 Task: Add a signature Edward Wright containing With heartfelt appreciation, Edward Wright to email address softage.10@softage.net and add a label Ticketing system
Action: Mouse moved to (90, 113)
Screenshot: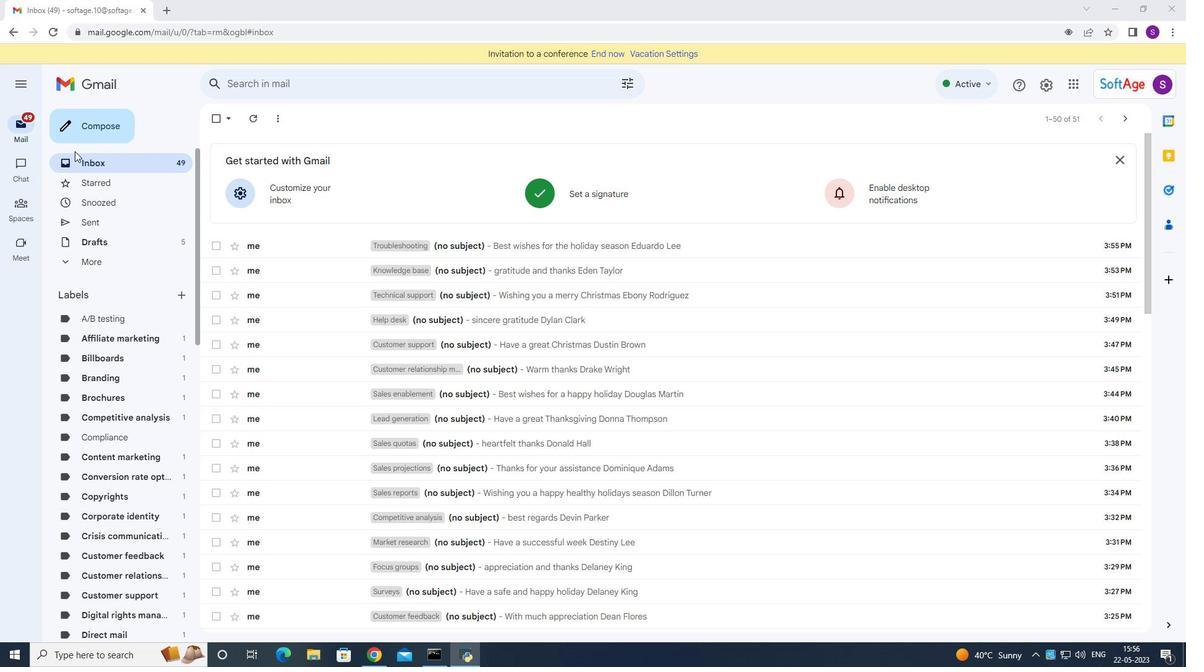 
Action: Mouse pressed left at (90, 113)
Screenshot: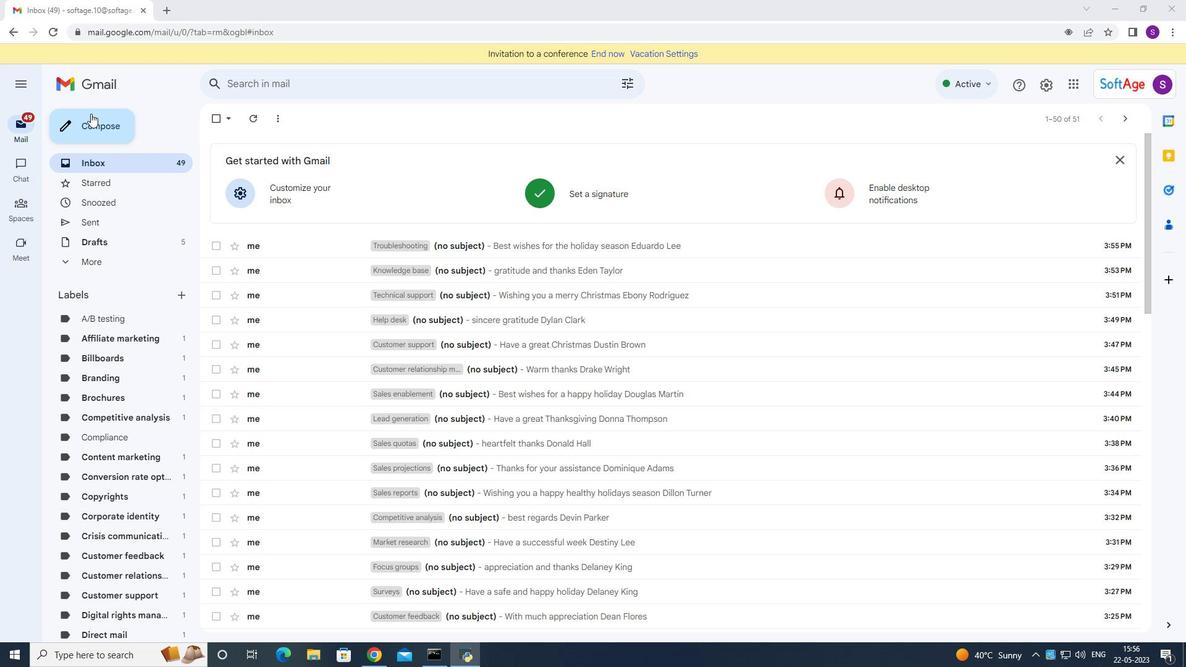 
Action: Mouse moved to (997, 624)
Screenshot: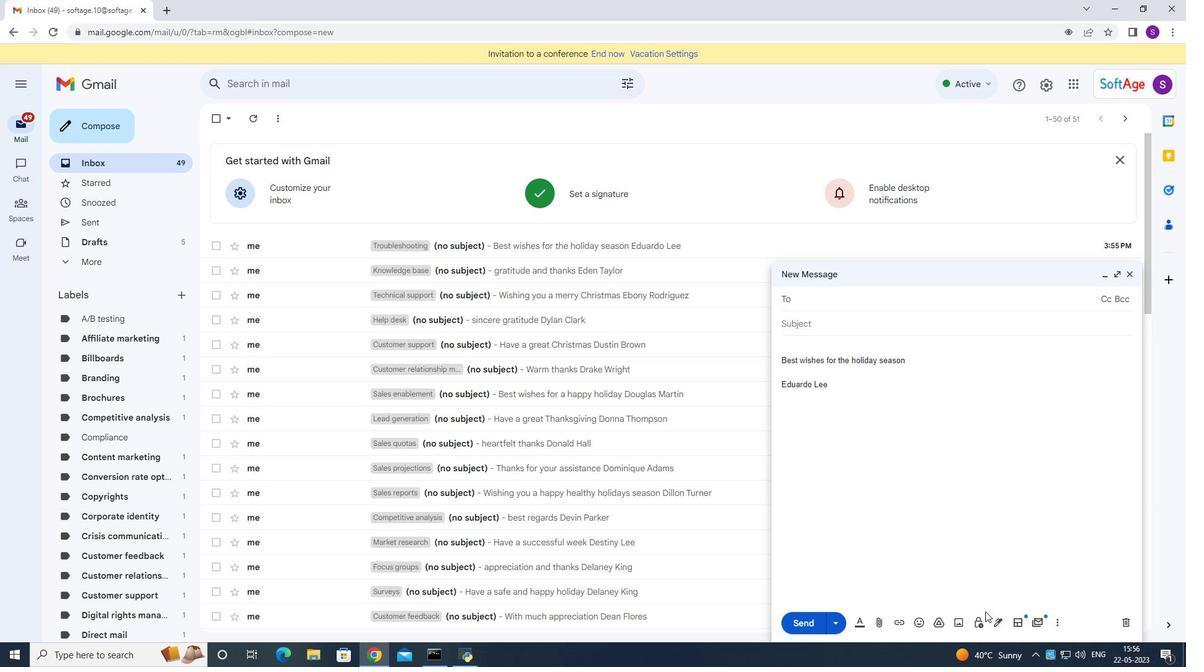 
Action: Mouse pressed left at (997, 624)
Screenshot: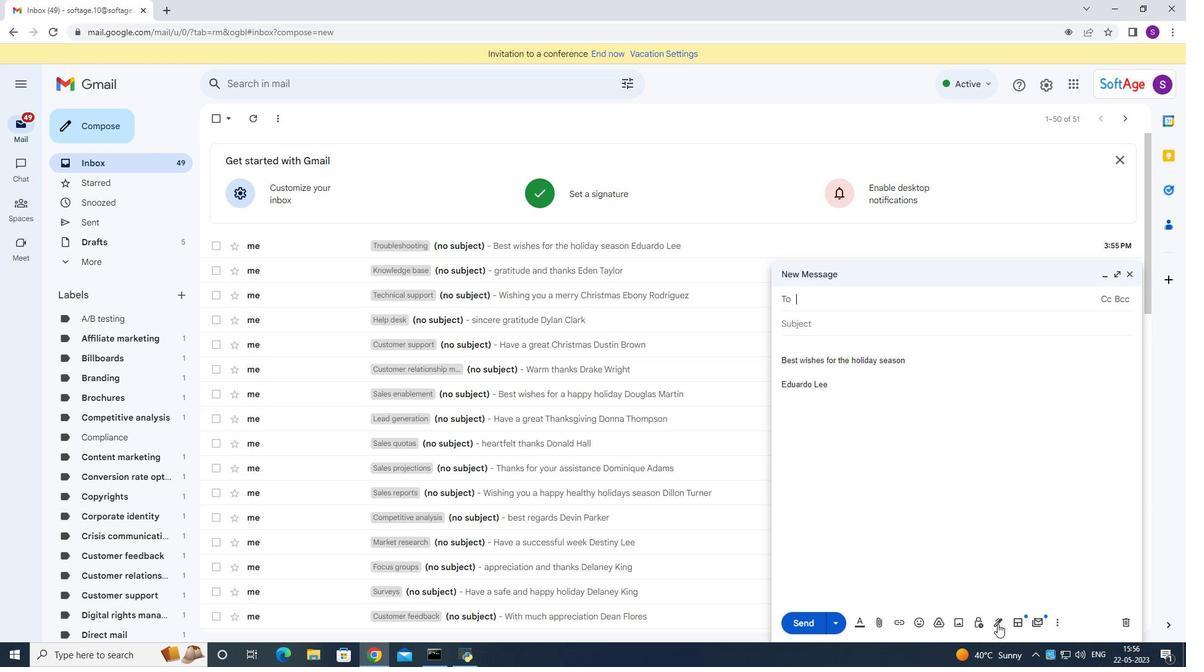 
Action: Mouse moved to (1025, 558)
Screenshot: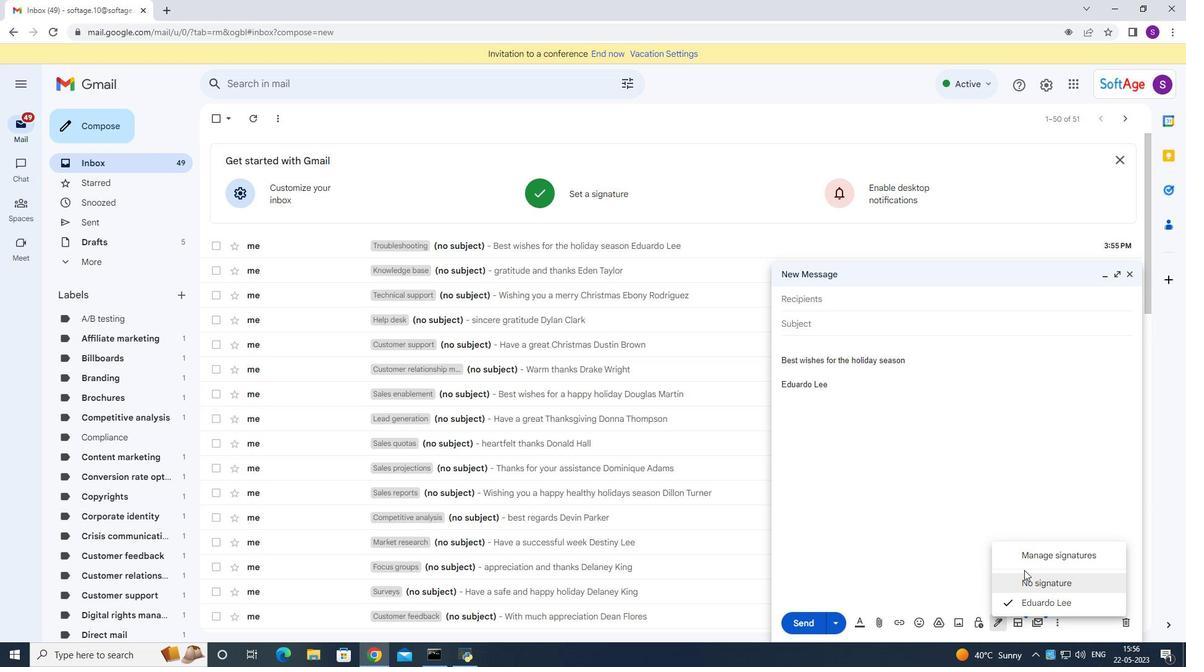 
Action: Mouse pressed left at (1025, 558)
Screenshot: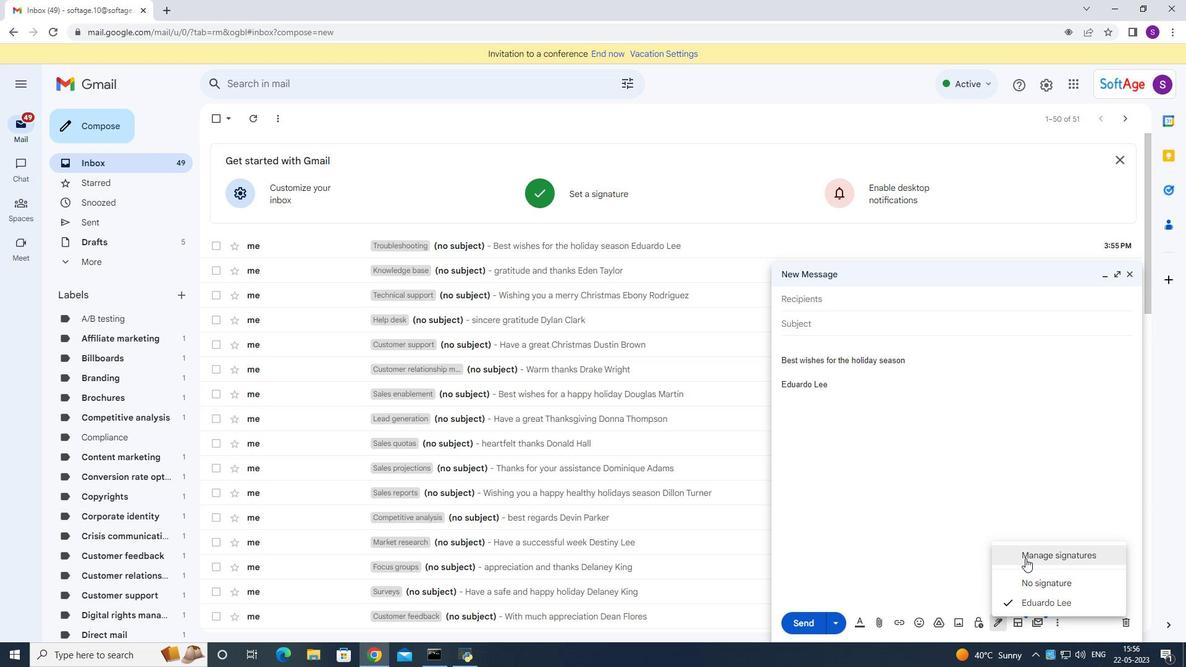 
Action: Mouse moved to (622, 431)
Screenshot: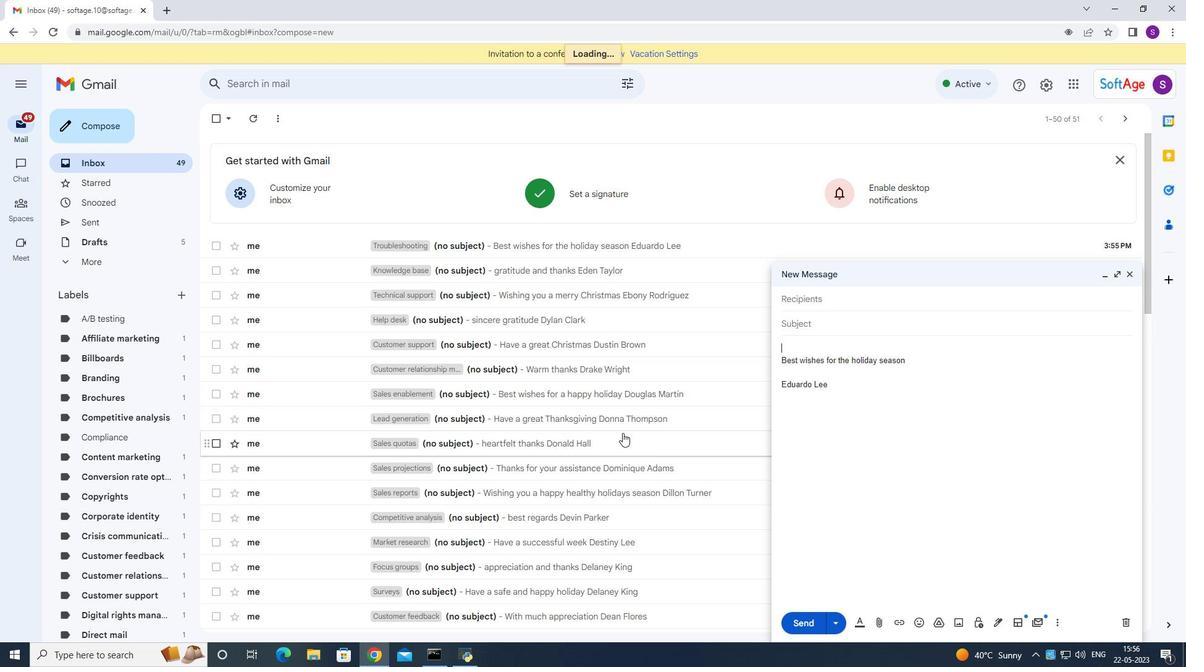 
Action: Mouse scrolled (622, 430) with delta (0, 0)
Screenshot: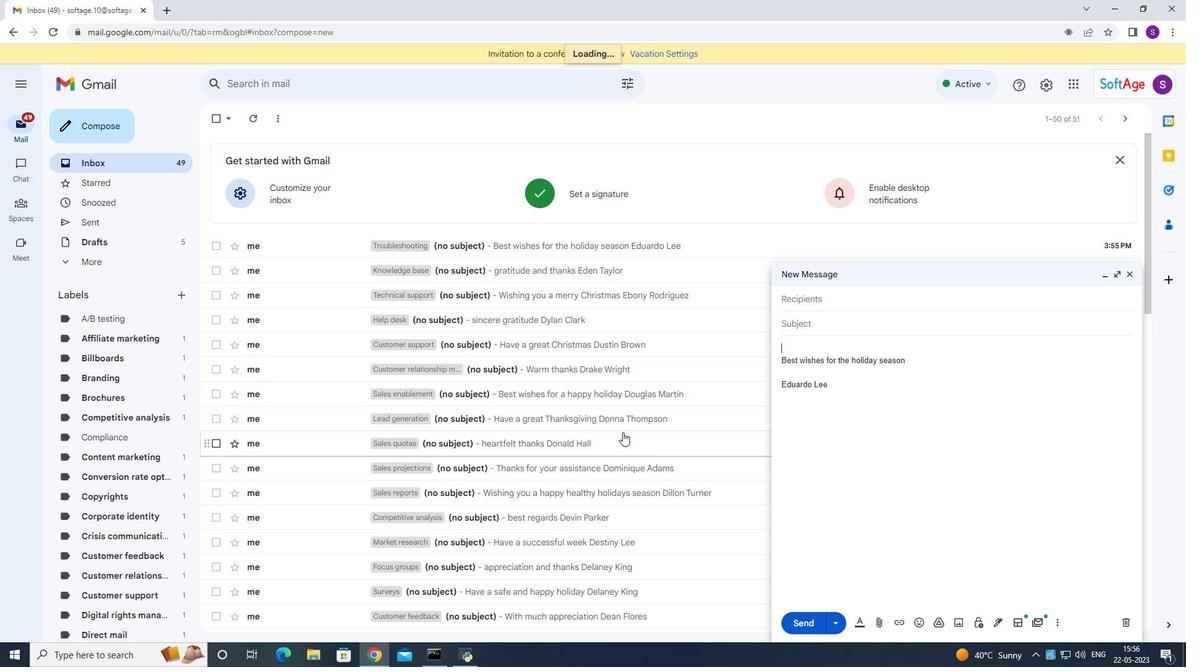
Action: Mouse scrolled (622, 430) with delta (0, 0)
Screenshot: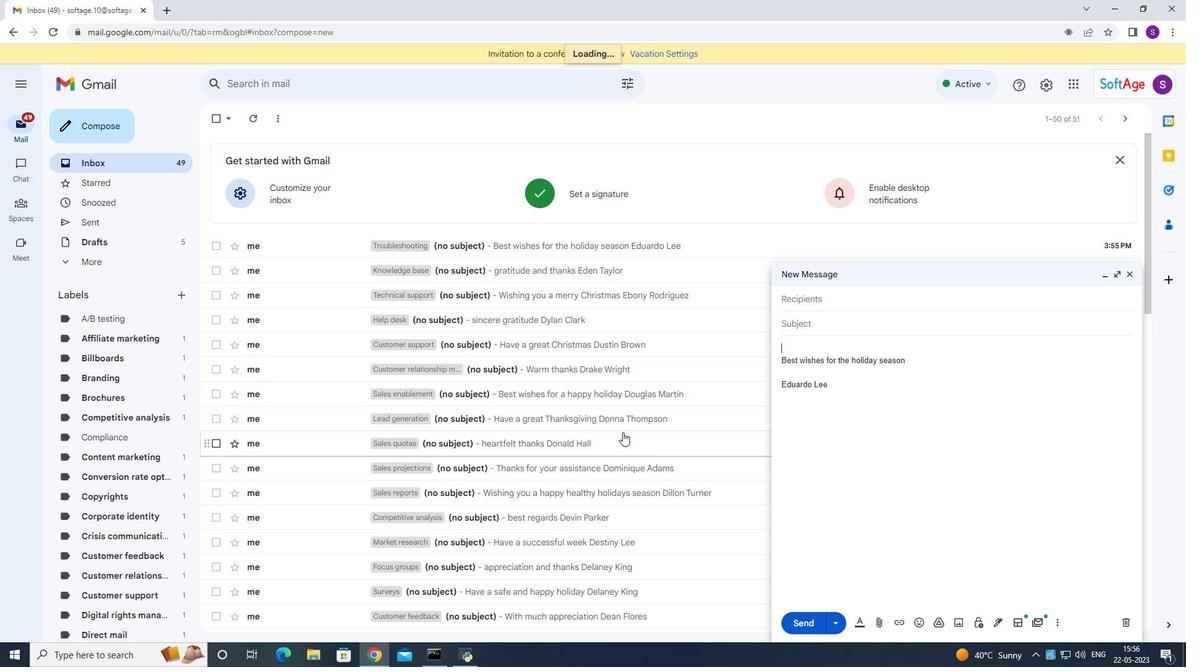 
Action: Mouse scrolled (622, 430) with delta (0, 0)
Screenshot: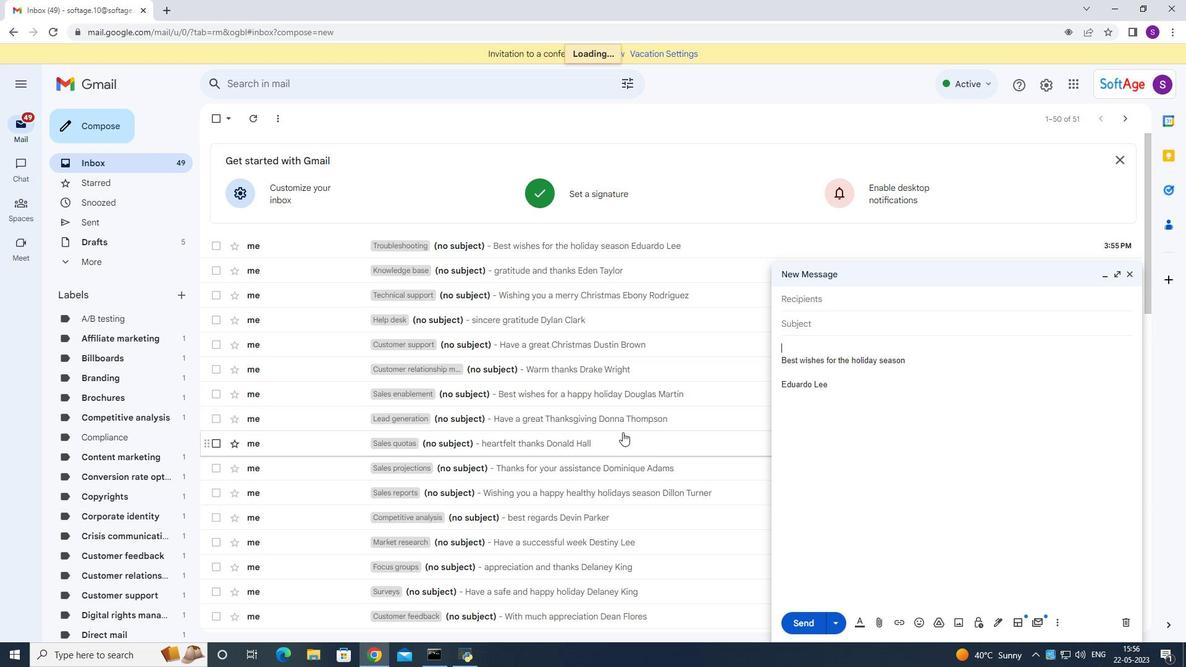 
Action: Mouse scrolled (622, 430) with delta (0, 0)
Screenshot: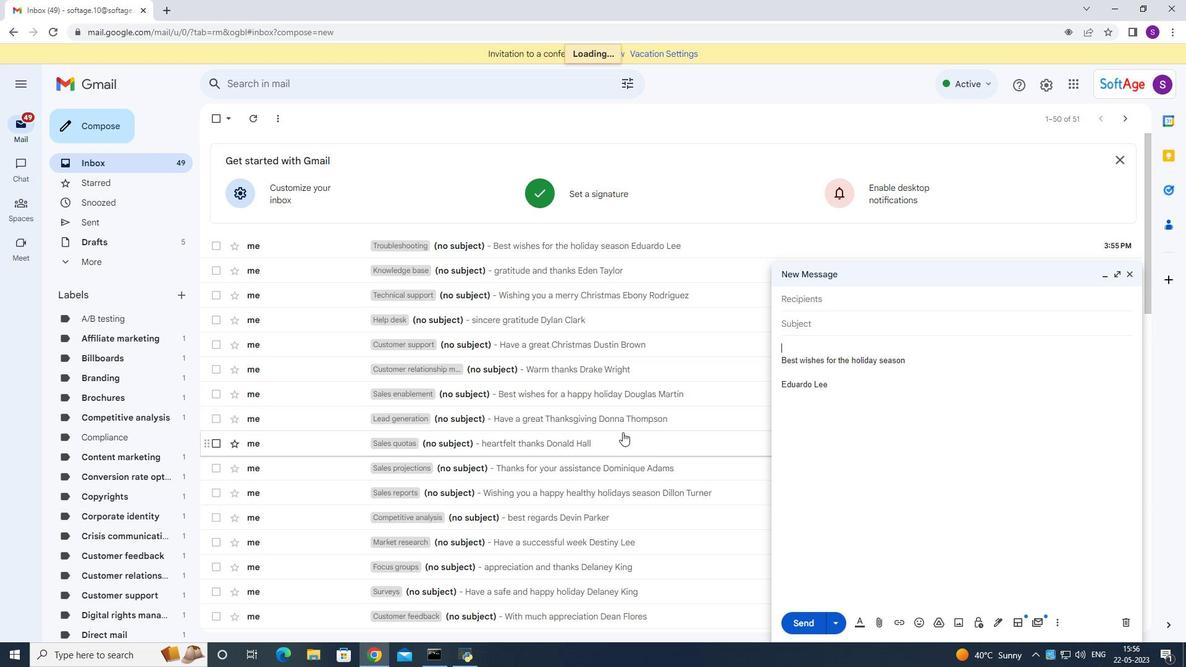 
Action: Mouse scrolled (622, 430) with delta (0, 0)
Screenshot: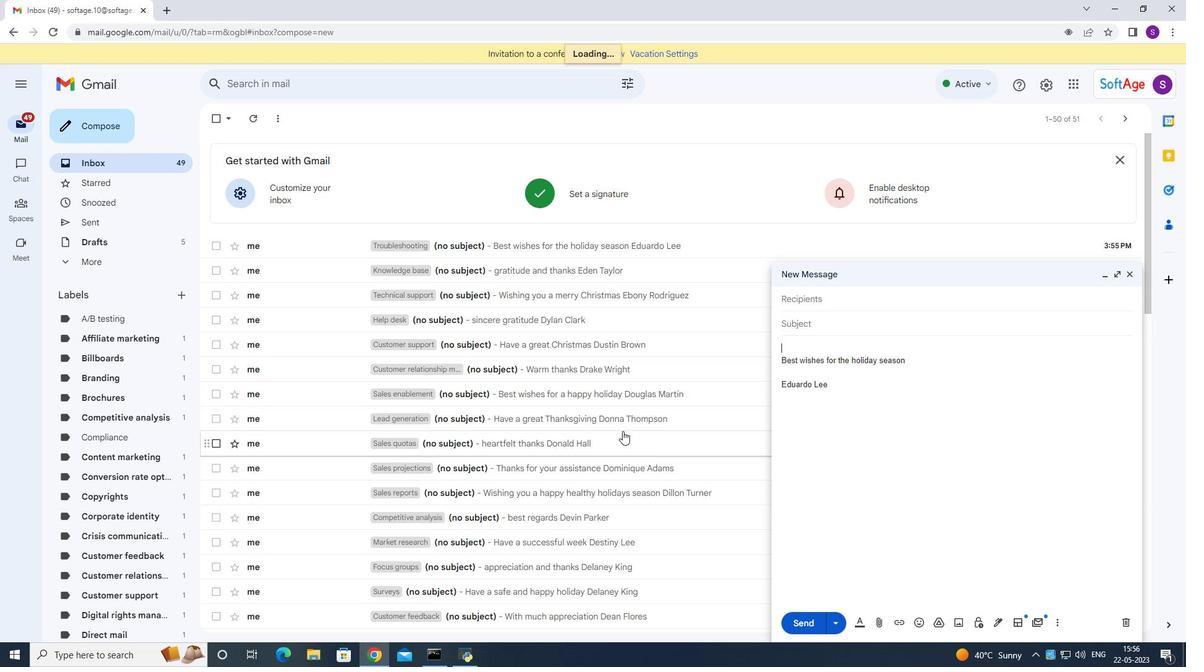 
Action: Mouse moved to (616, 416)
Screenshot: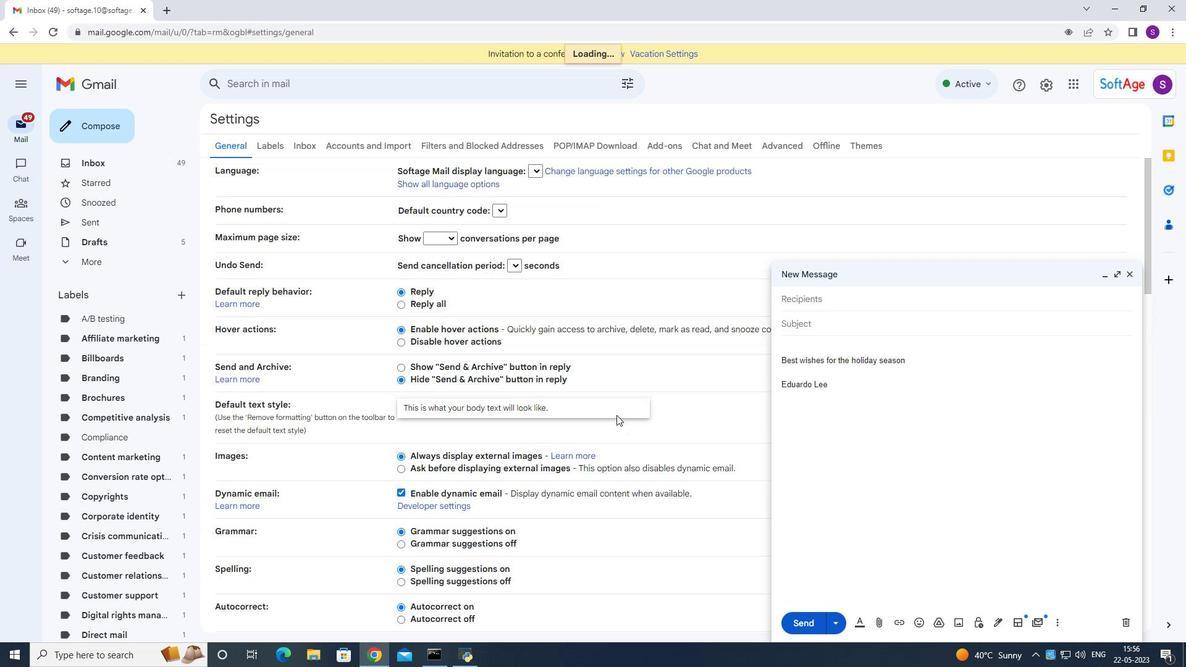 
Action: Mouse scrolled (616, 415) with delta (0, 0)
Screenshot: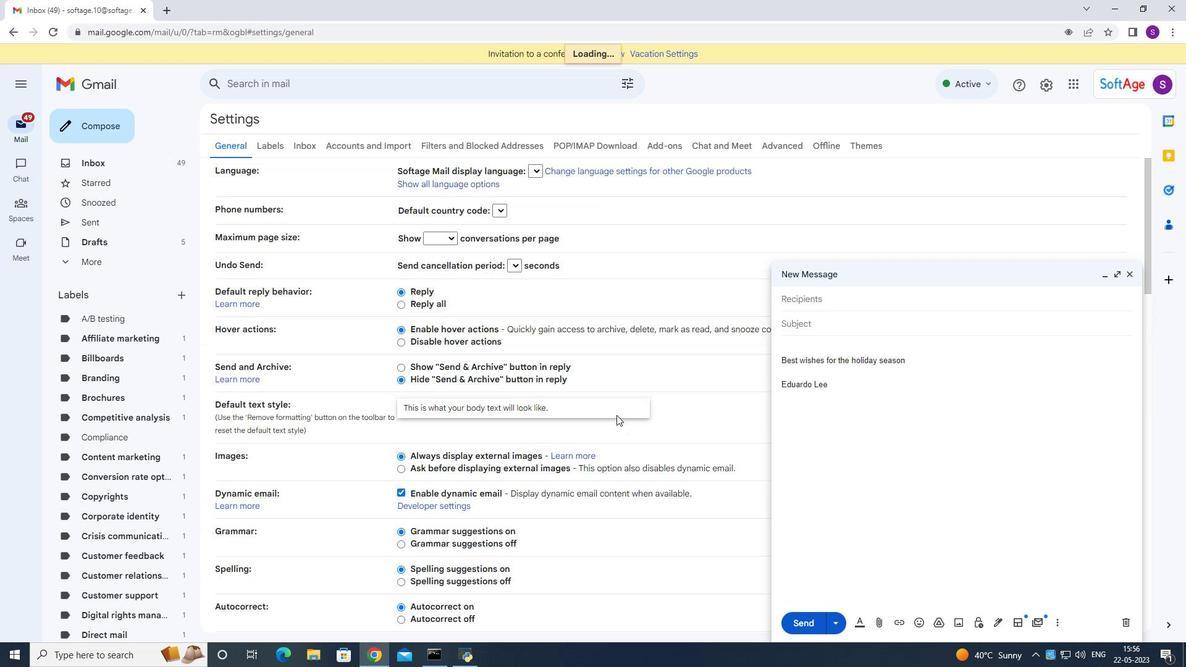 
Action: Mouse moved to (615, 417)
Screenshot: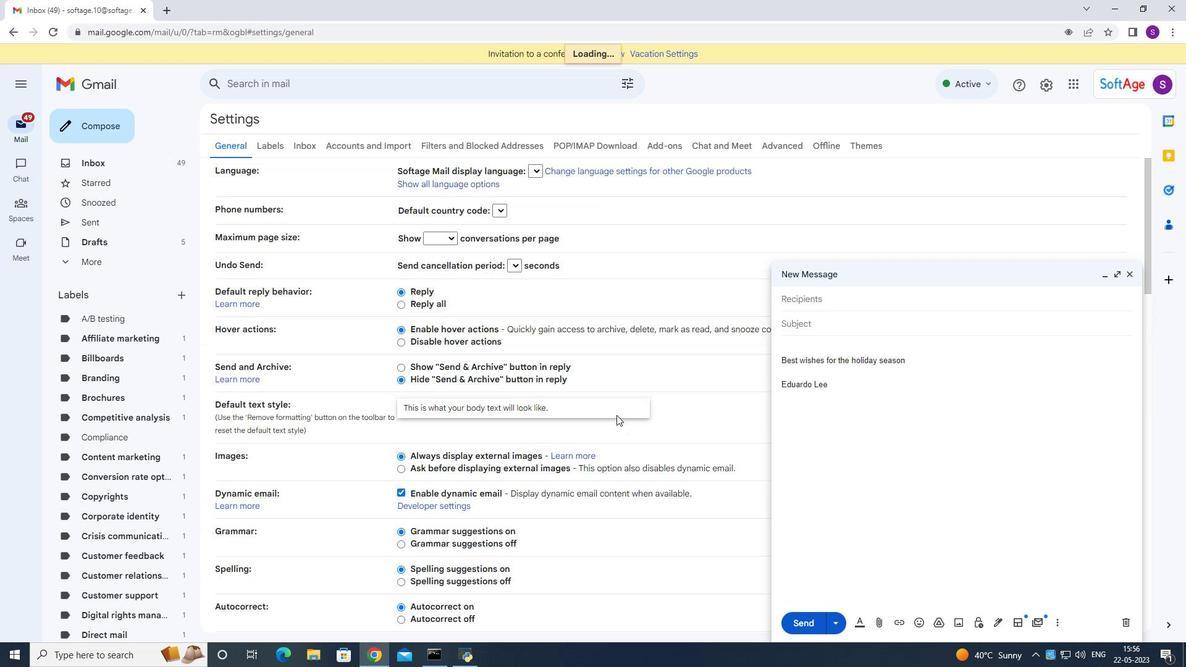 
Action: Mouse scrolled (615, 417) with delta (0, 0)
Screenshot: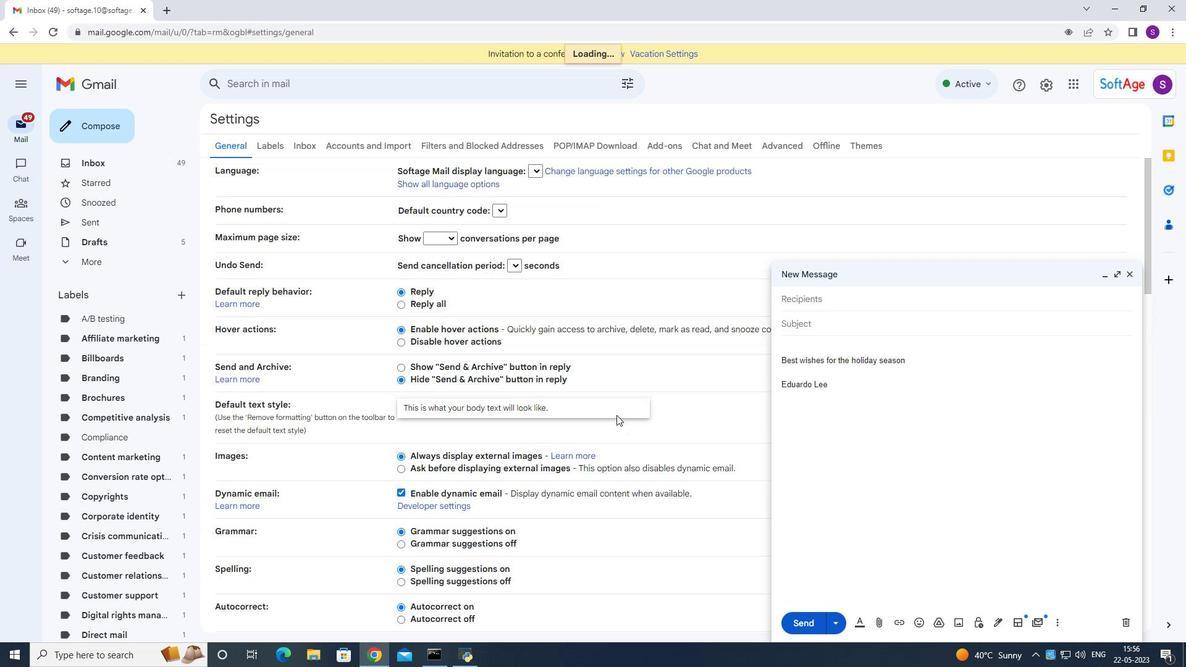 
Action: Mouse moved to (615, 418)
Screenshot: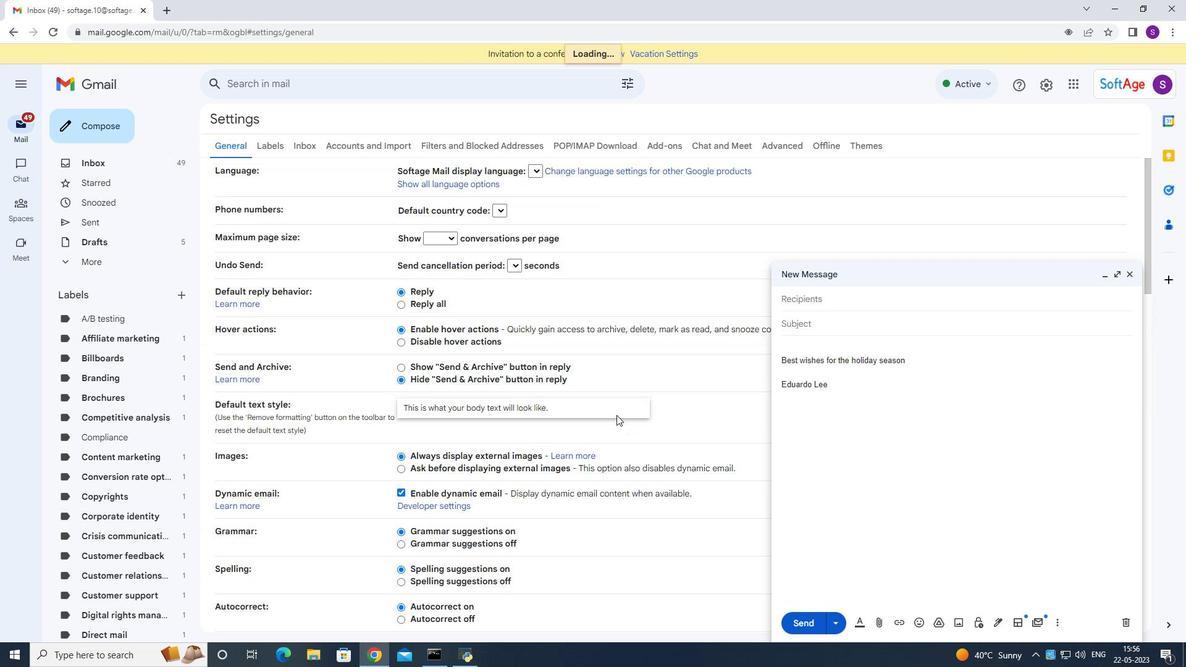 
Action: Mouse scrolled (615, 417) with delta (0, 0)
Screenshot: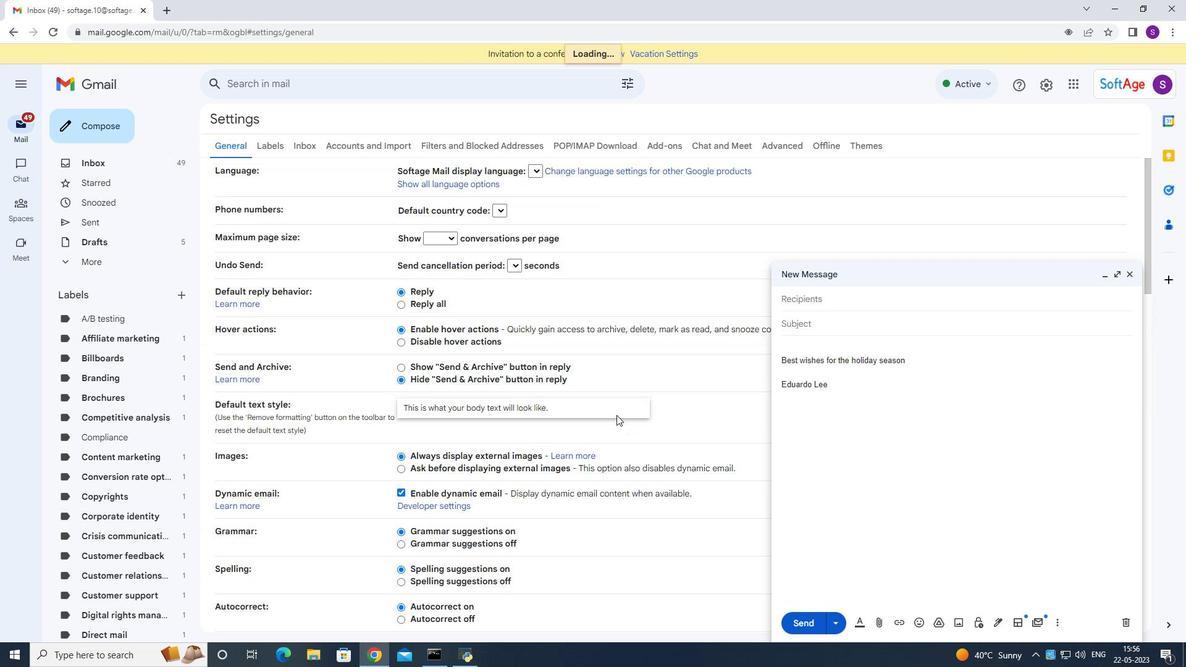 
Action: Mouse scrolled (615, 417) with delta (0, 0)
Screenshot: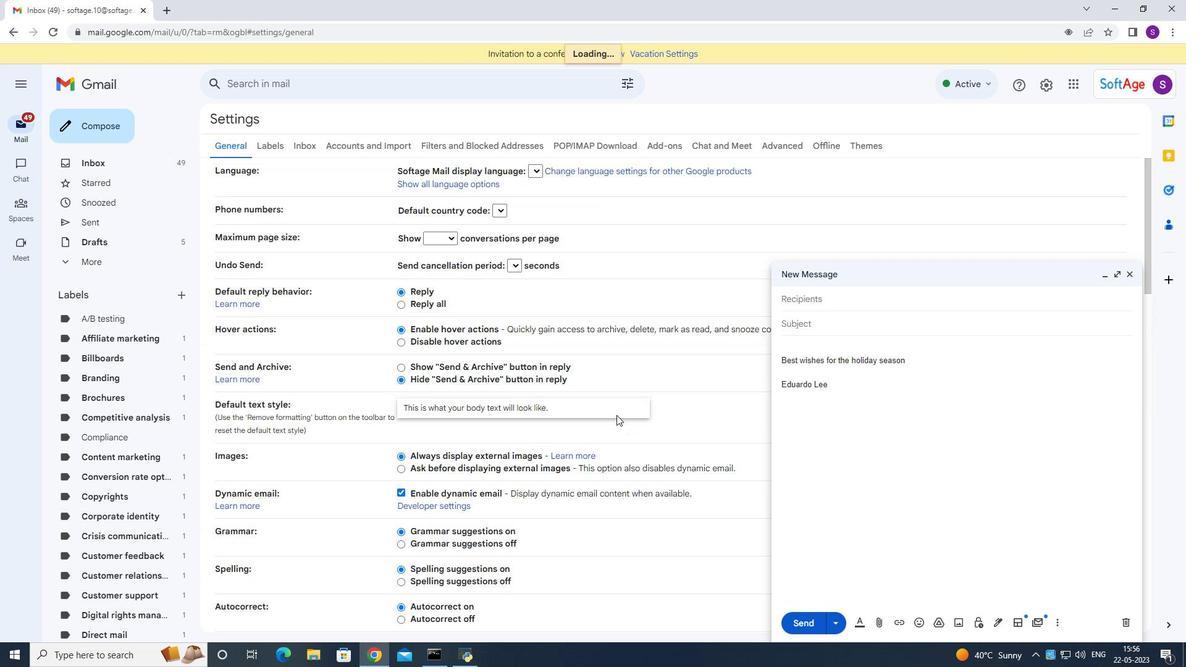 
Action: Mouse scrolled (615, 417) with delta (0, 0)
Screenshot: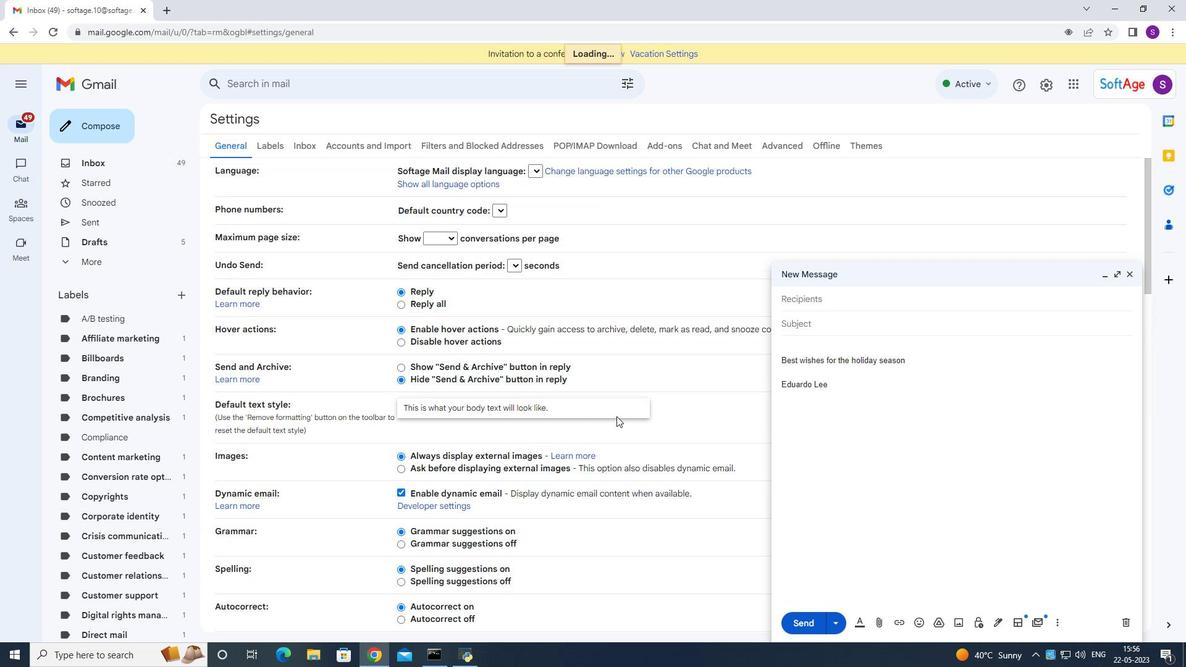 
Action: Mouse moved to (616, 432)
Screenshot: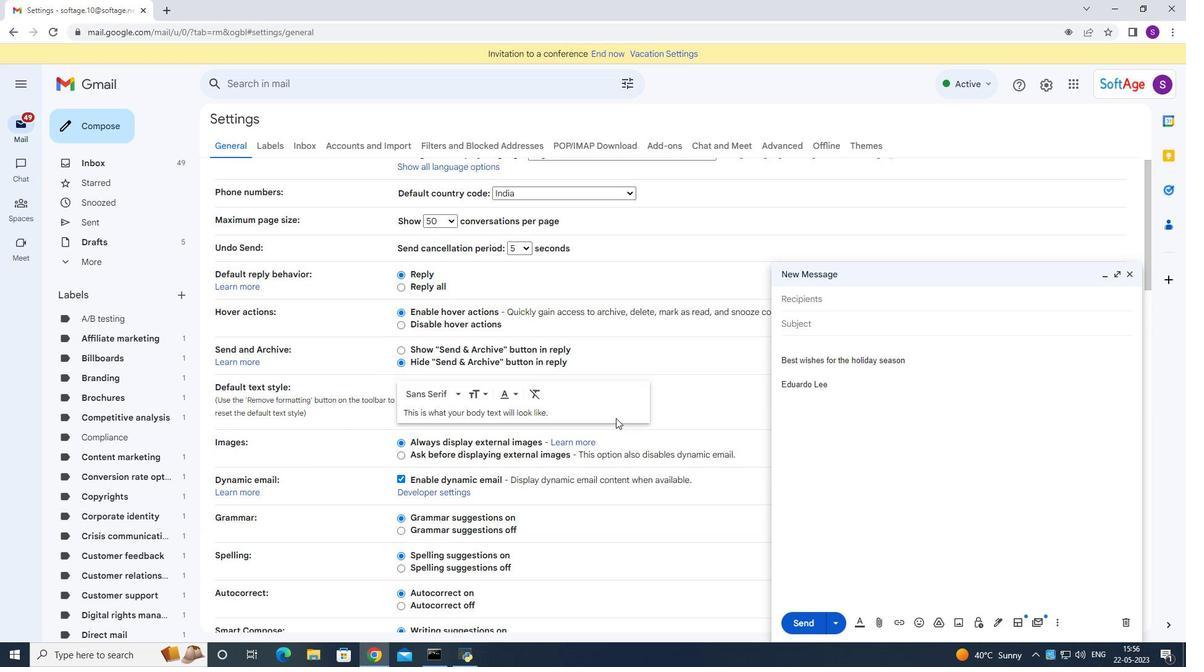 
Action: Mouse scrolled (616, 431) with delta (0, 0)
Screenshot: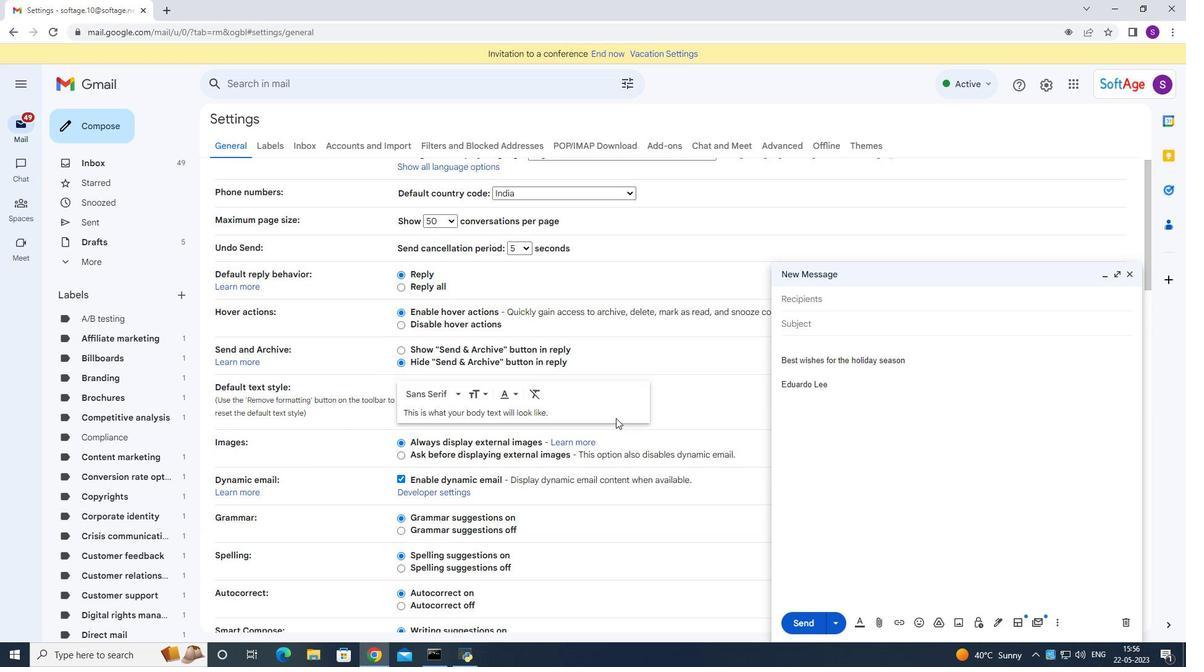 
Action: Mouse moved to (616, 434)
Screenshot: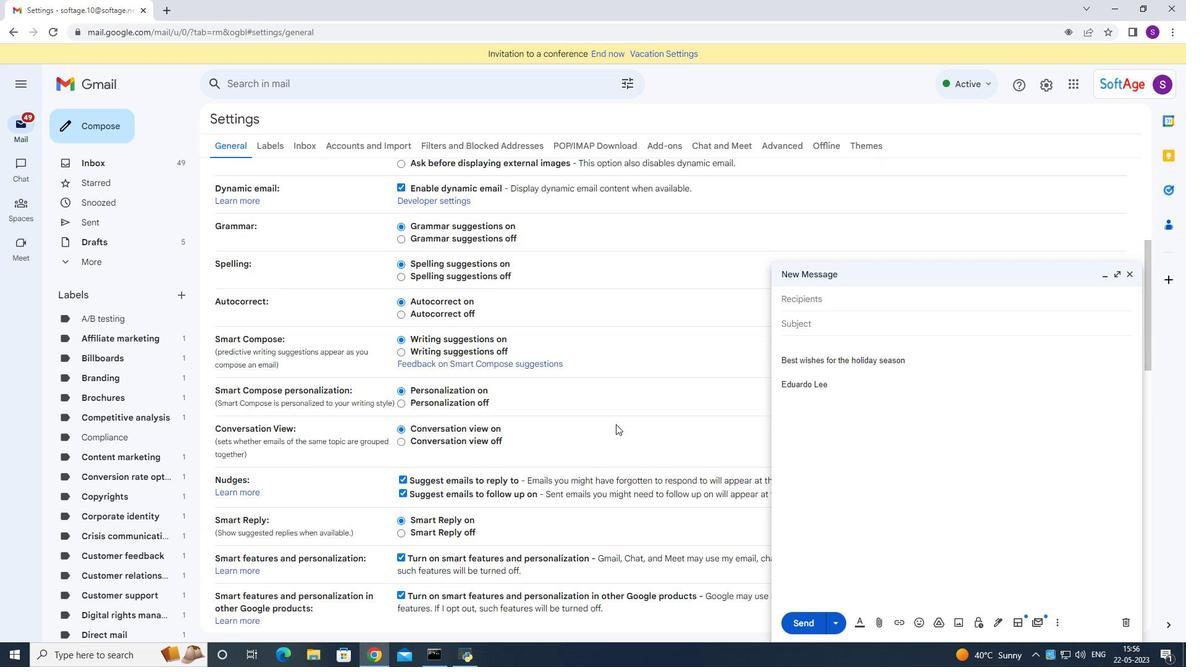 
Action: Mouse scrolled (616, 434) with delta (0, 0)
Screenshot: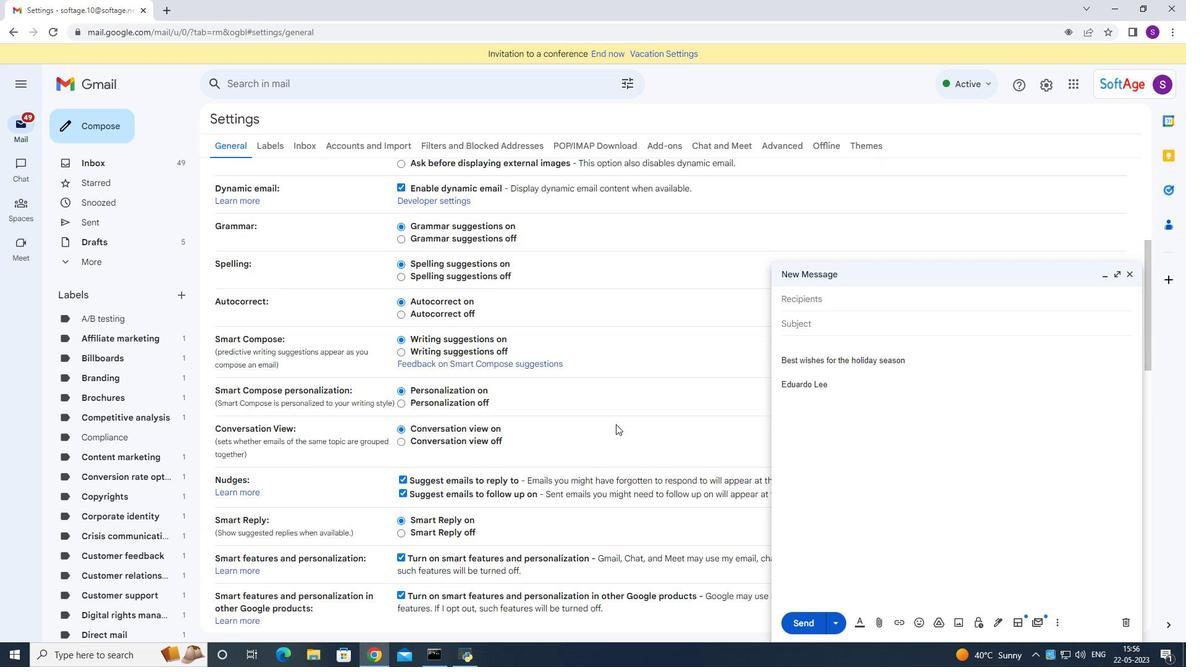 
Action: Mouse moved to (616, 435)
Screenshot: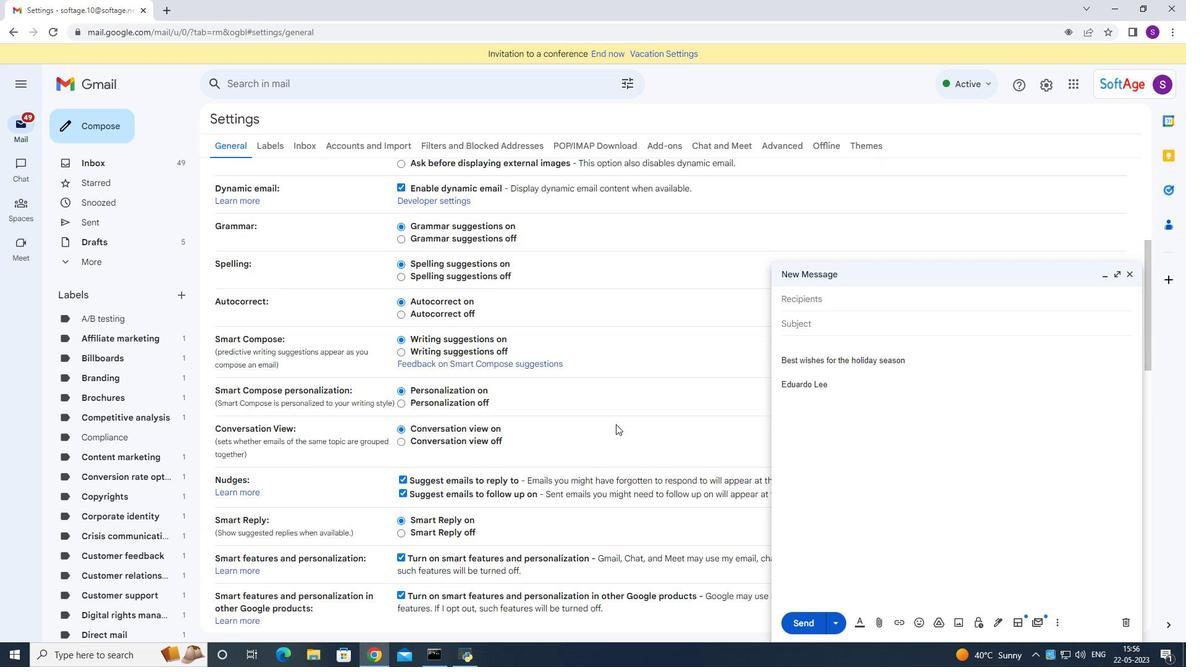 
Action: Mouse scrolled (616, 434) with delta (0, 0)
Screenshot: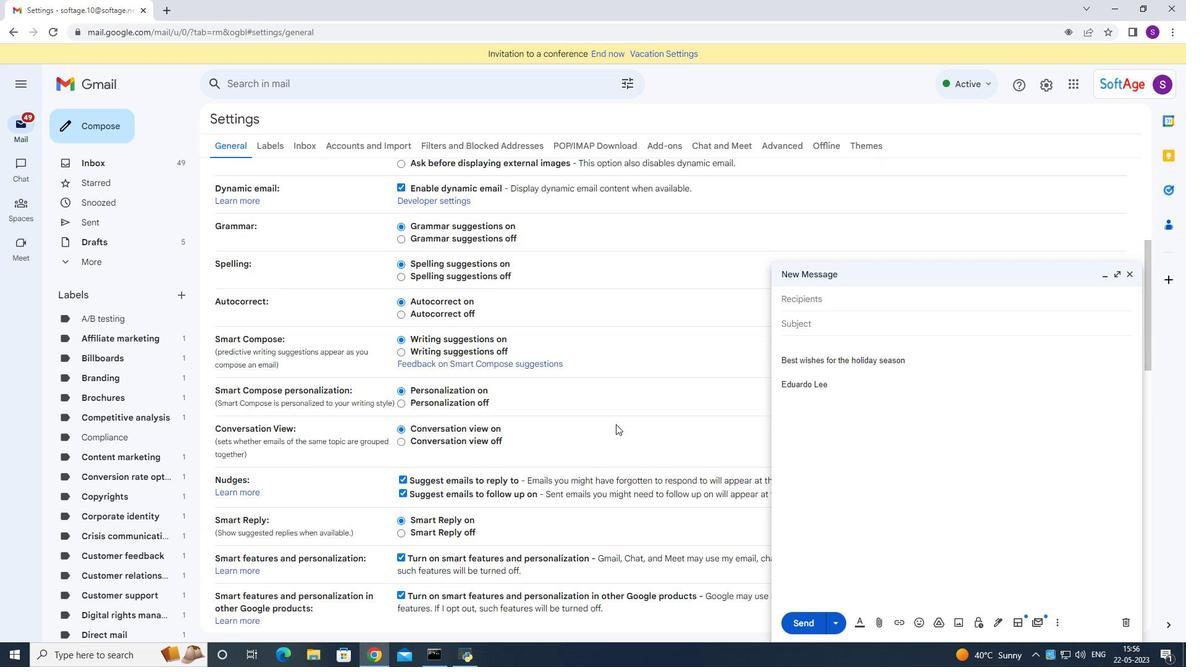 
Action: Mouse scrolled (616, 434) with delta (0, 0)
Screenshot: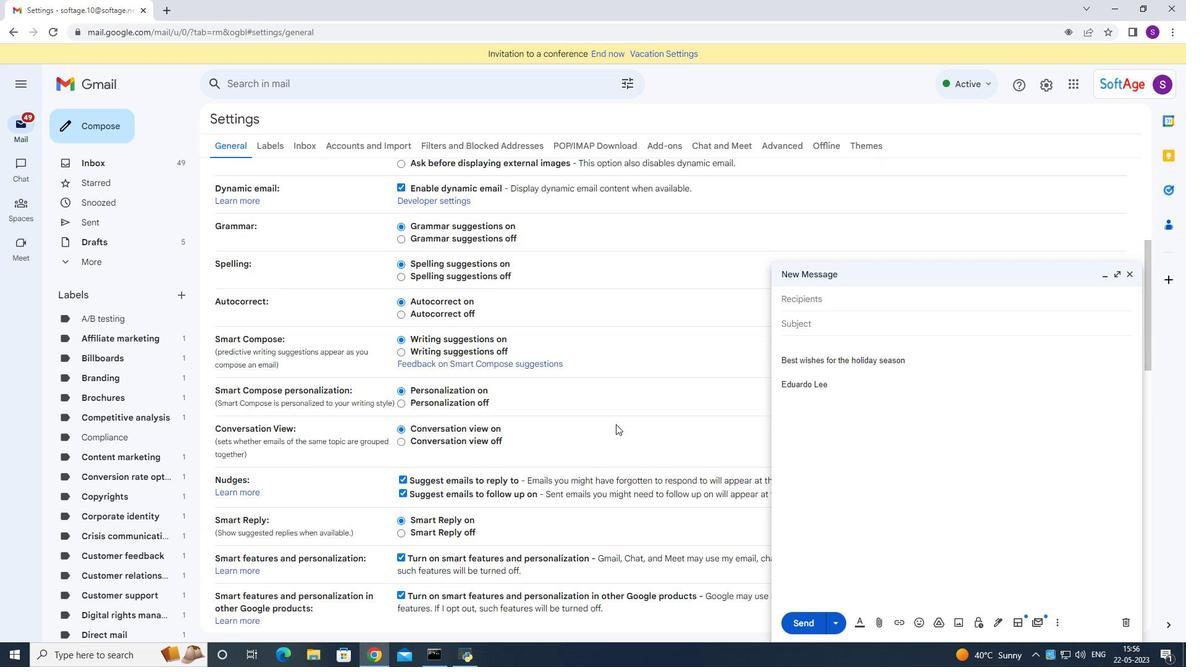
Action: Mouse moved to (616, 436)
Screenshot: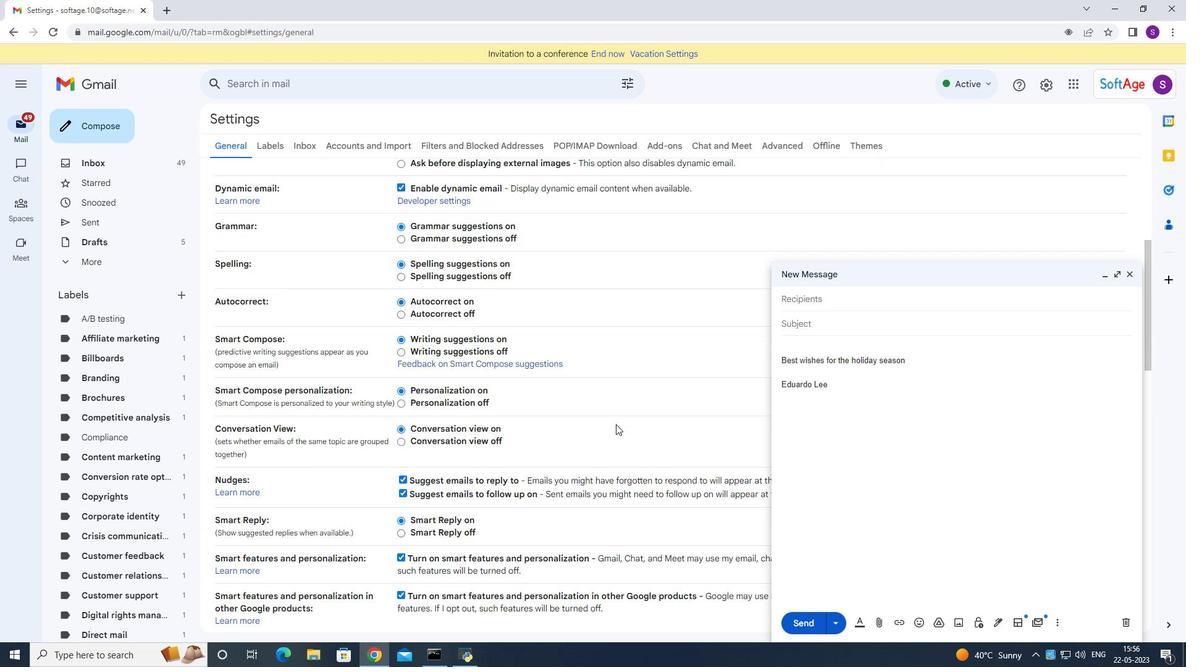 
Action: Mouse scrolled (616, 435) with delta (0, 0)
Screenshot: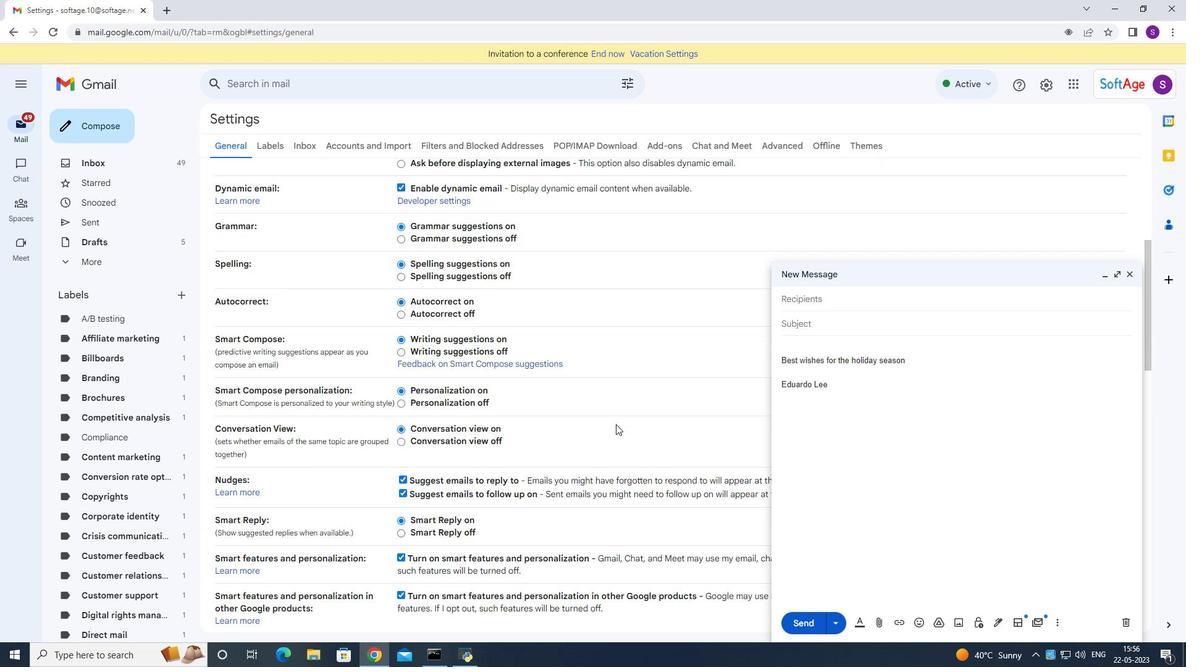 
Action: Mouse moved to (598, 472)
Screenshot: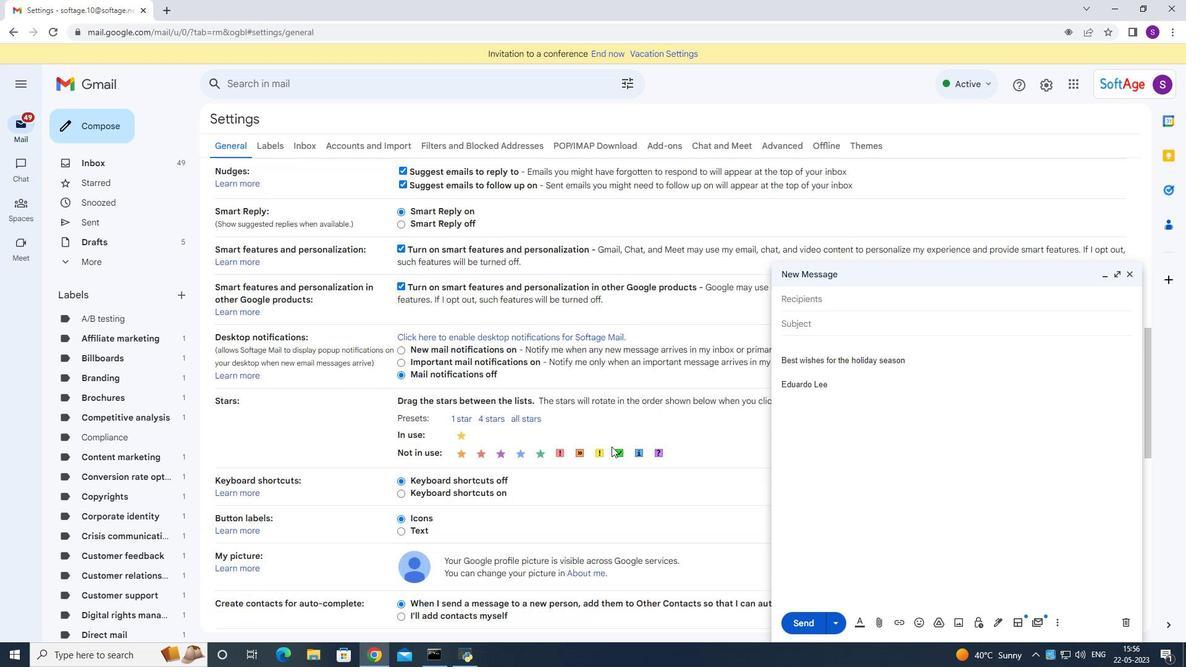 
Action: Mouse scrolled (598, 472) with delta (0, 0)
Screenshot: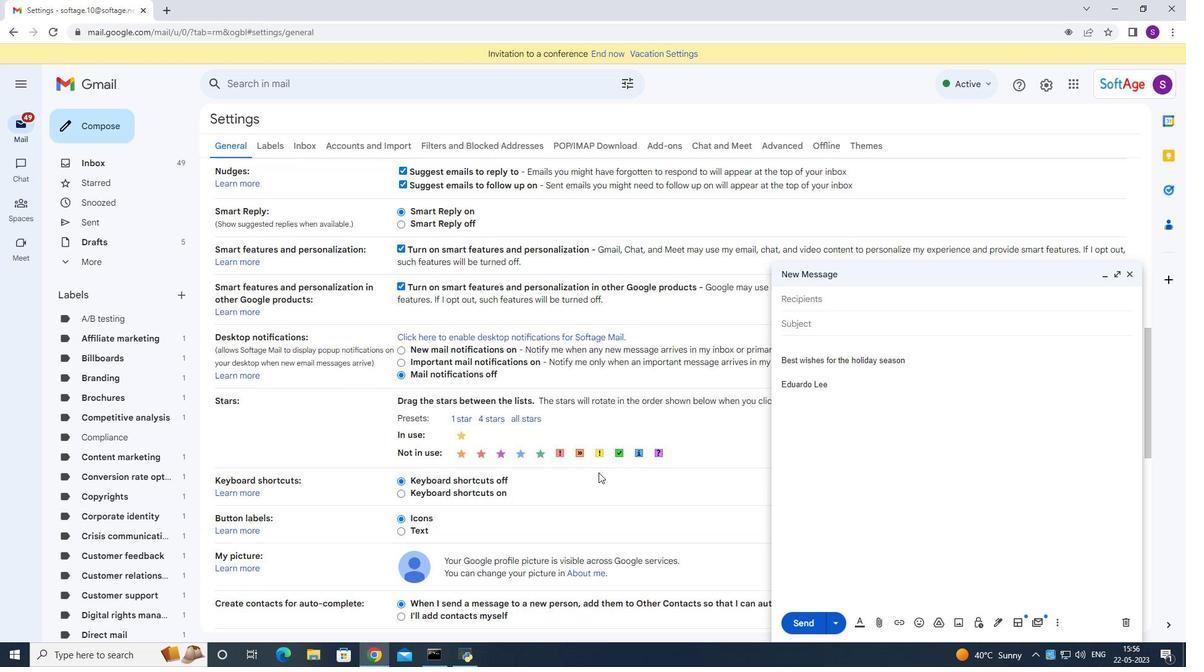 
Action: Mouse moved to (598, 473)
Screenshot: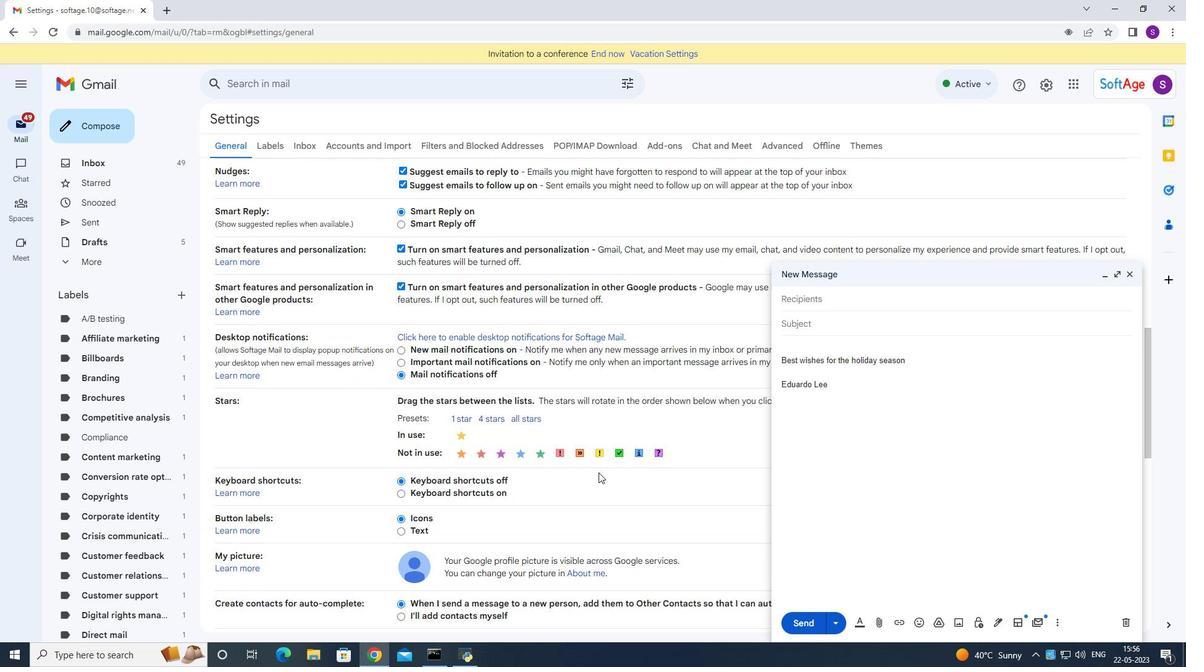 
Action: Mouse scrolled (598, 472) with delta (0, 0)
Screenshot: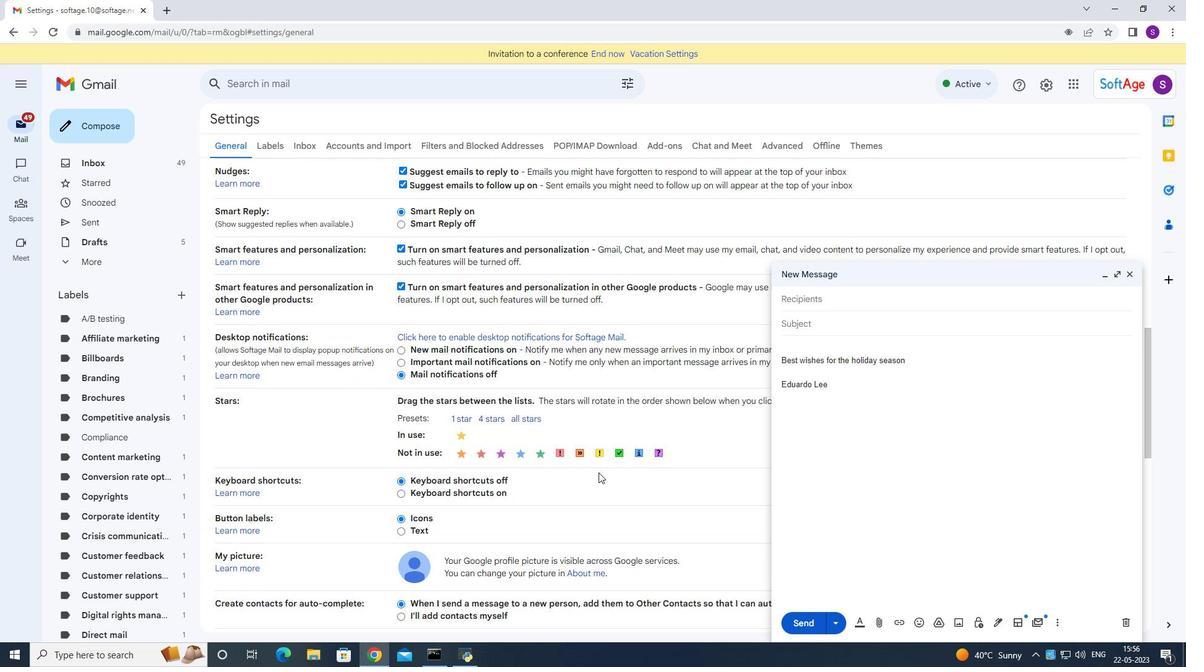 
Action: Mouse scrolled (598, 472) with delta (0, 0)
Screenshot: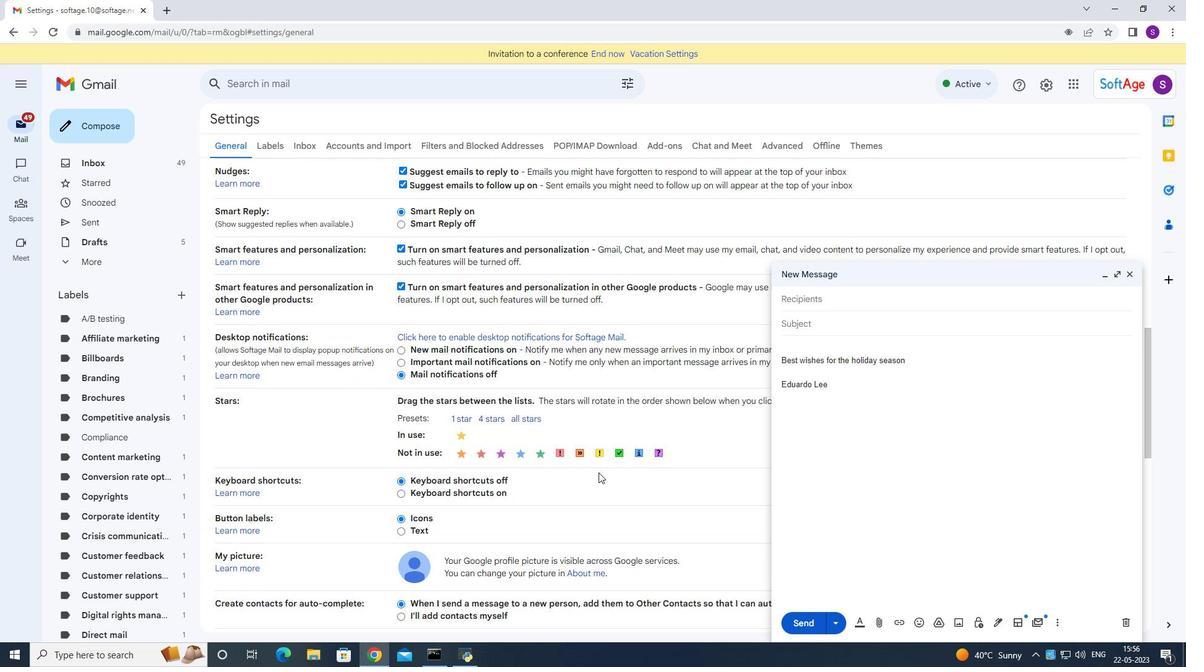 
Action: Mouse scrolled (598, 472) with delta (0, 0)
Screenshot: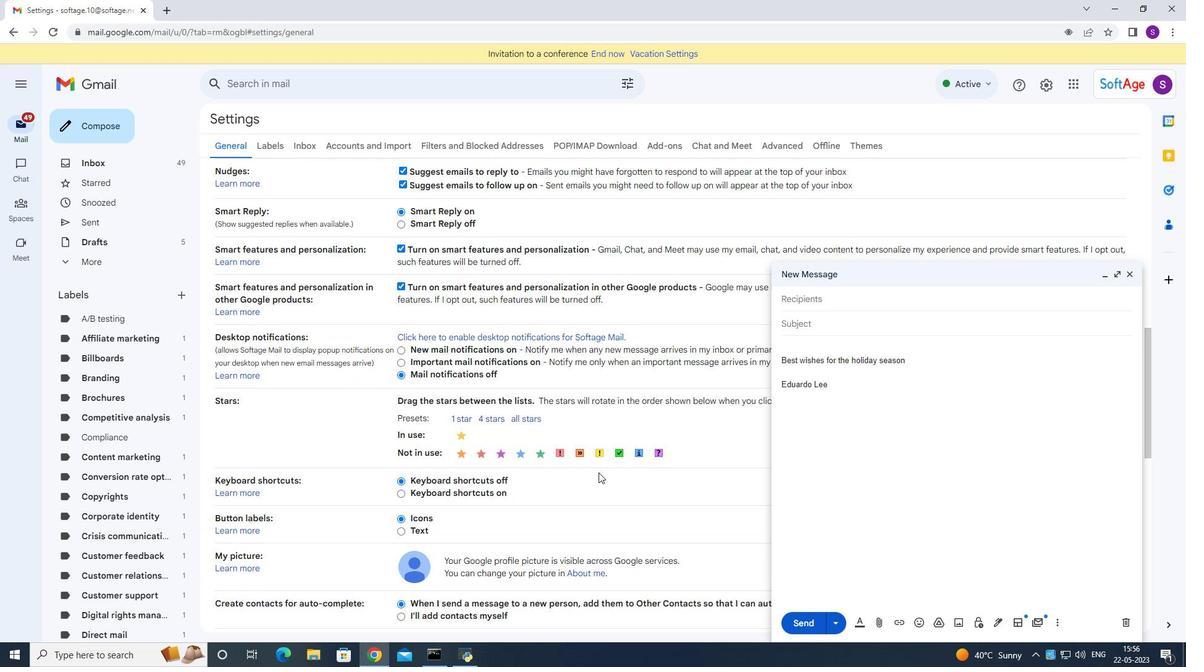 
Action: Mouse scrolled (598, 472) with delta (0, 0)
Screenshot: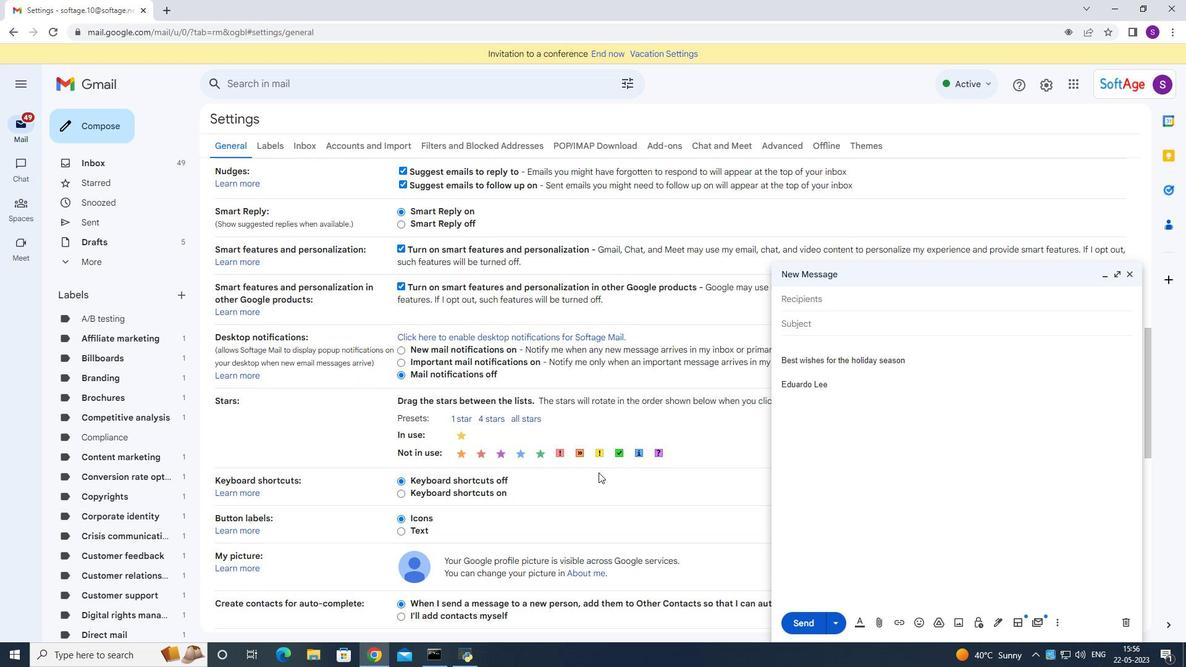 
Action: Mouse moved to (506, 346)
Screenshot: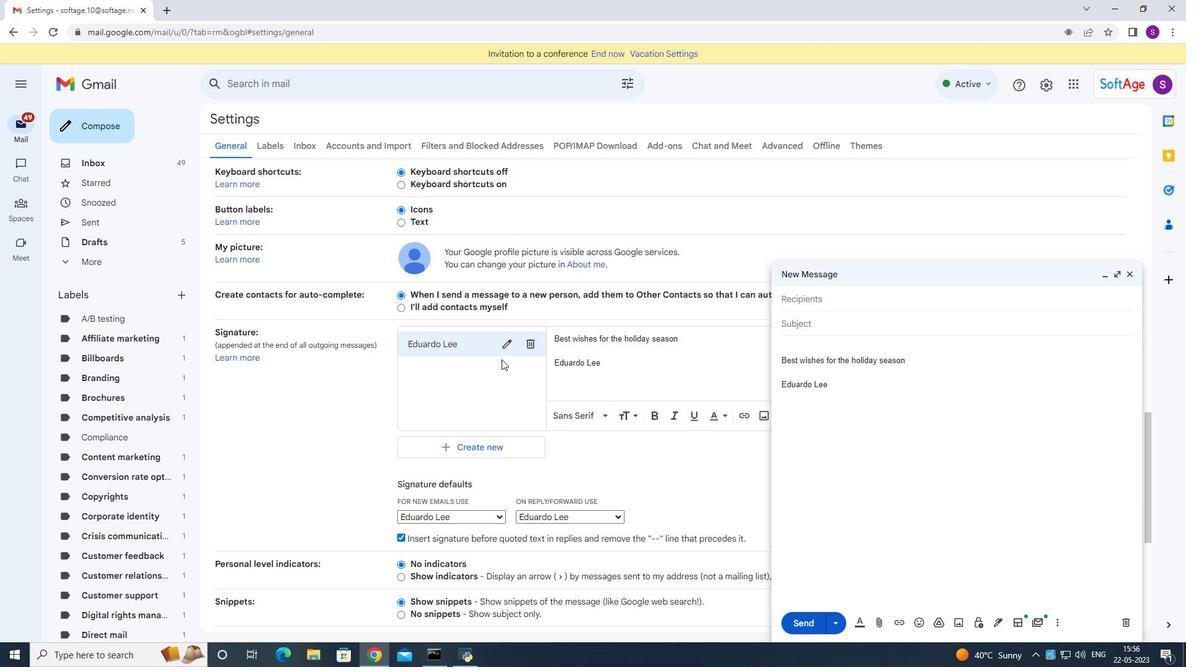 
Action: Mouse pressed left at (506, 346)
Screenshot: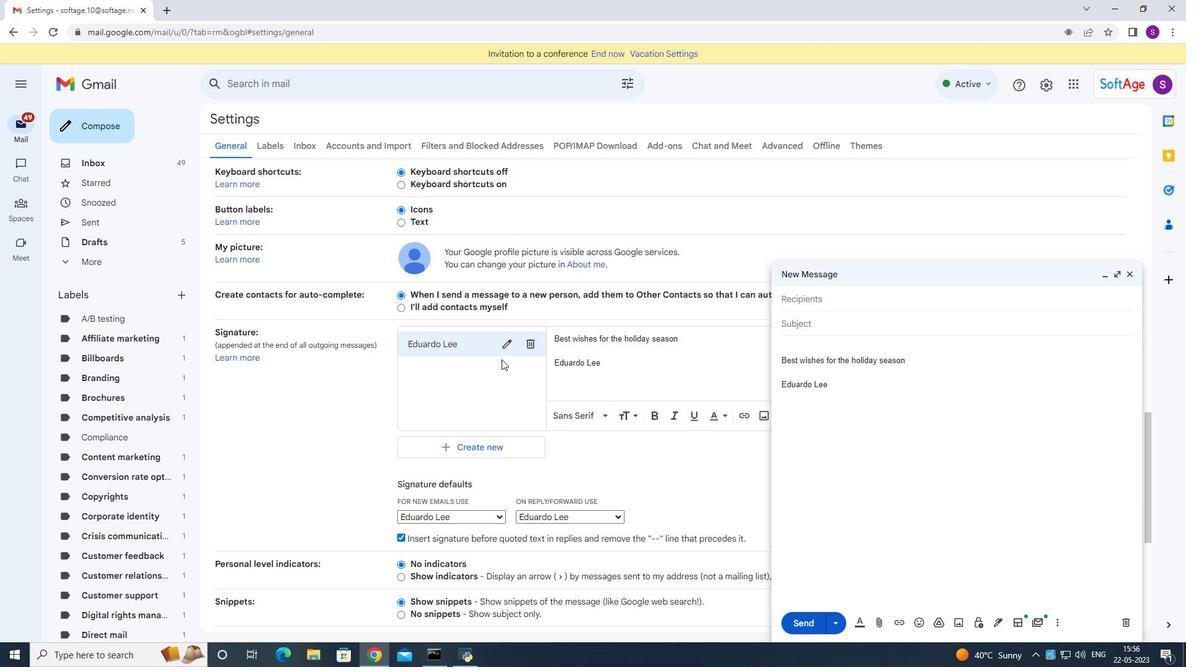 
Action: Mouse moved to (508, 339)
Screenshot: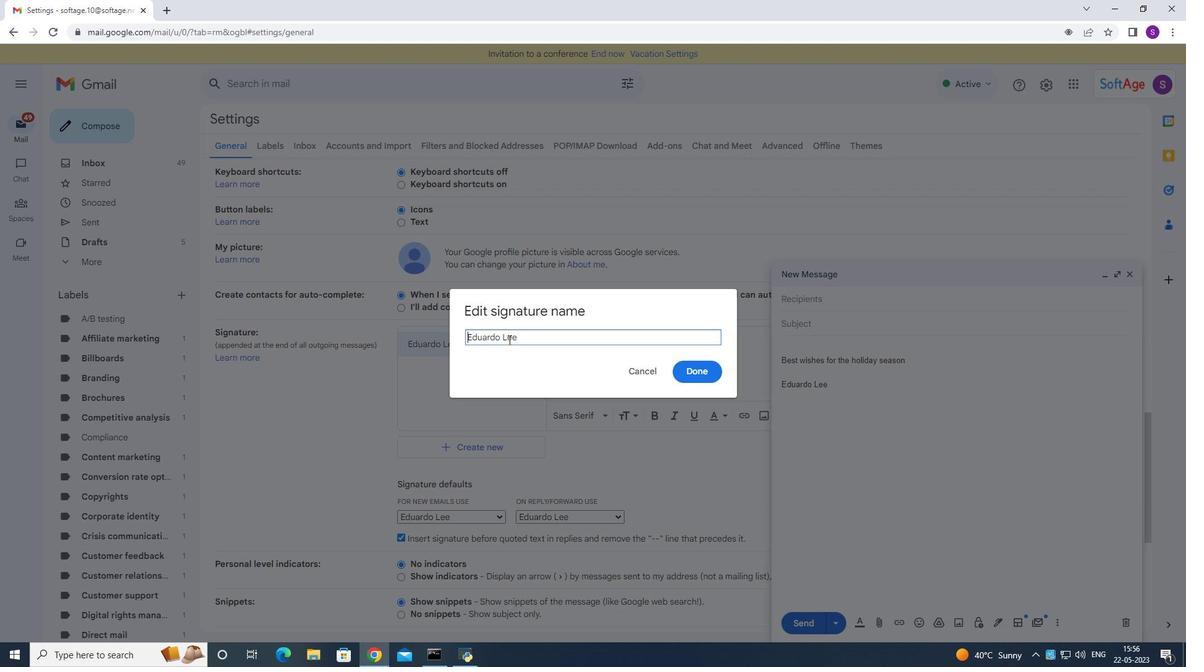 
Action: Key pressed ctrl+A<Key.backspace><Key.backspace><Key.shift>Edw<Key.backspace>waed<Key.space><Key.backspace><Key.backspace><Key.backspace>rd<Key.space><Key.shift>Wright<Key.space>
Screenshot: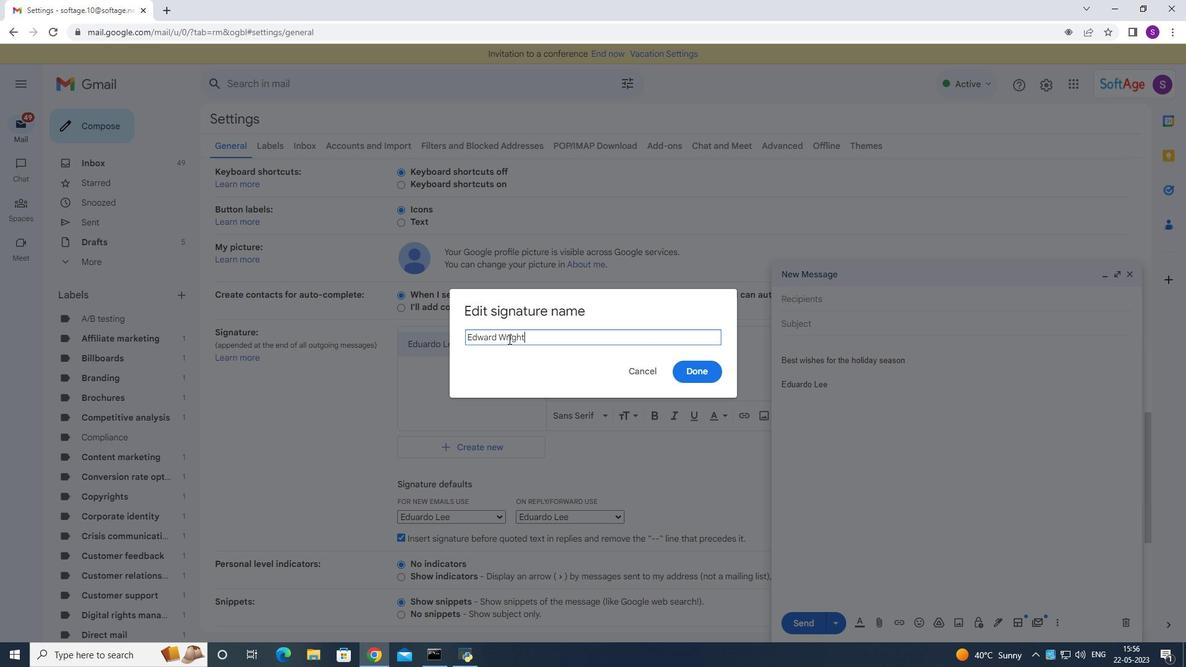 
Action: Mouse moved to (709, 367)
Screenshot: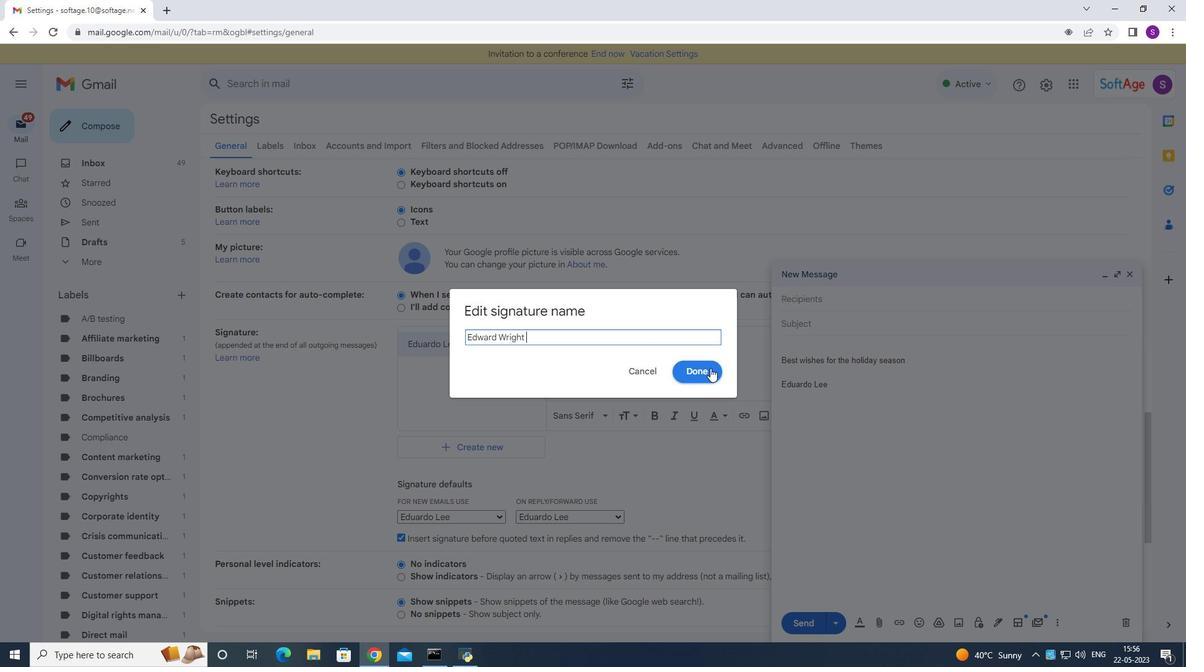 
Action: Mouse pressed left at (709, 367)
Screenshot: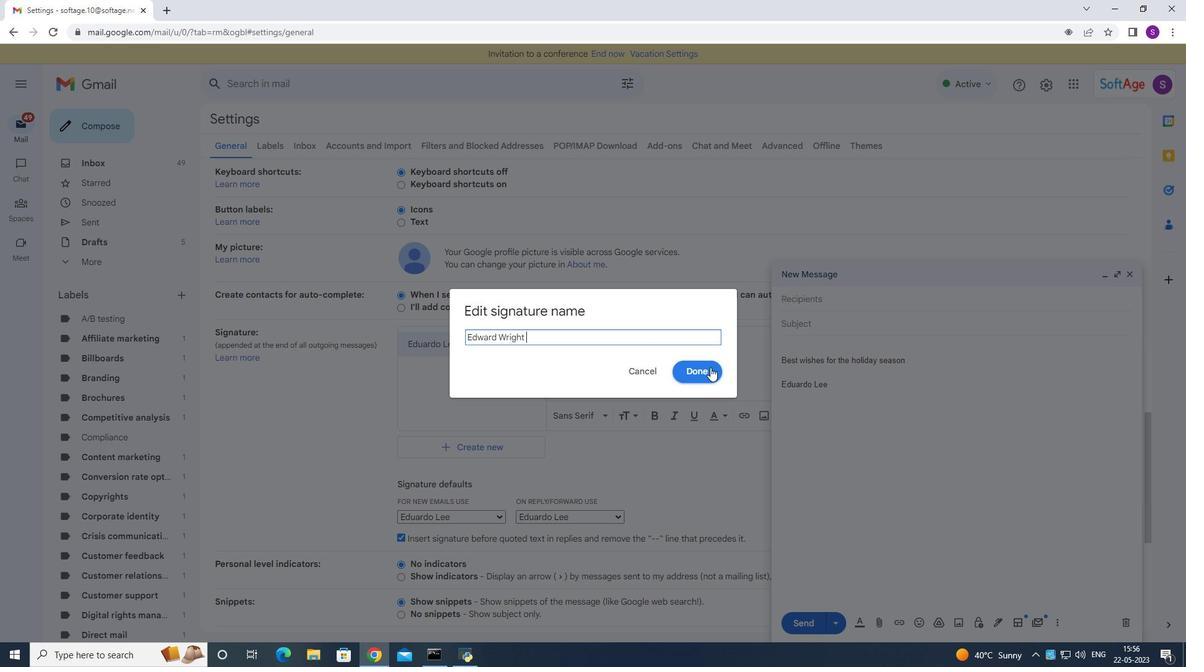 
Action: Mouse moved to (687, 368)
Screenshot: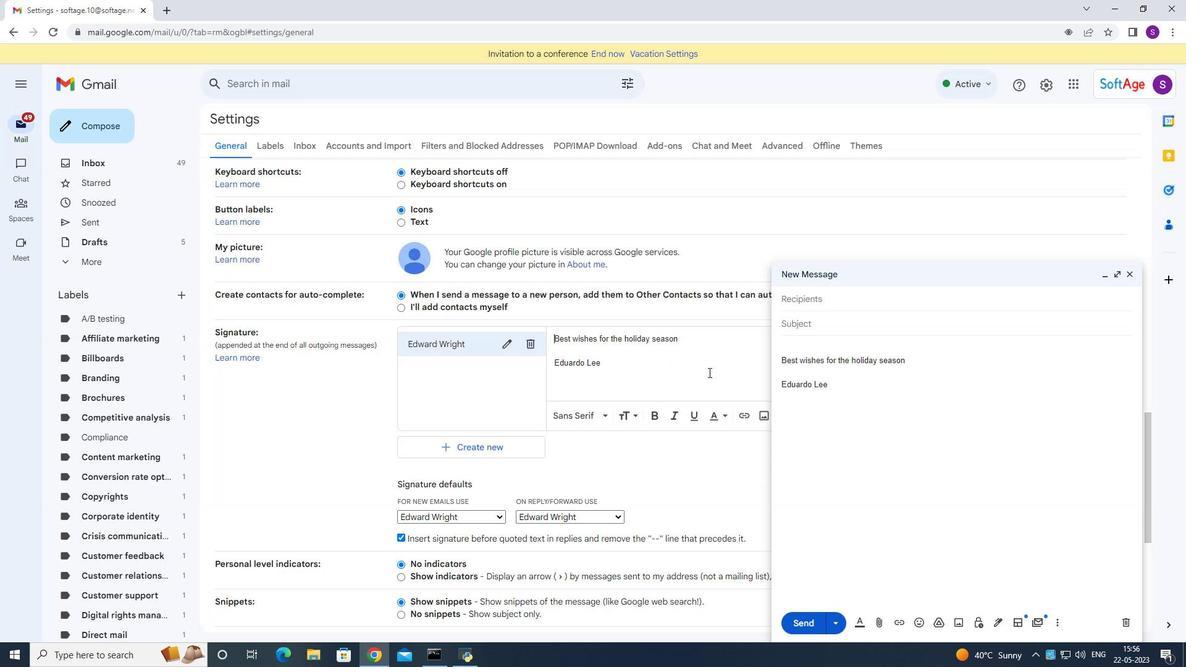 
Action: Mouse pressed left at (687, 368)
Screenshot: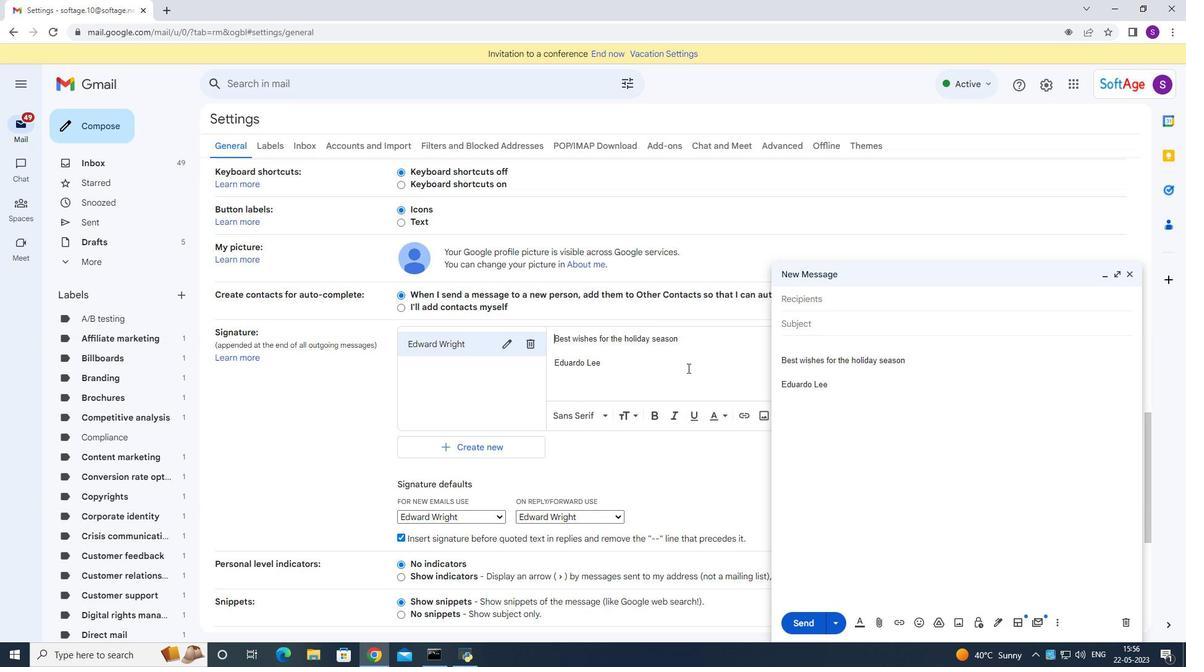 
Action: Key pressed ctrl+A<Key.backspace>heartfelt<Key.space>appreciation<Key.space>
Screenshot: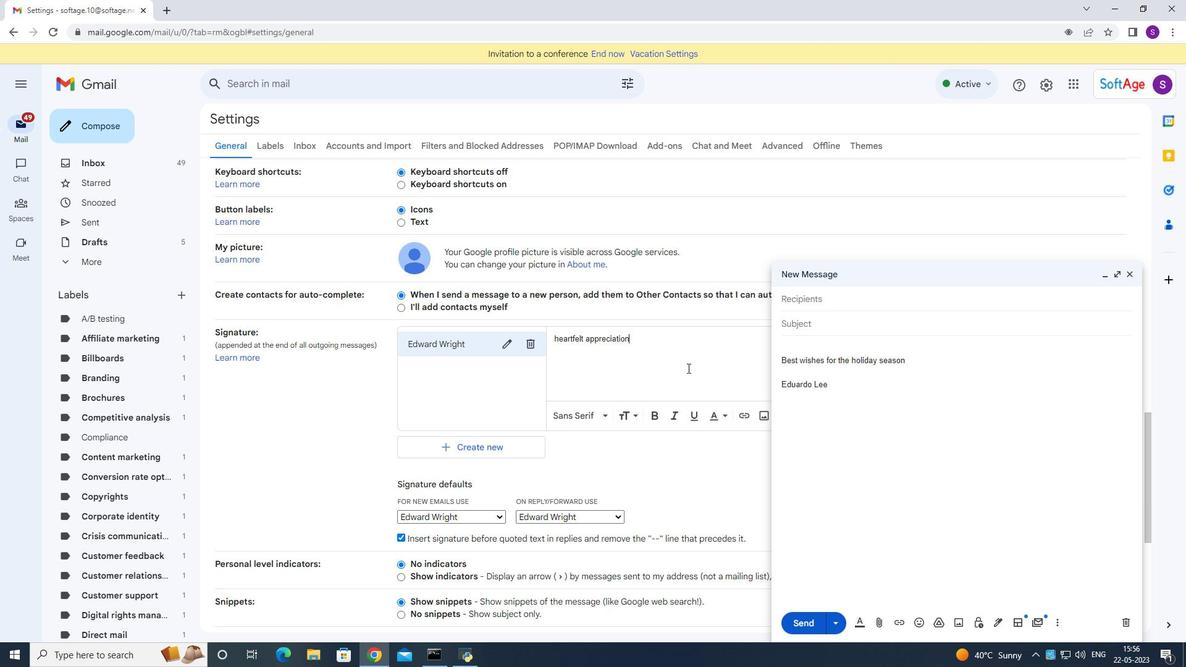
Action: Mouse moved to (676, 352)
Screenshot: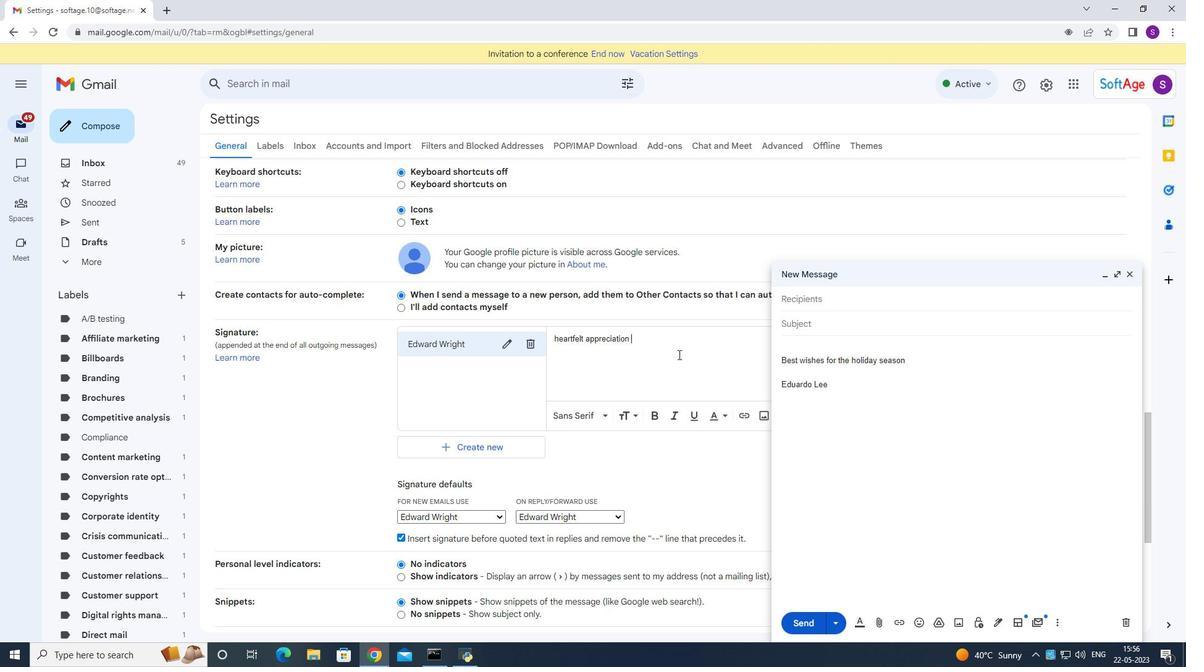 
Action: Key pressed <Key.enter><Key.enter><Key.shift><Key.shift><Key.shift>Edward<Key.space>w<Key.backspace><Key.shift>Wrightt<Key.space><Key.backspace><Key.backspace>
Screenshot: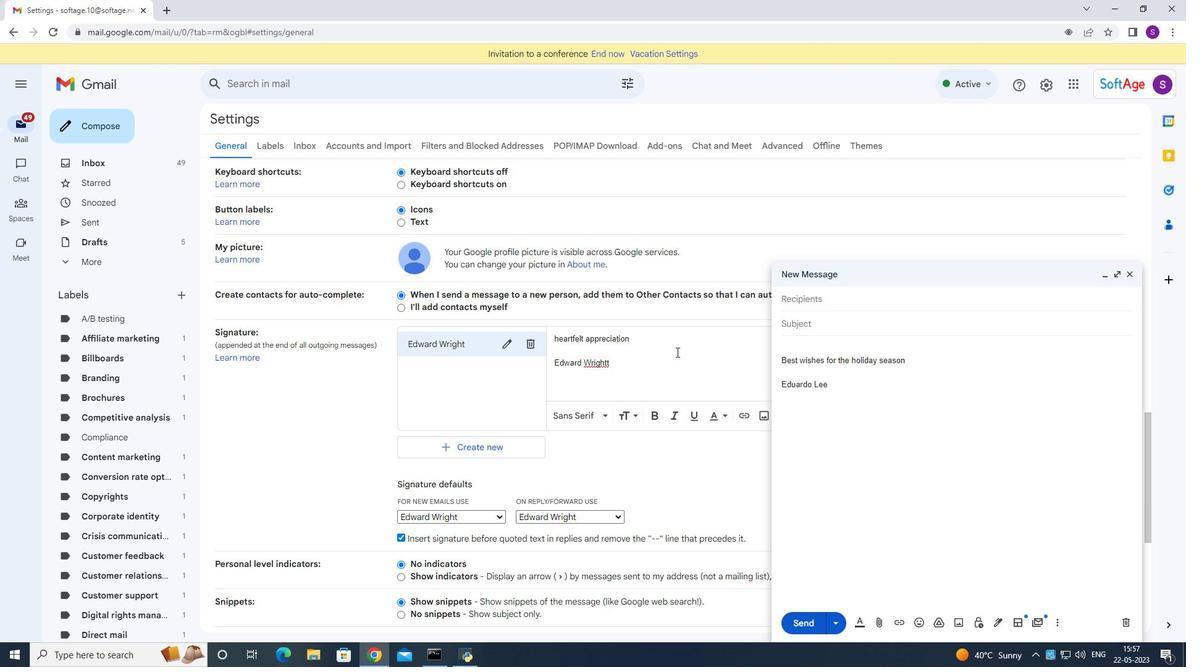 
Action: Mouse moved to (1133, 271)
Screenshot: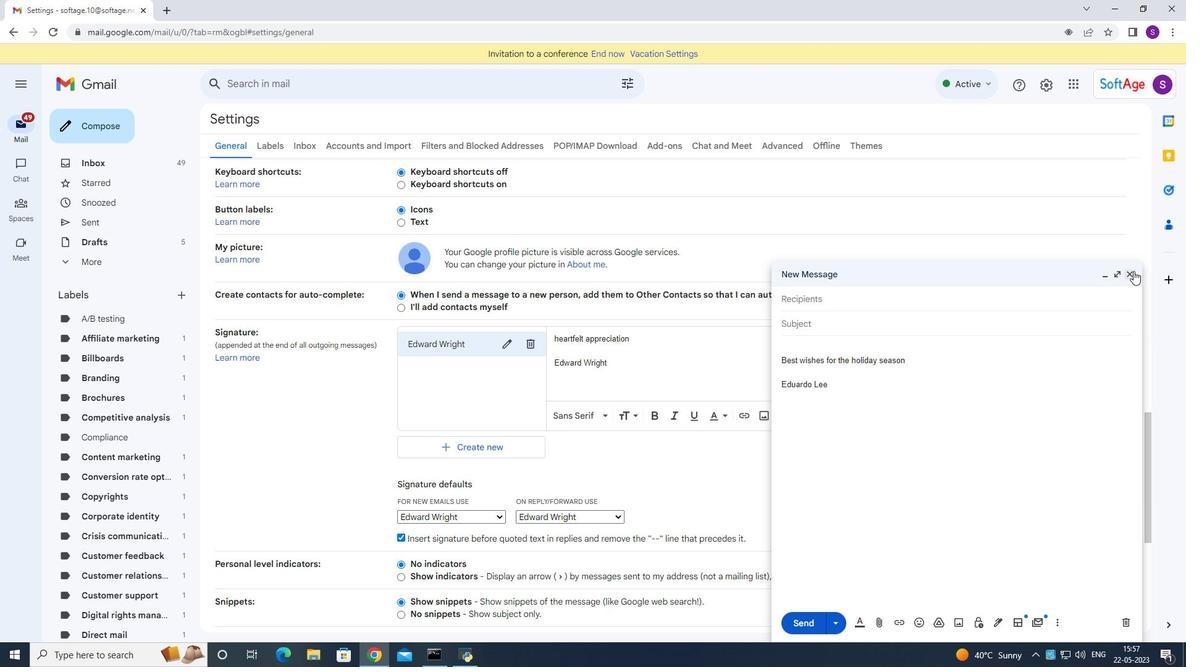 
Action: Mouse pressed left at (1133, 271)
Screenshot: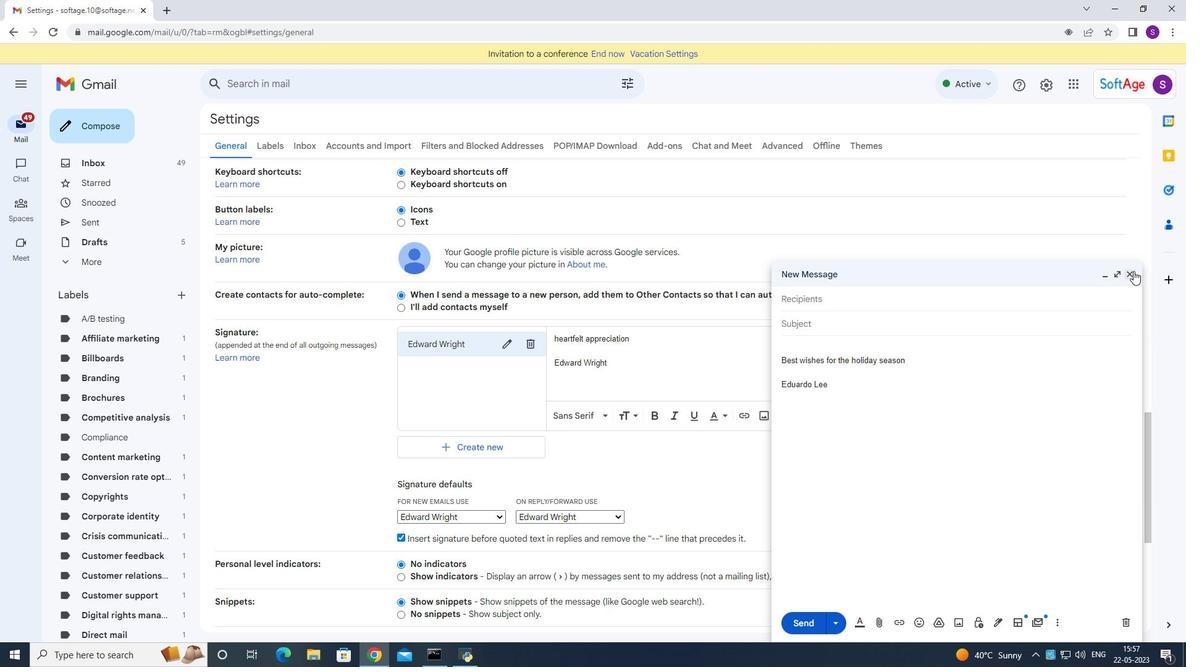 
Action: Mouse moved to (658, 379)
Screenshot: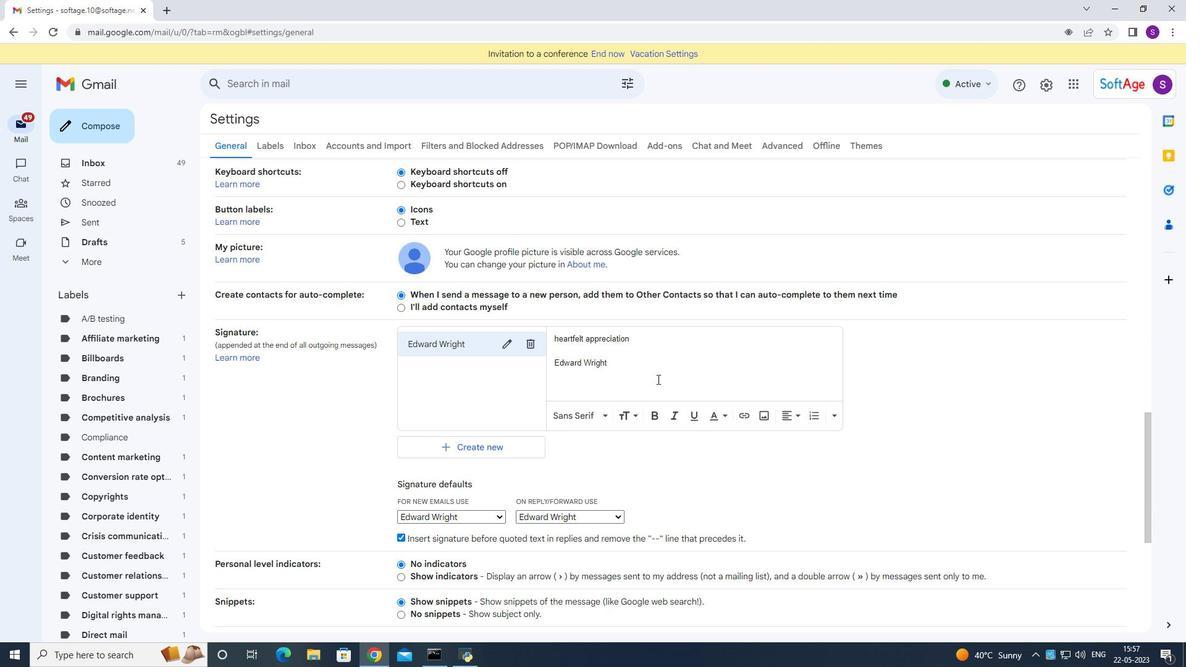 
Action: Mouse scrolled (658, 378) with delta (0, 0)
Screenshot: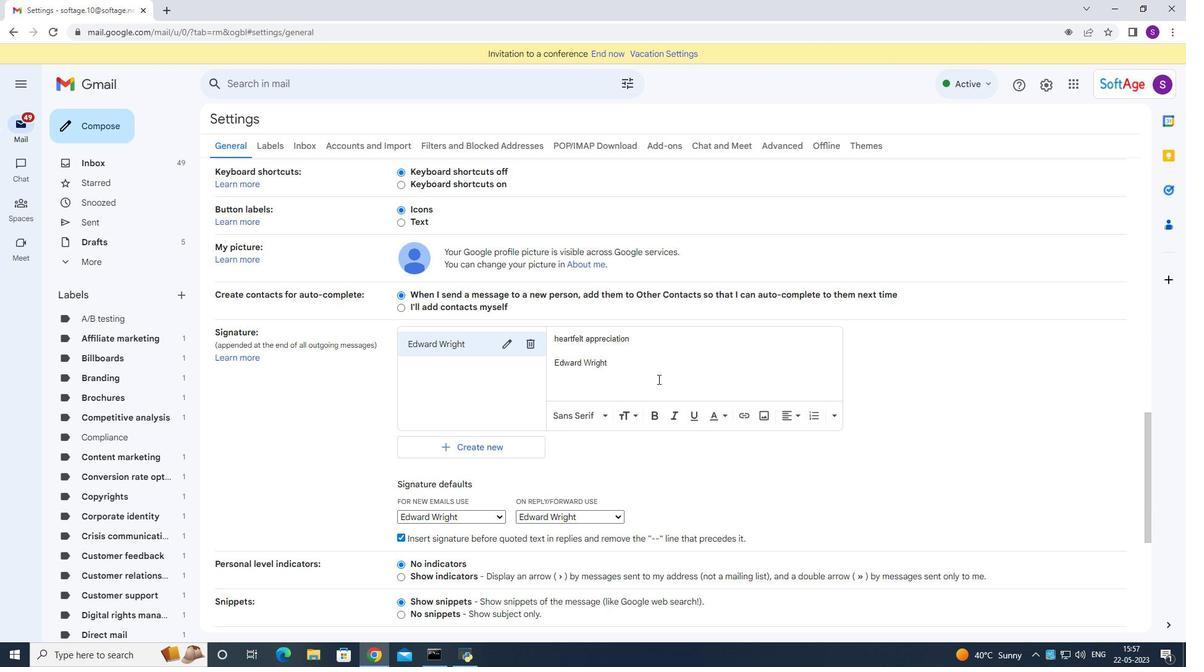 
Action: Mouse scrolled (658, 378) with delta (0, 0)
Screenshot: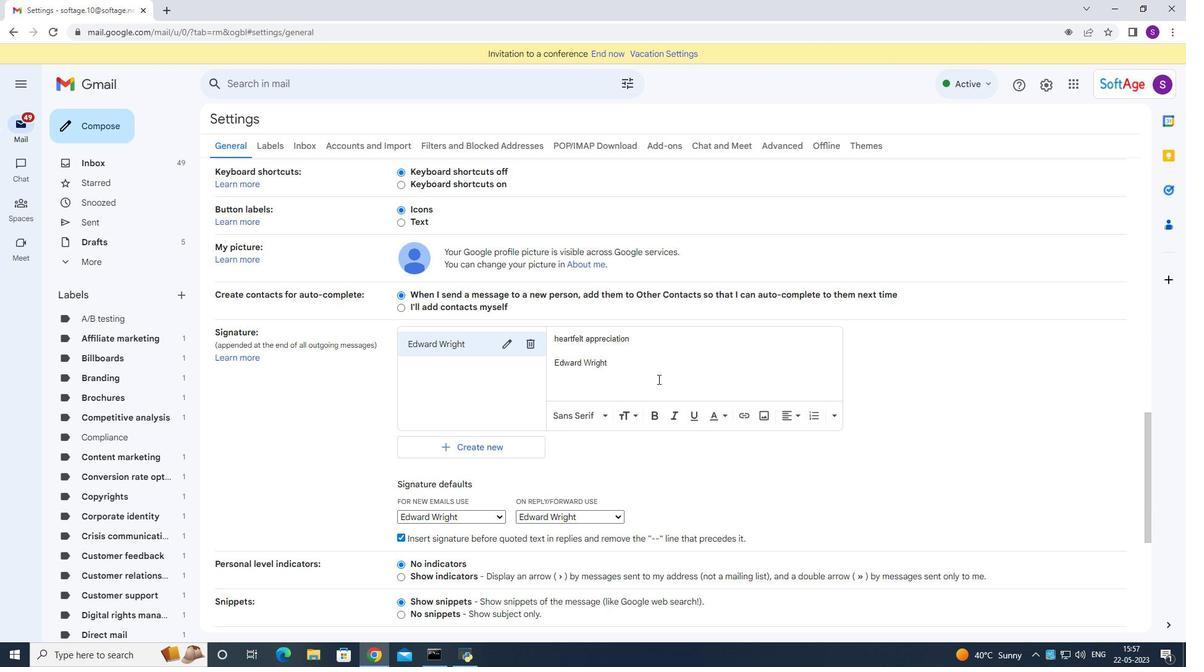 
Action: Mouse scrolled (658, 378) with delta (0, 0)
Screenshot: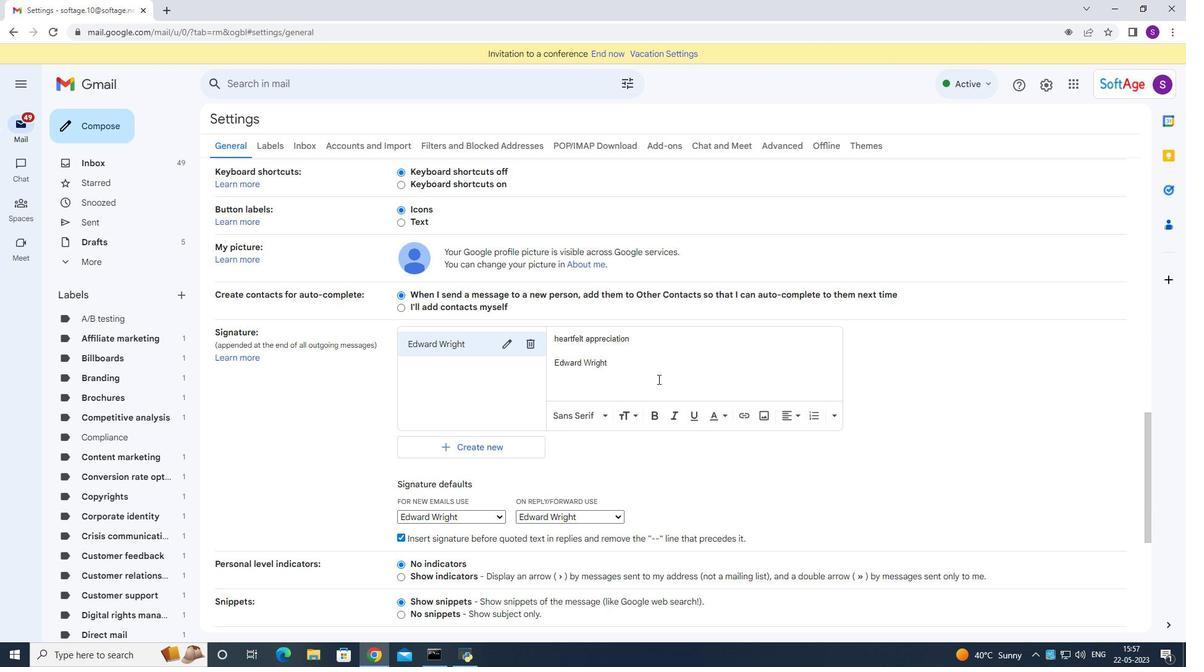 
Action: Mouse moved to (660, 381)
Screenshot: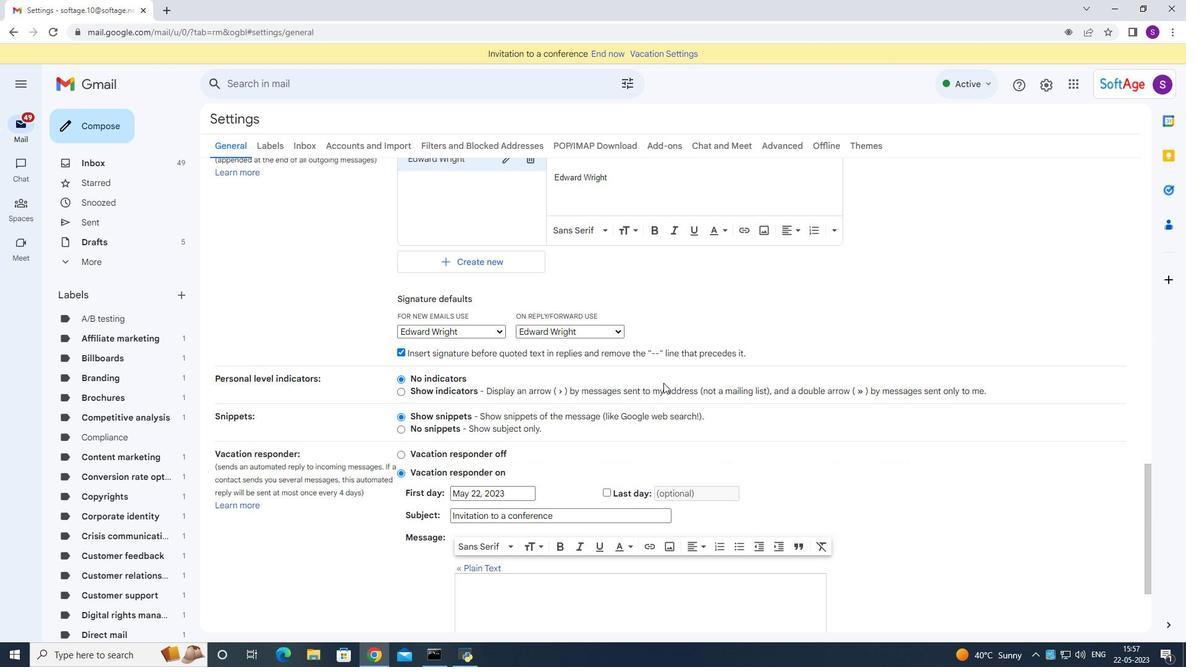 
Action: Mouse scrolled (660, 380) with delta (0, 0)
Screenshot: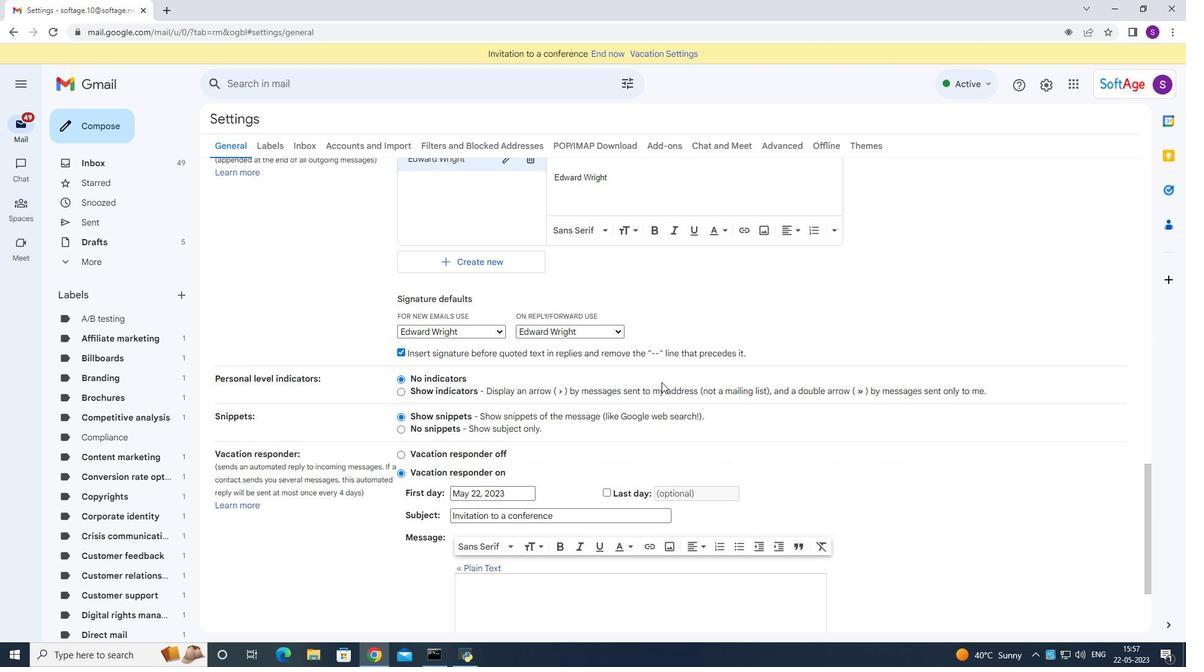
Action: Mouse scrolled (660, 380) with delta (0, 0)
Screenshot: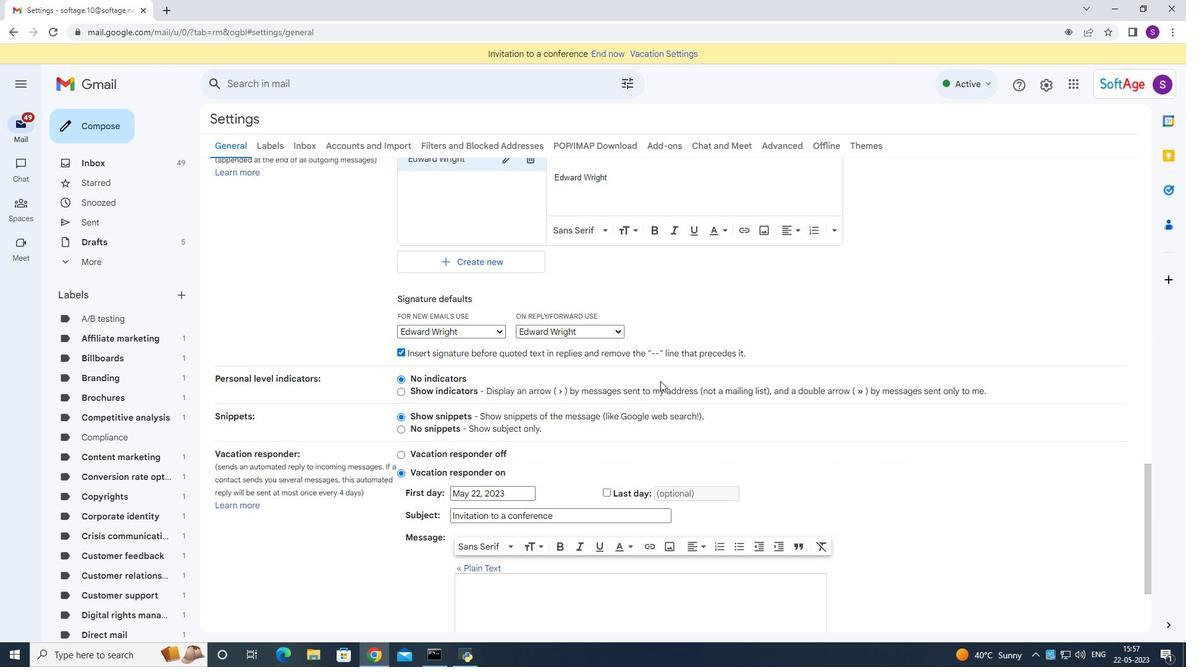 
Action: Mouse scrolled (660, 380) with delta (0, 0)
Screenshot: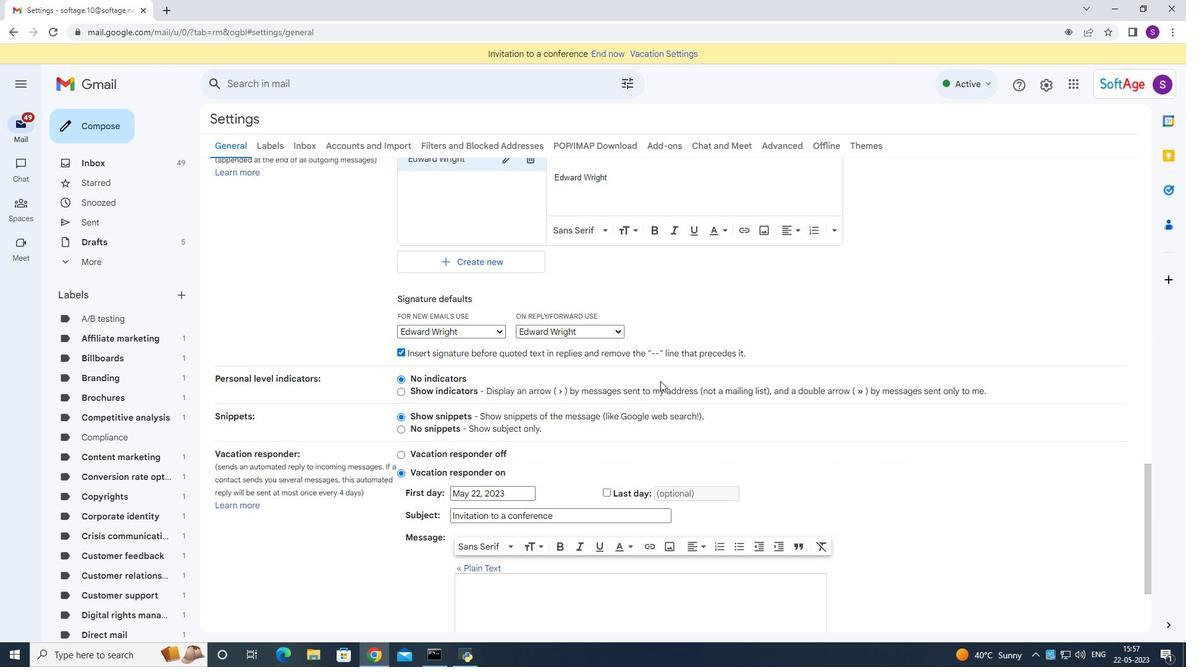 
Action: Mouse moved to (676, 546)
Screenshot: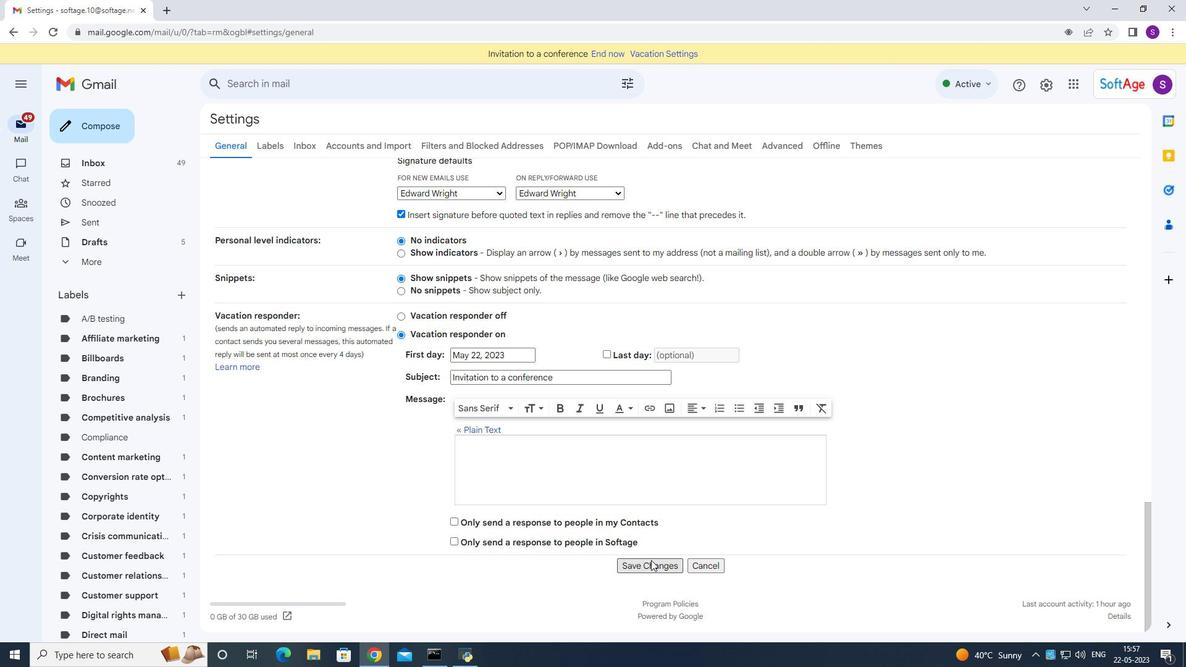 
Action: Mouse scrolled (676, 547) with delta (0, 0)
Screenshot: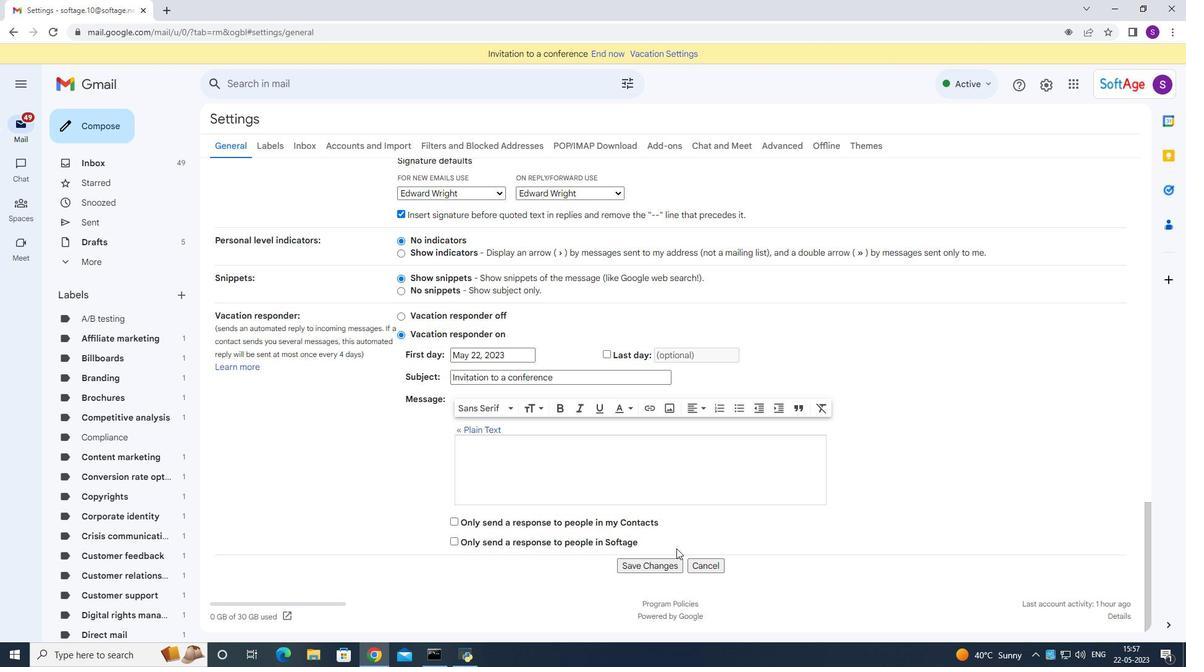 
Action: Mouse scrolled (676, 547) with delta (0, 0)
Screenshot: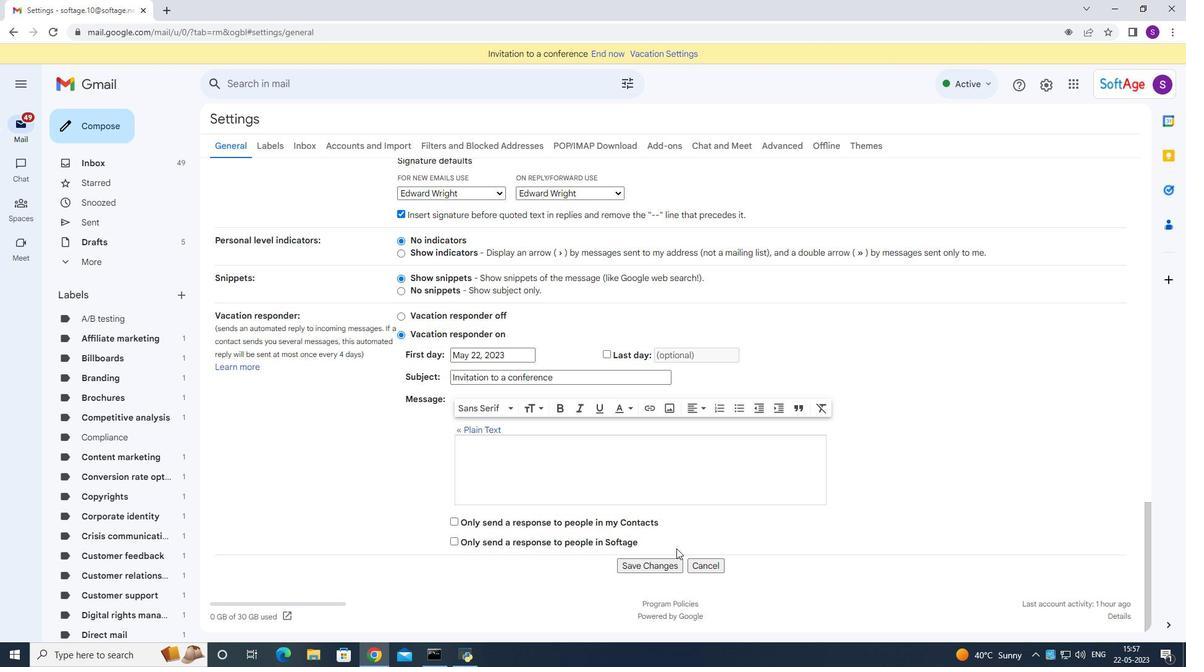 
Action: Mouse scrolled (676, 547) with delta (0, 0)
Screenshot: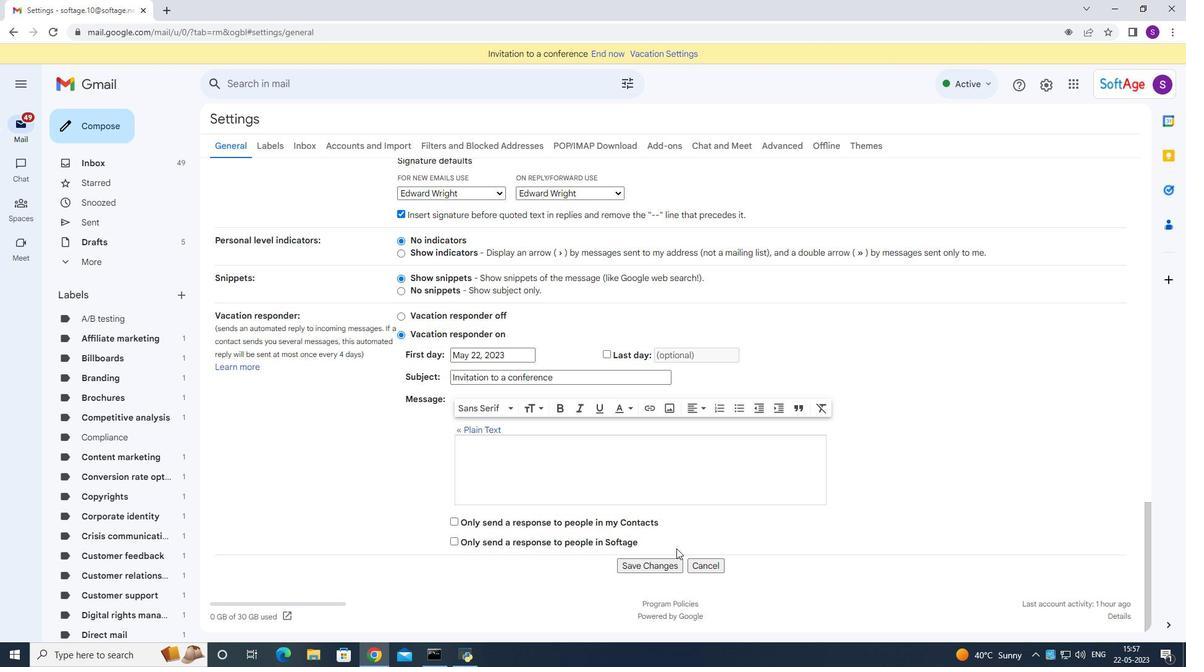
Action: Mouse scrolled (676, 547) with delta (0, 0)
Screenshot: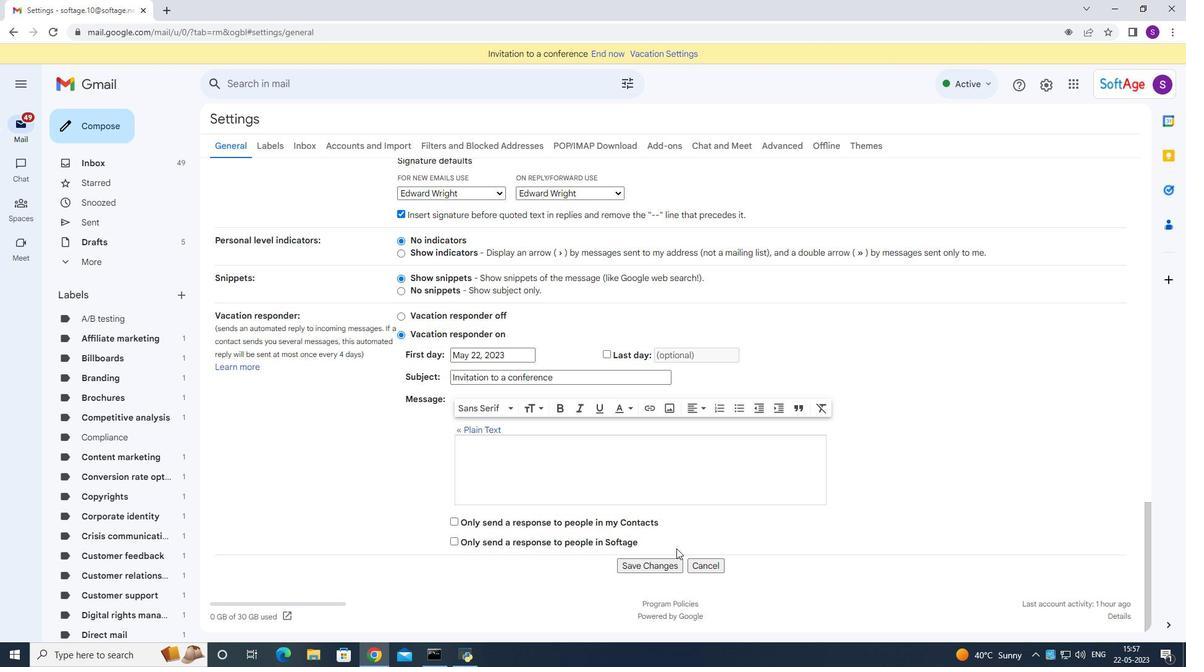
Action: Mouse scrolled (676, 547) with delta (0, 0)
Screenshot: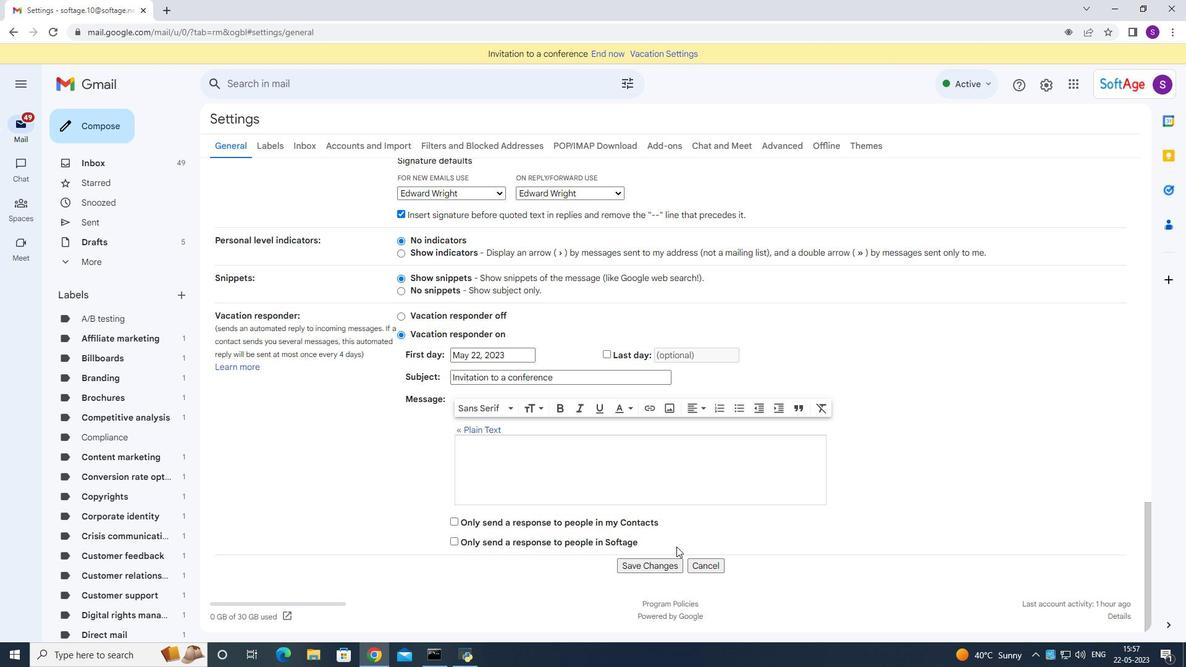 
Action: Mouse scrolled (676, 547) with delta (0, 0)
Screenshot: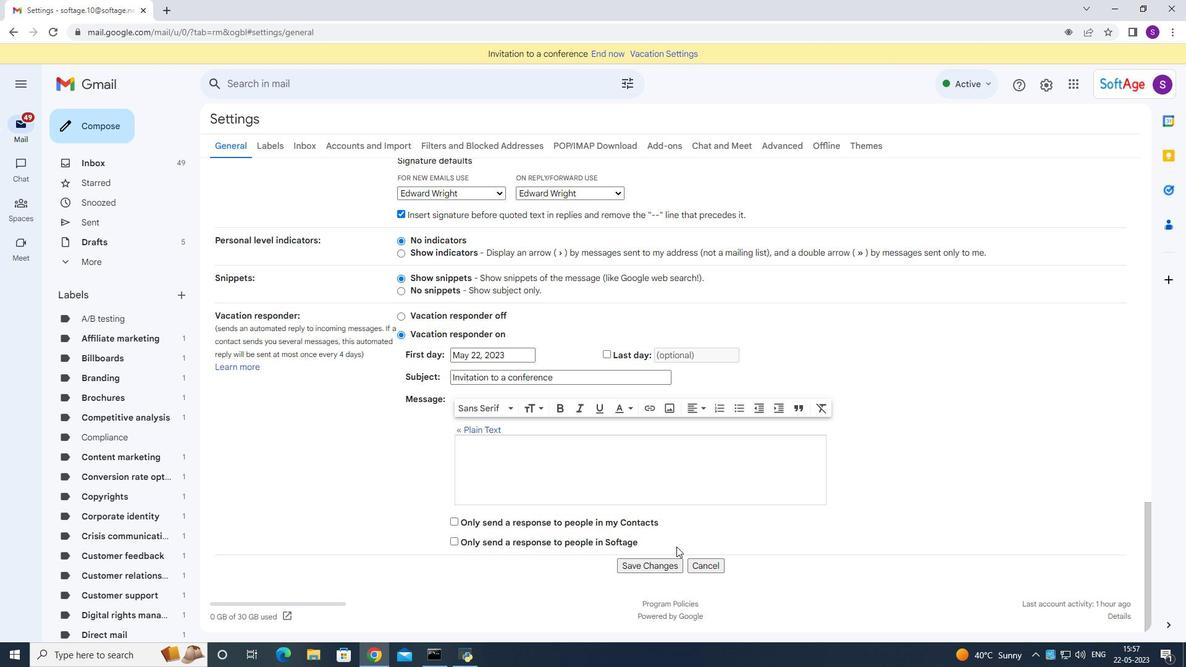 
Action: Mouse moved to (633, 405)
Screenshot: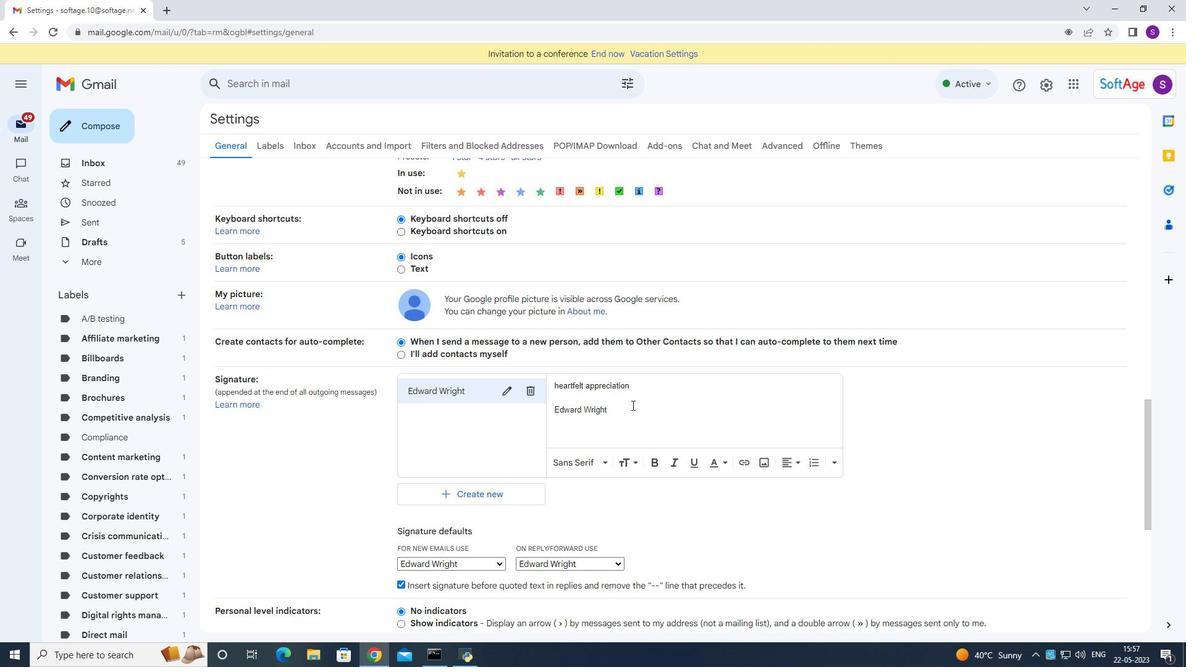 
Action: Mouse scrolled (633, 404) with delta (0, 0)
Screenshot: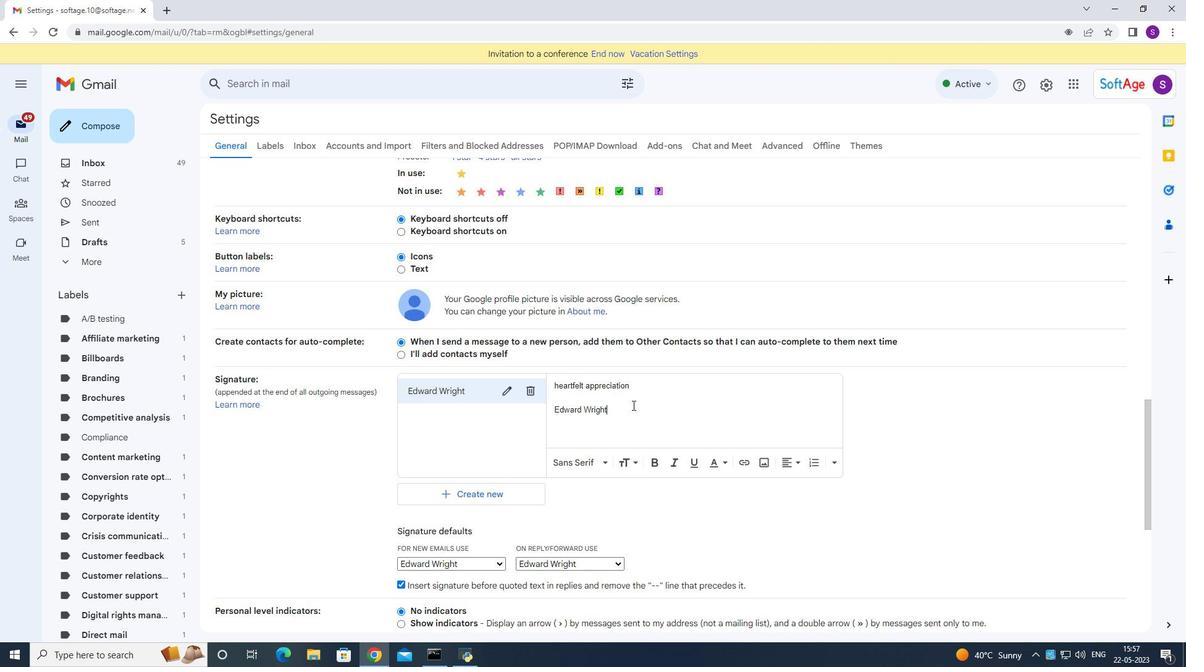 
Action: Mouse moved to (633, 405)
Screenshot: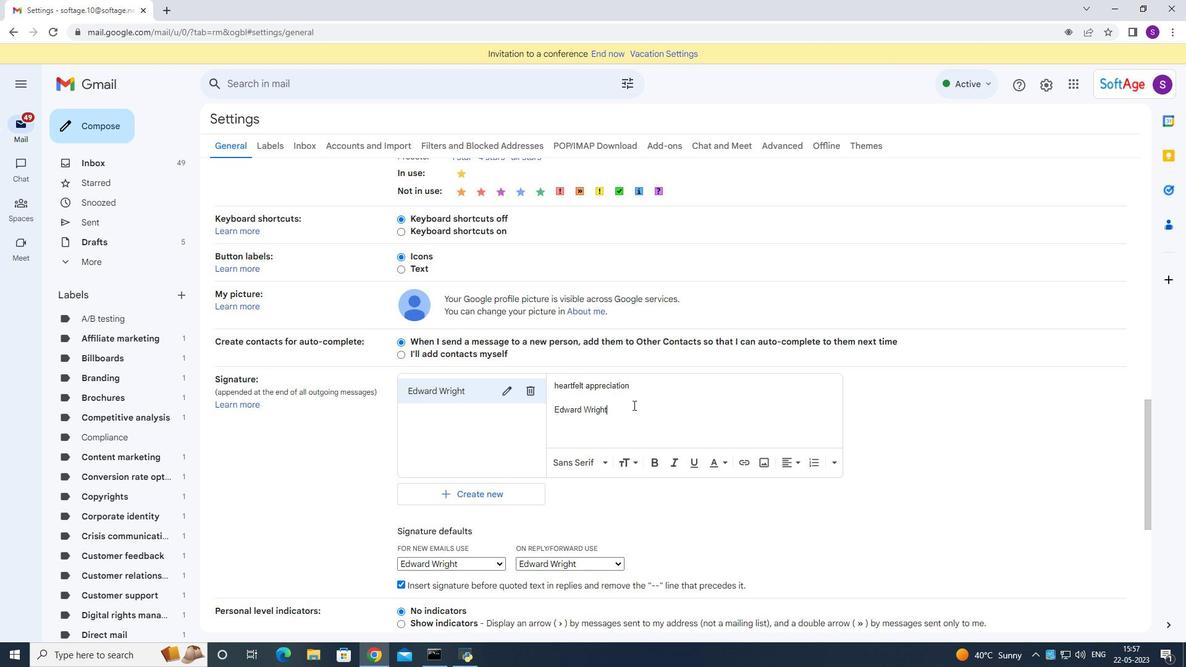
Action: Mouse scrolled (633, 405) with delta (0, 0)
Screenshot: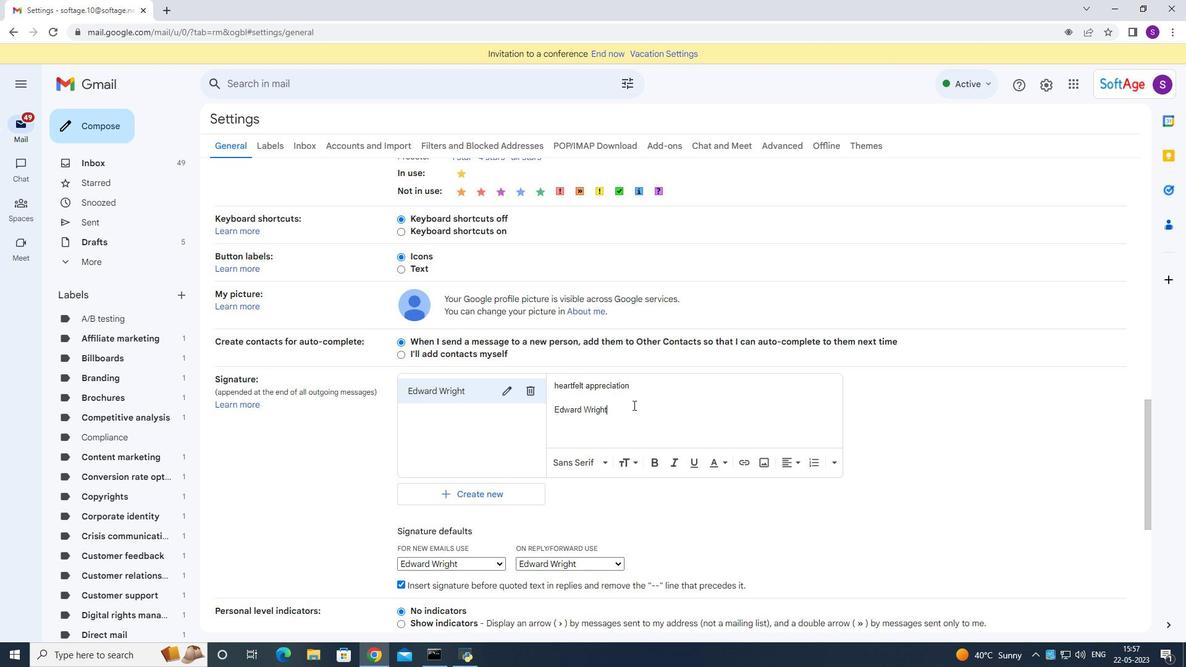 
Action: Mouse scrolled (633, 405) with delta (0, 0)
Screenshot: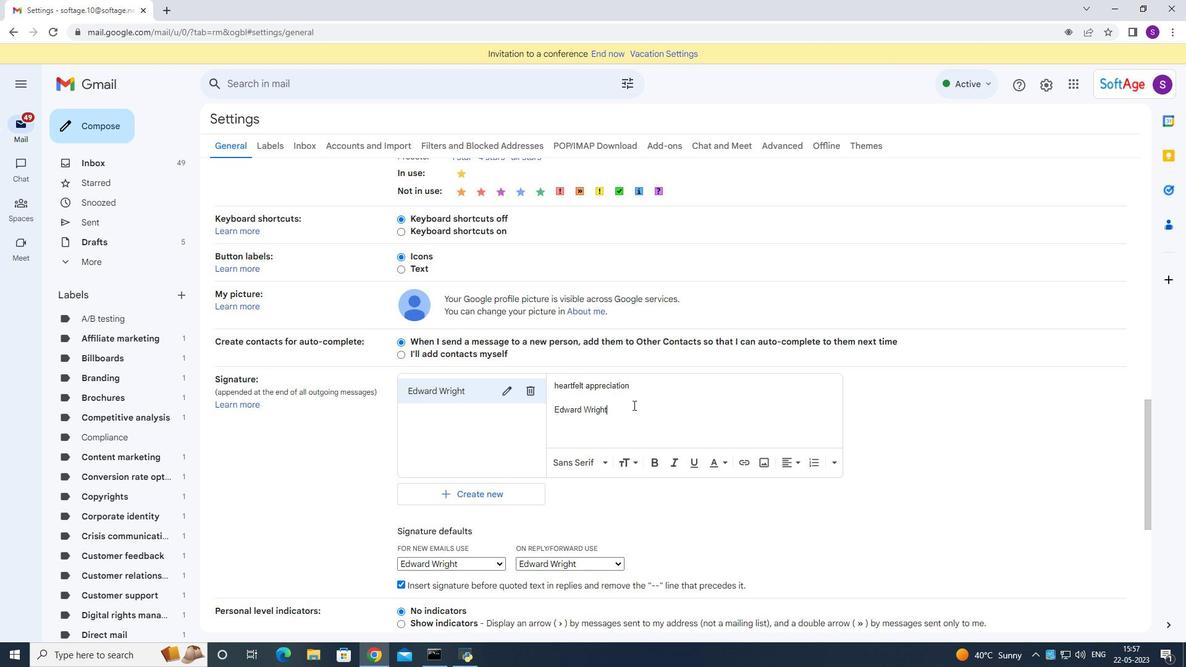 
Action: Mouse moved to (634, 406)
Screenshot: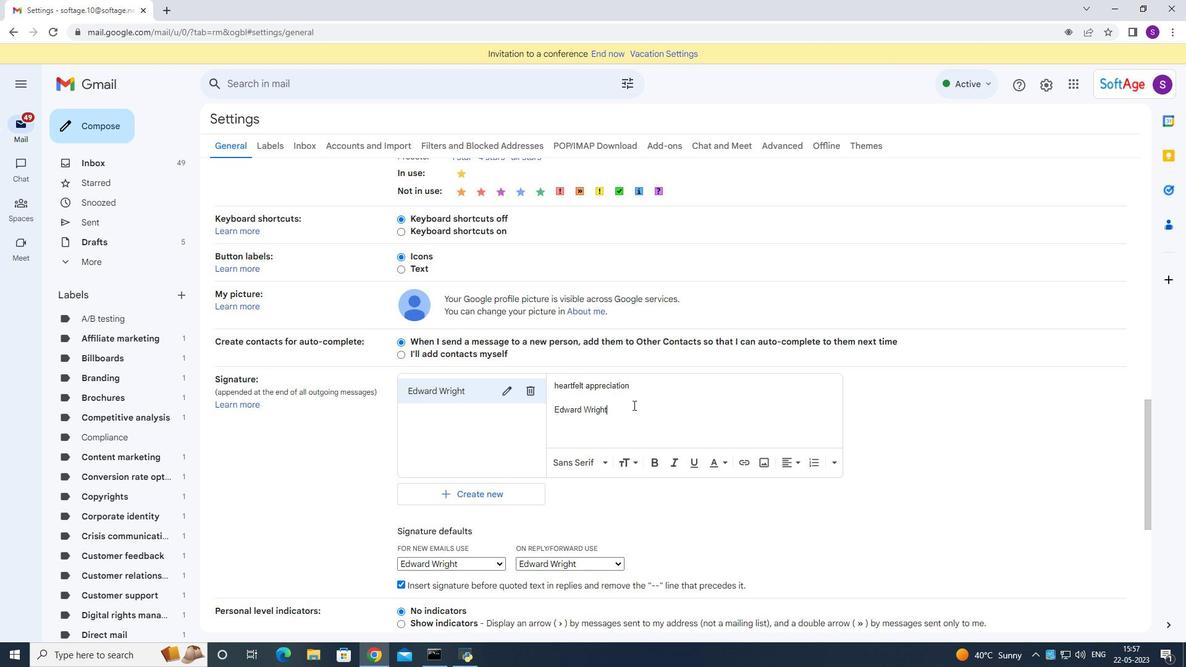 
Action: Mouse scrolled (634, 405) with delta (0, 0)
Screenshot: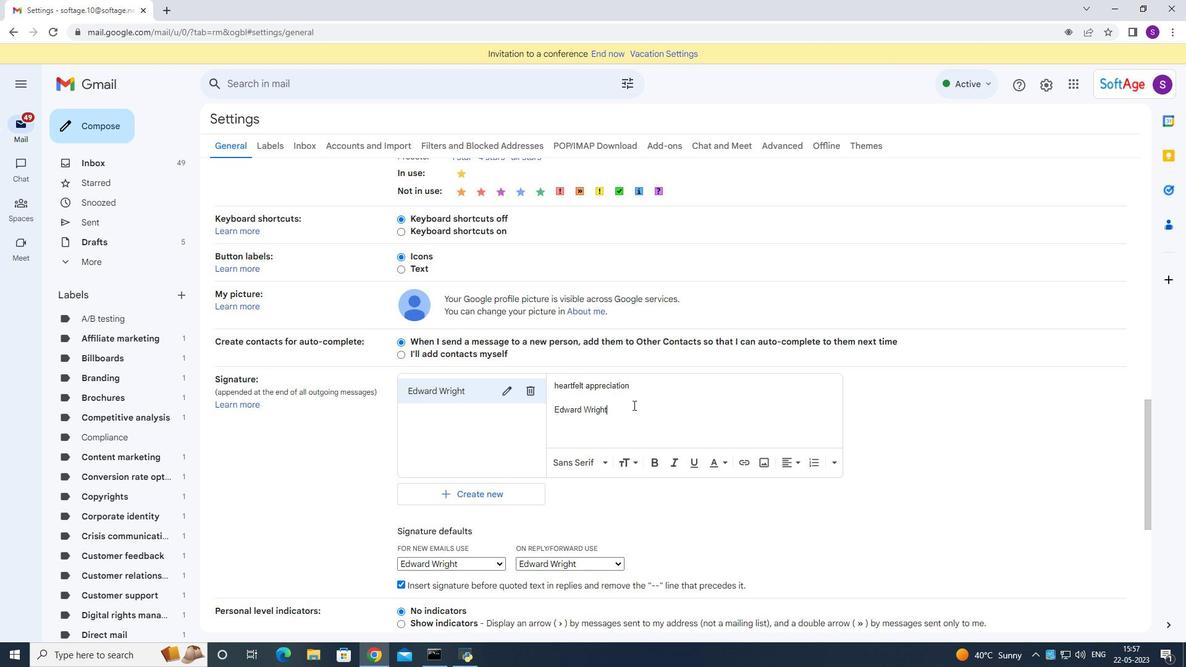 
Action: Mouse scrolled (634, 405) with delta (0, -1)
Screenshot: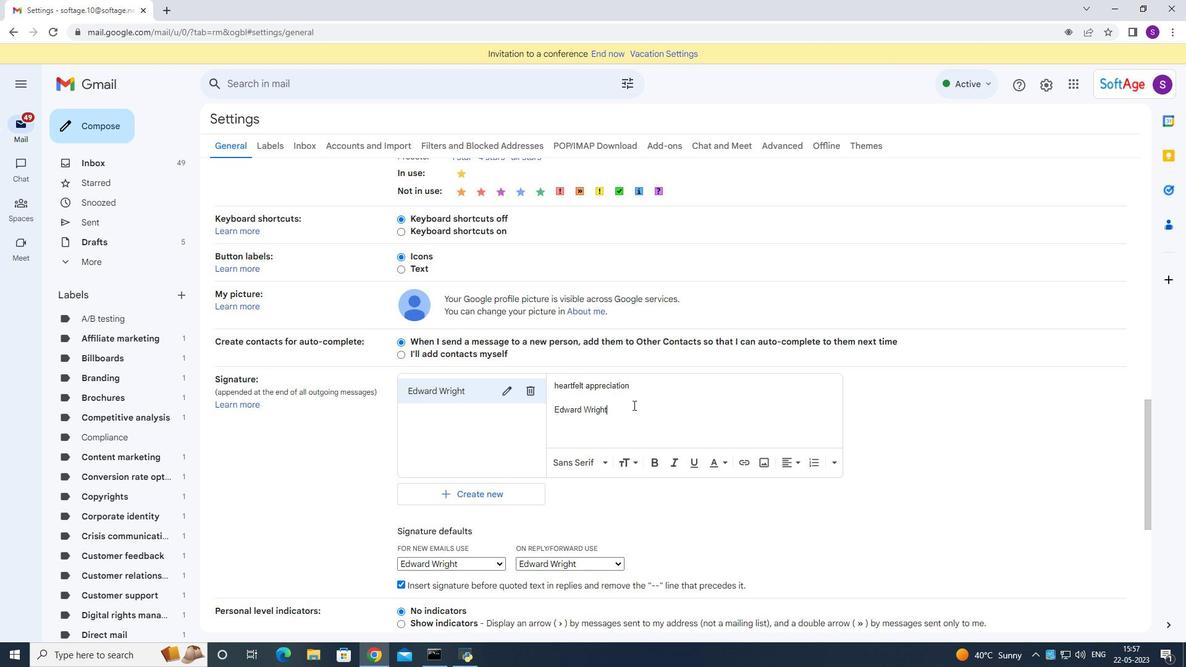 
Action: Mouse moved to (635, 407)
Screenshot: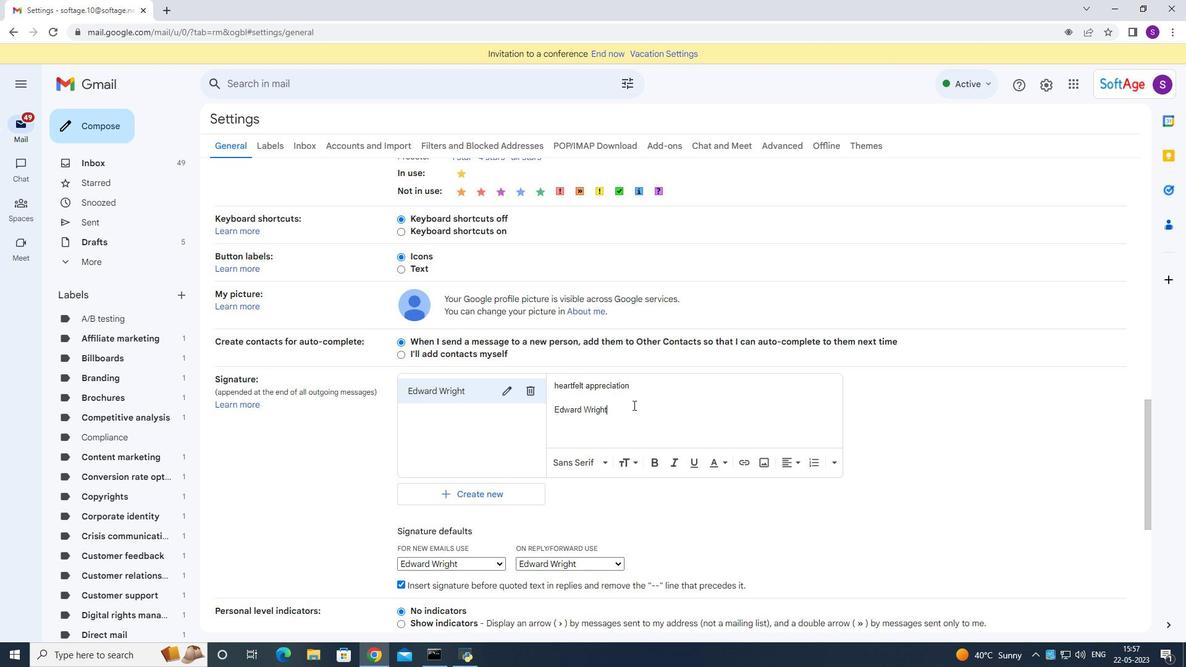 
Action: Mouse scrolled (635, 406) with delta (0, 0)
Screenshot: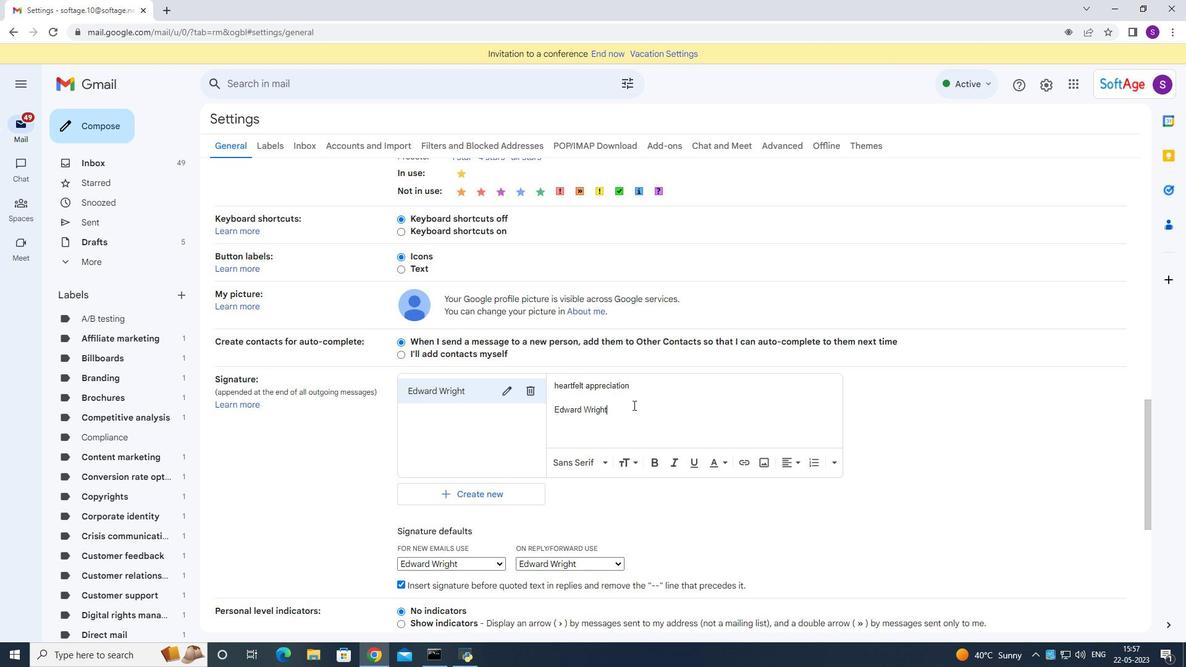 
Action: Mouse moved to (637, 565)
Screenshot: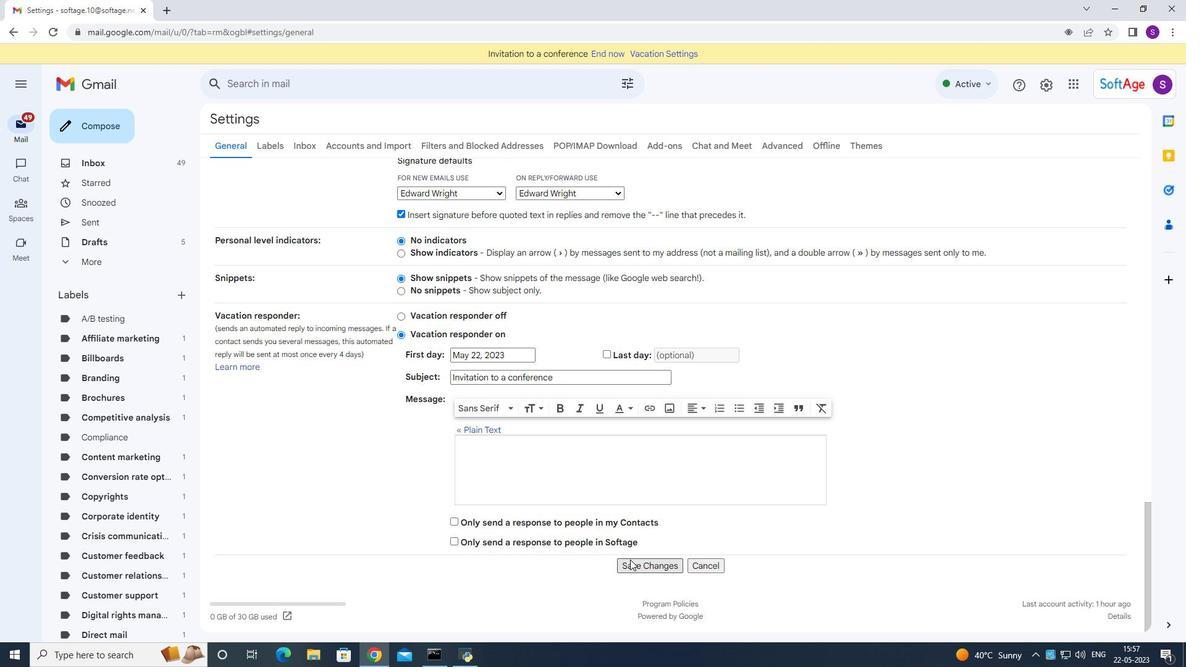 
Action: Mouse pressed left at (637, 565)
Screenshot: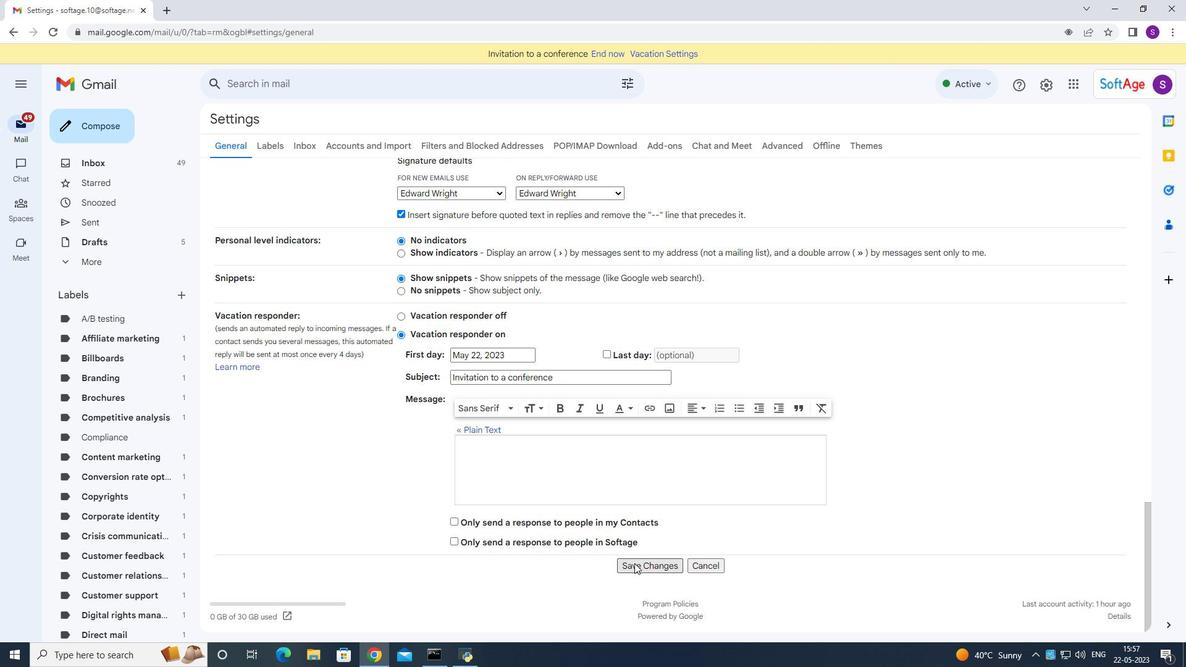 
Action: Mouse moved to (108, 125)
Screenshot: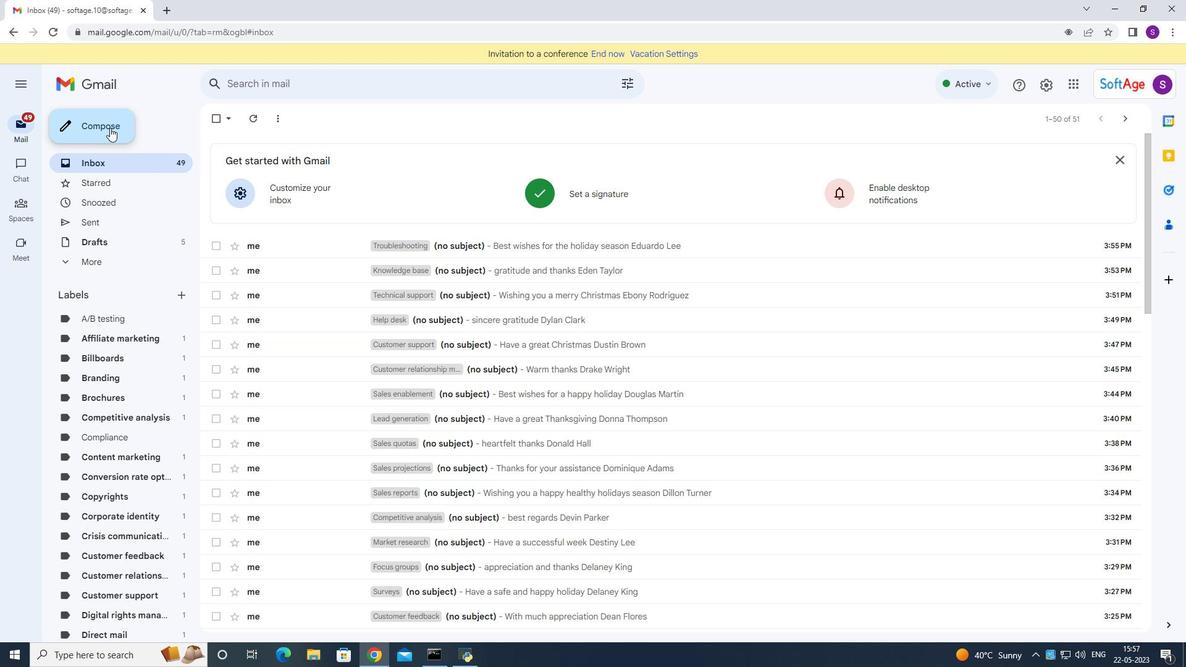 
Action: Mouse pressed left at (108, 125)
Screenshot: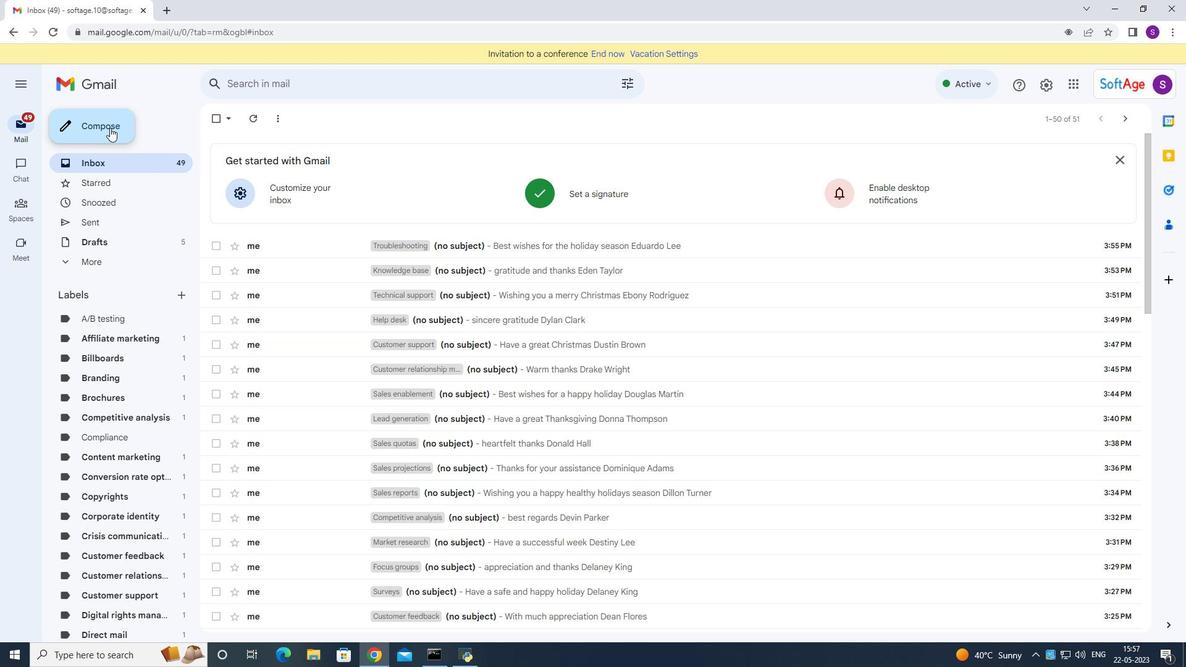 
Action: Mouse moved to (824, 316)
Screenshot: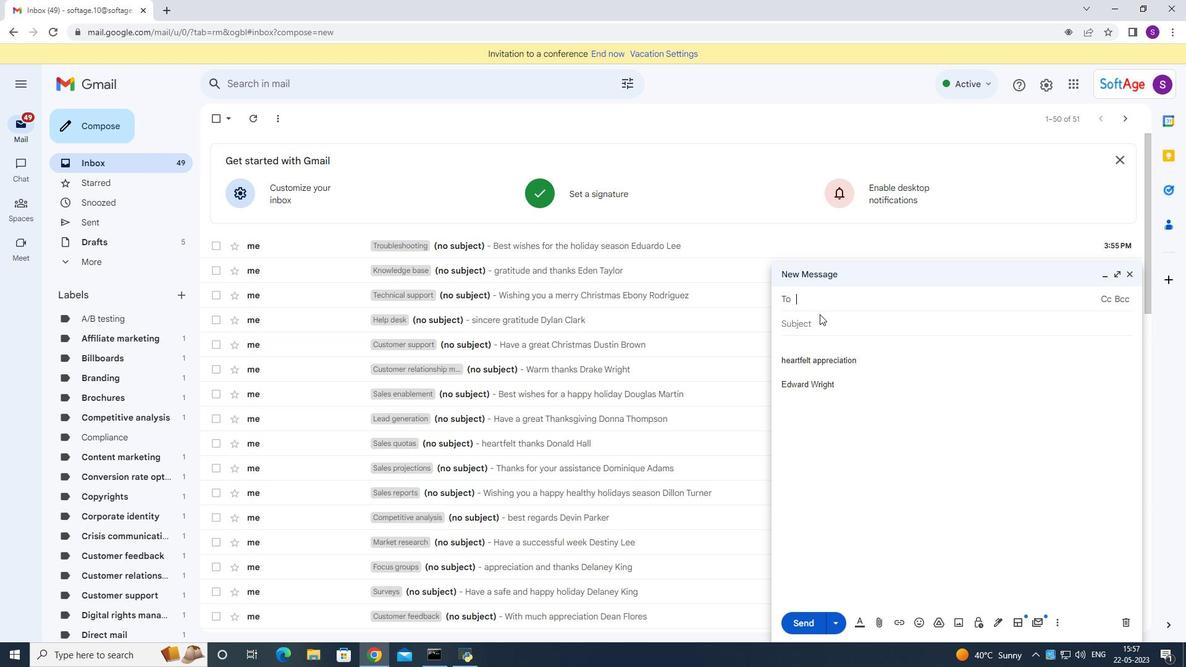 
Action: Key pressed <Key.shift>Softage.1<Key.shift>@softage.net
Screenshot: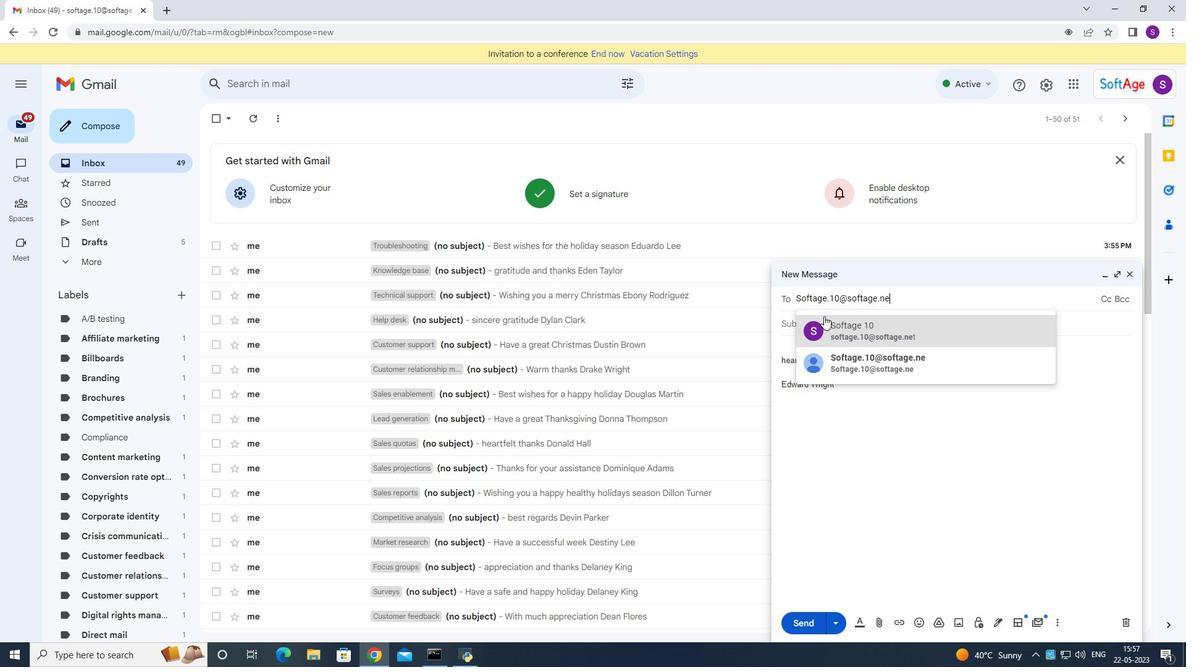 
Action: Mouse moved to (841, 324)
Screenshot: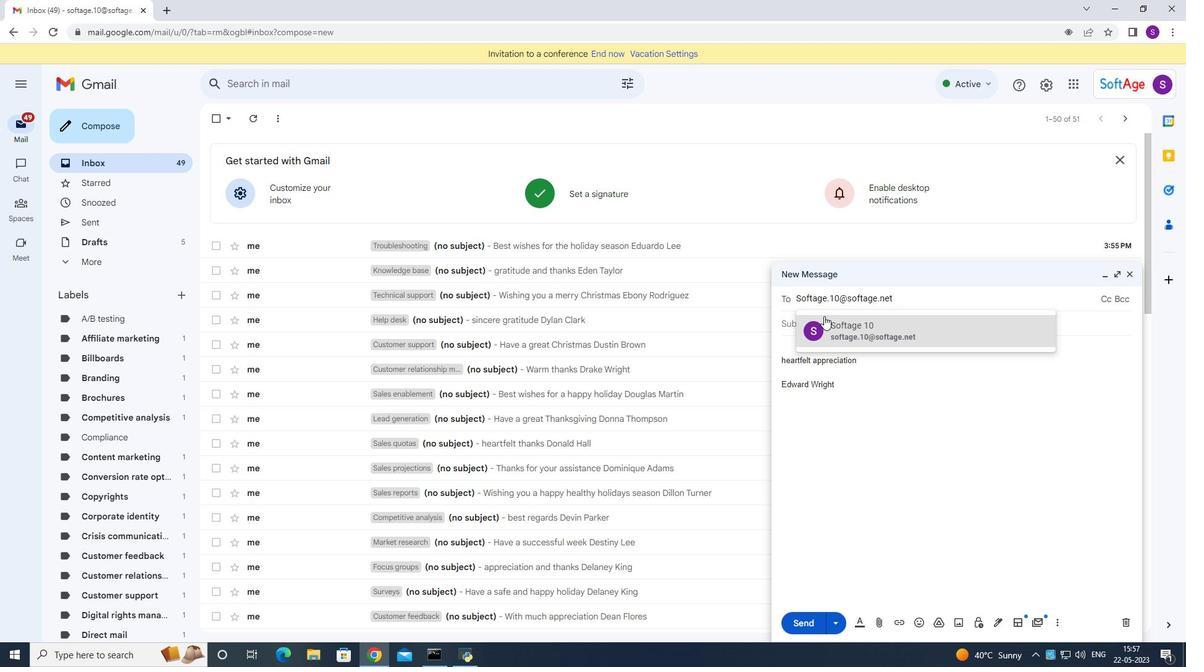 
Action: Mouse pressed left at (841, 324)
Screenshot: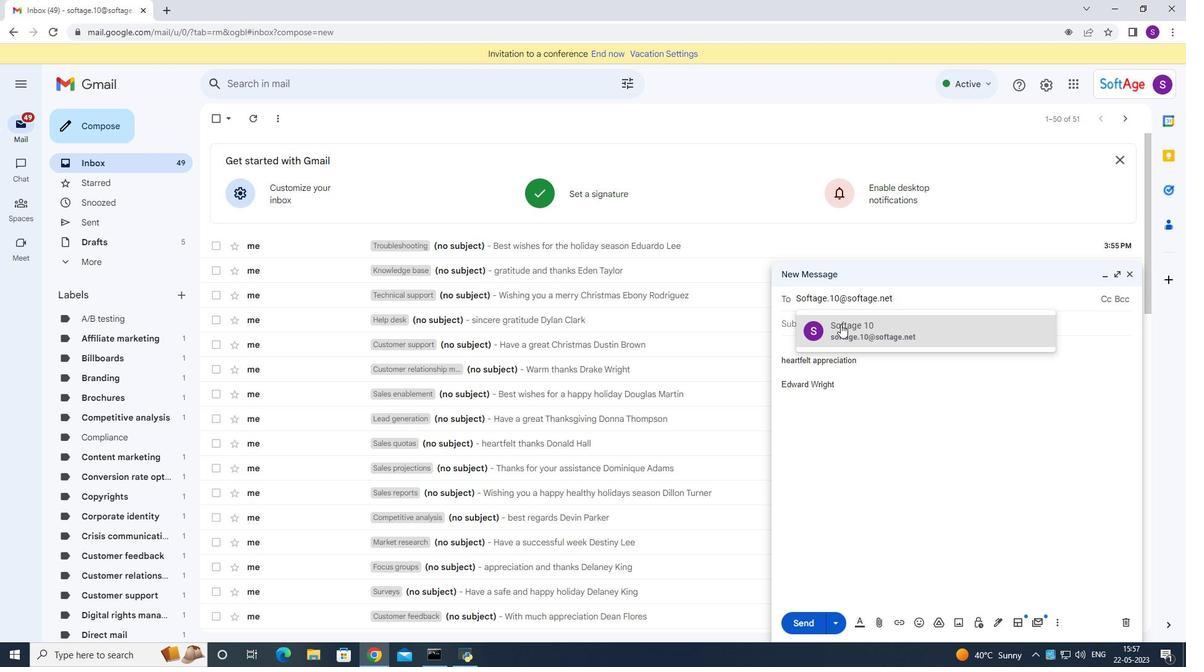 
Action: Mouse moved to (1052, 625)
Screenshot: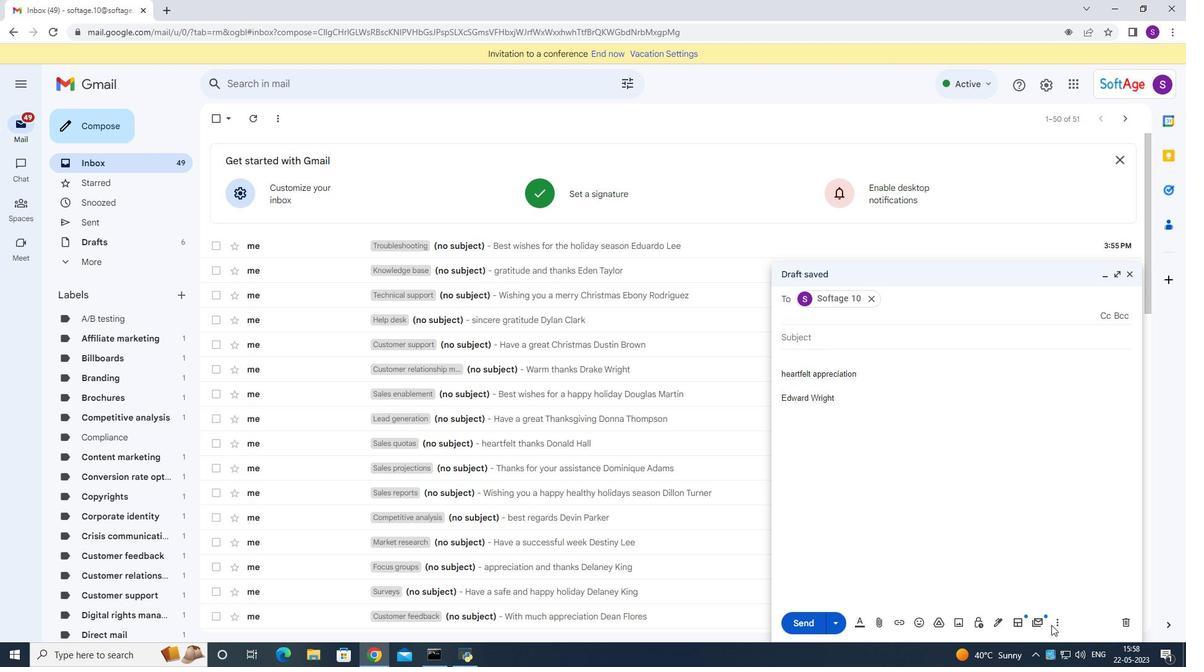 
Action: Mouse pressed left at (1052, 625)
Screenshot: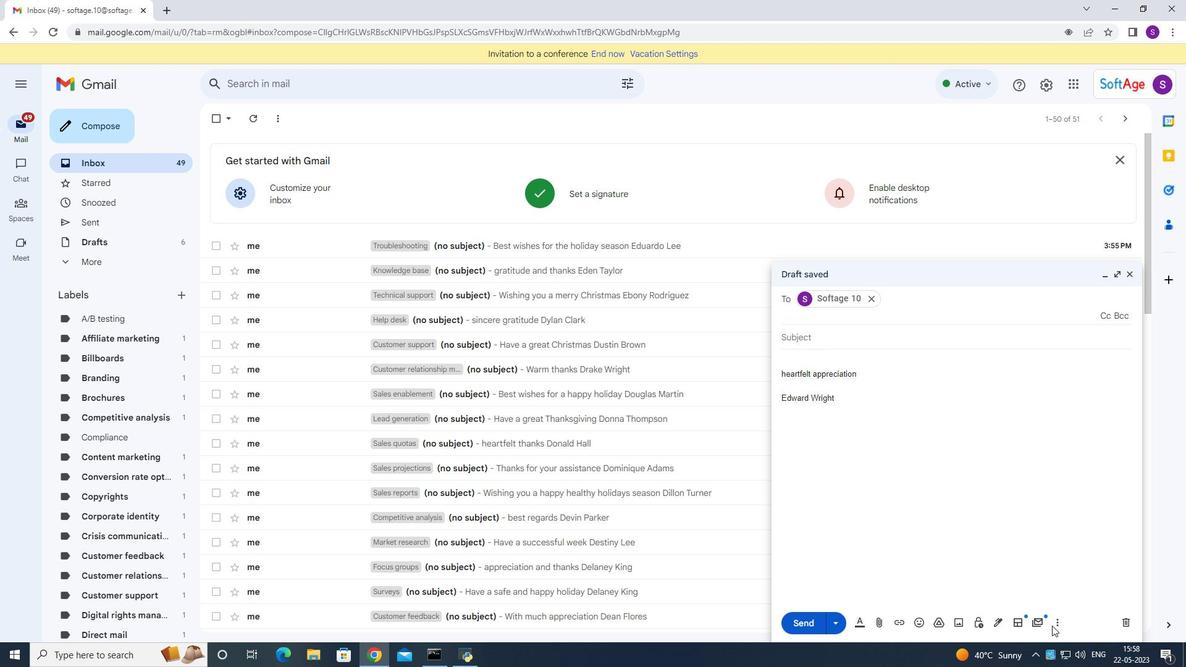 
Action: Mouse moved to (1055, 616)
Screenshot: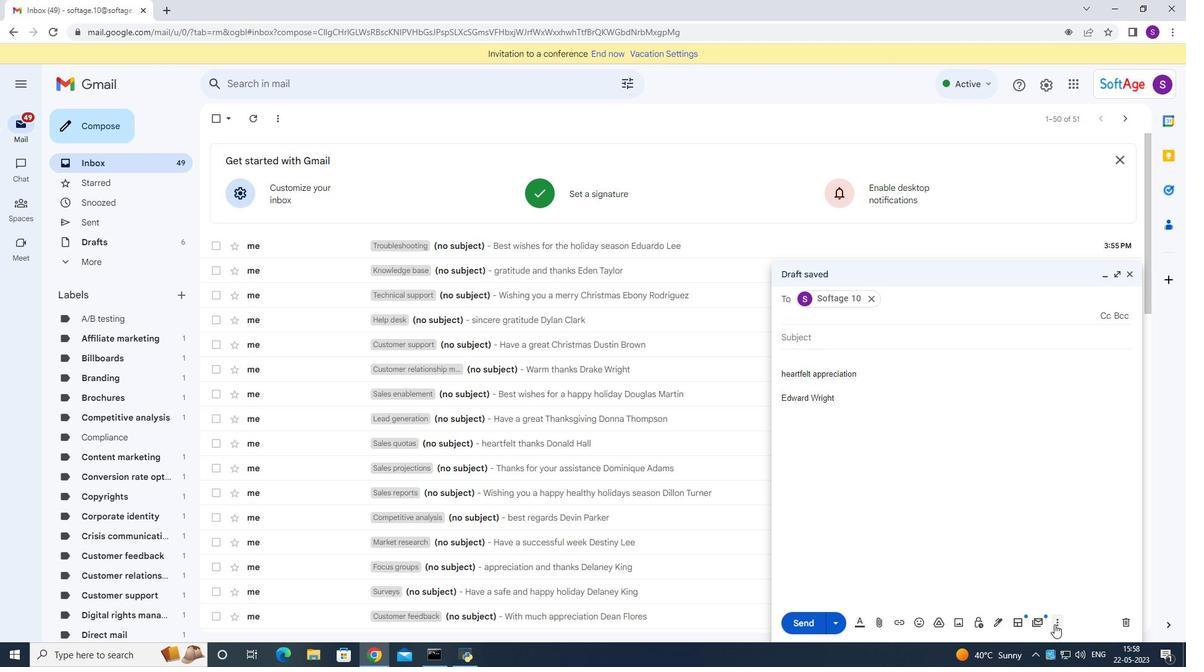 
Action: Mouse pressed left at (1055, 616)
Screenshot: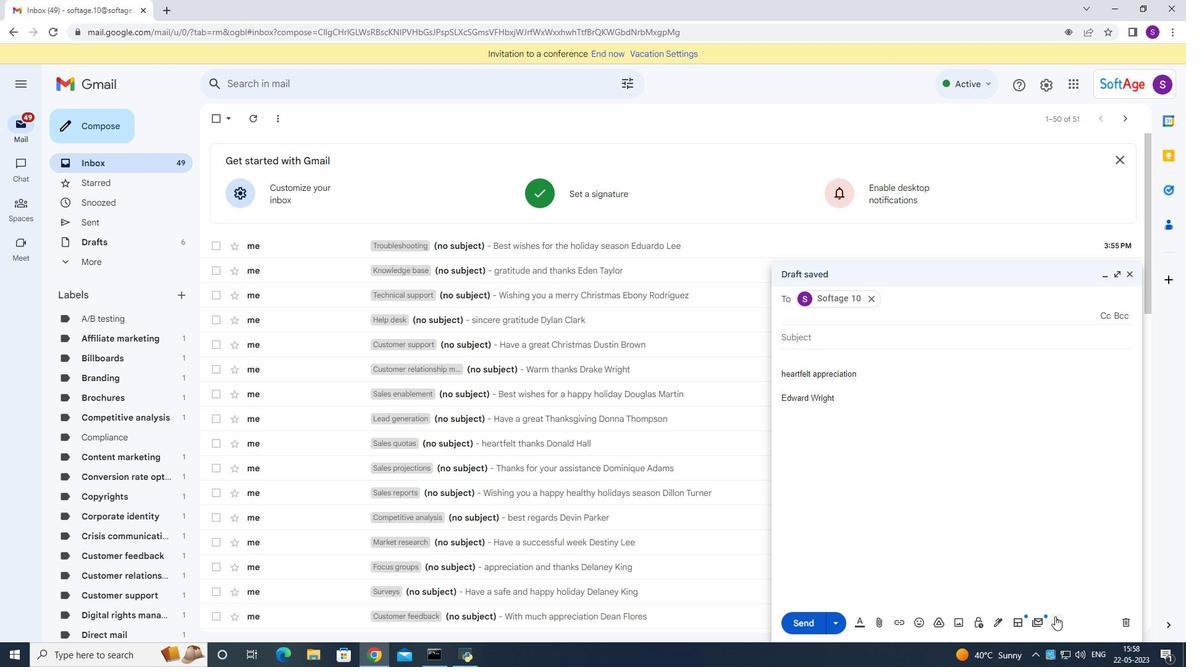 
Action: Mouse moved to (931, 510)
Screenshot: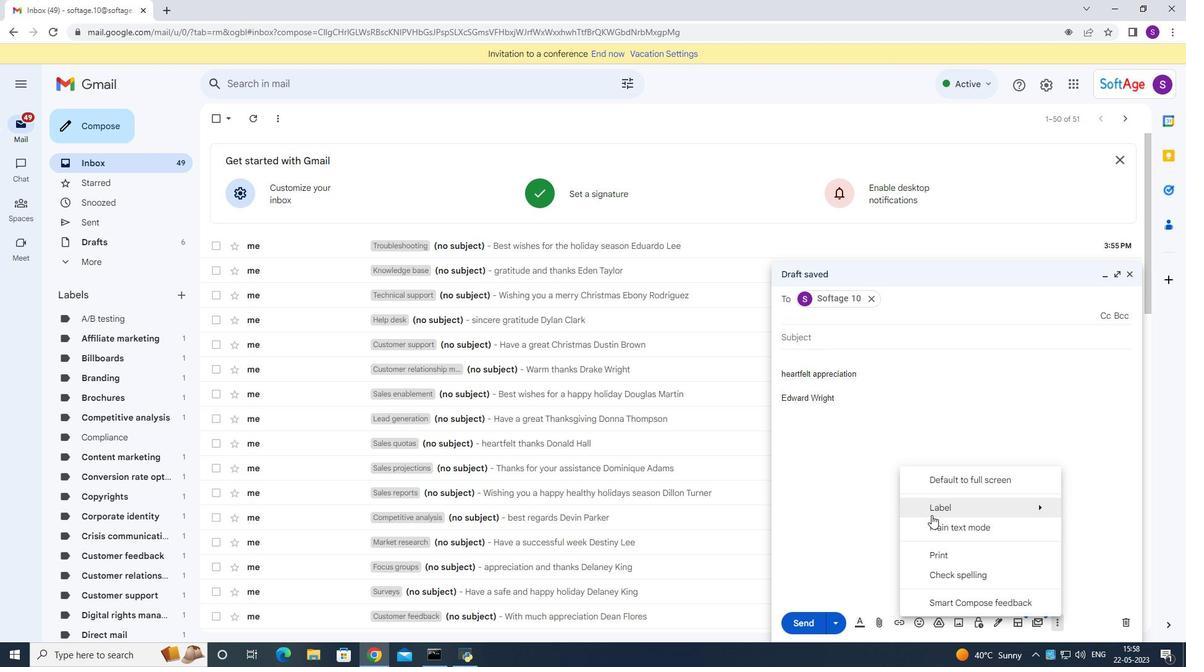
Action: Mouse pressed left at (931, 510)
Screenshot: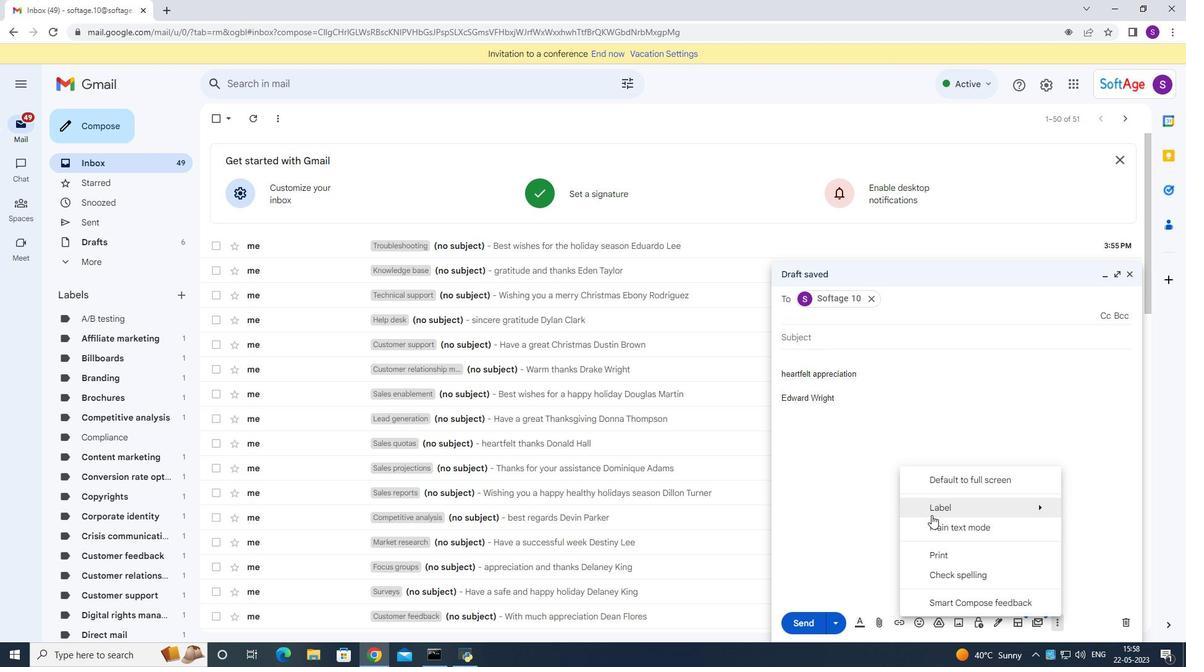 
Action: Mouse moved to (918, 502)
Screenshot: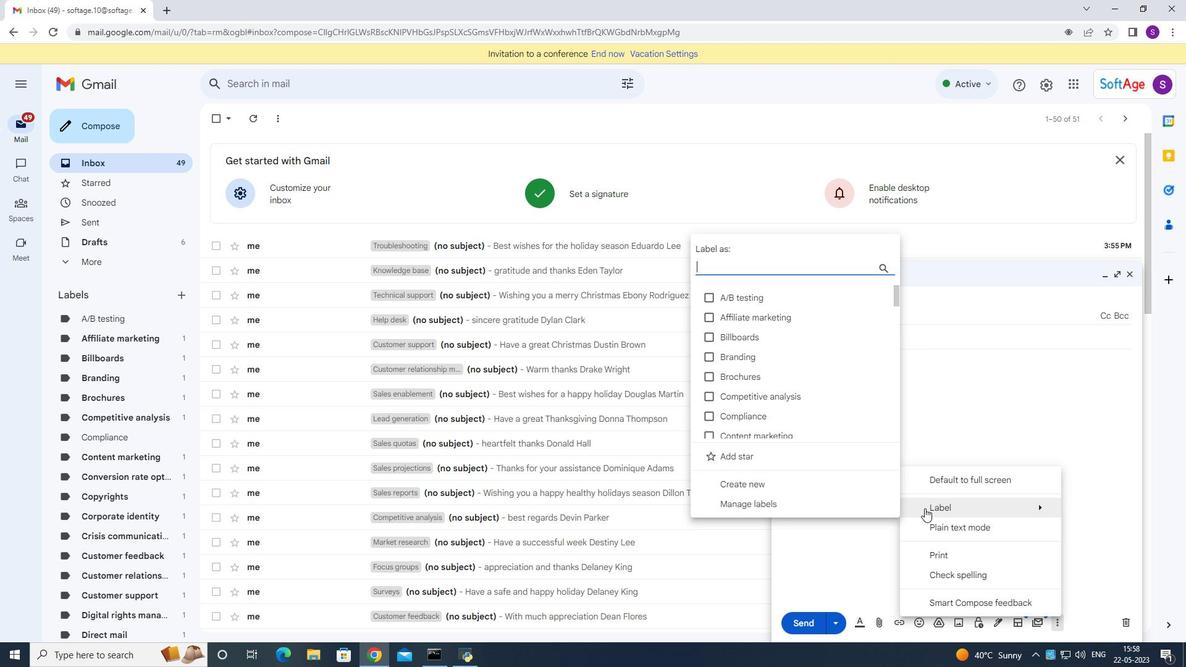 
Action: Mouse pressed left at (931, 507)
Screenshot: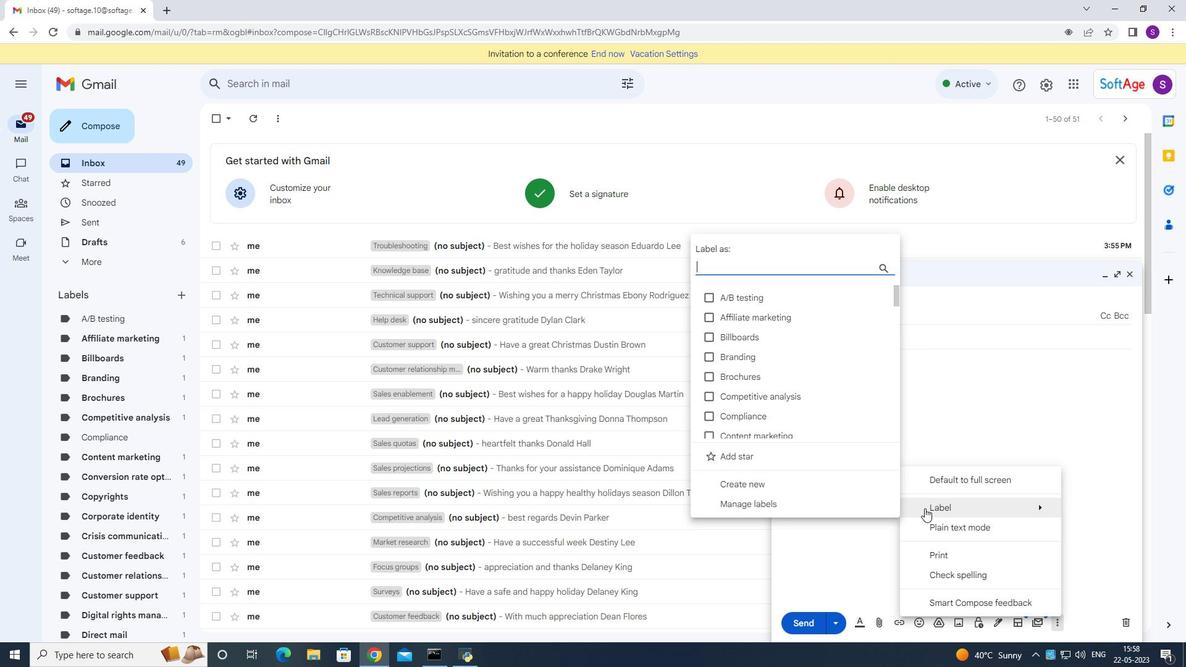 
Action: Mouse moved to (771, 481)
Screenshot: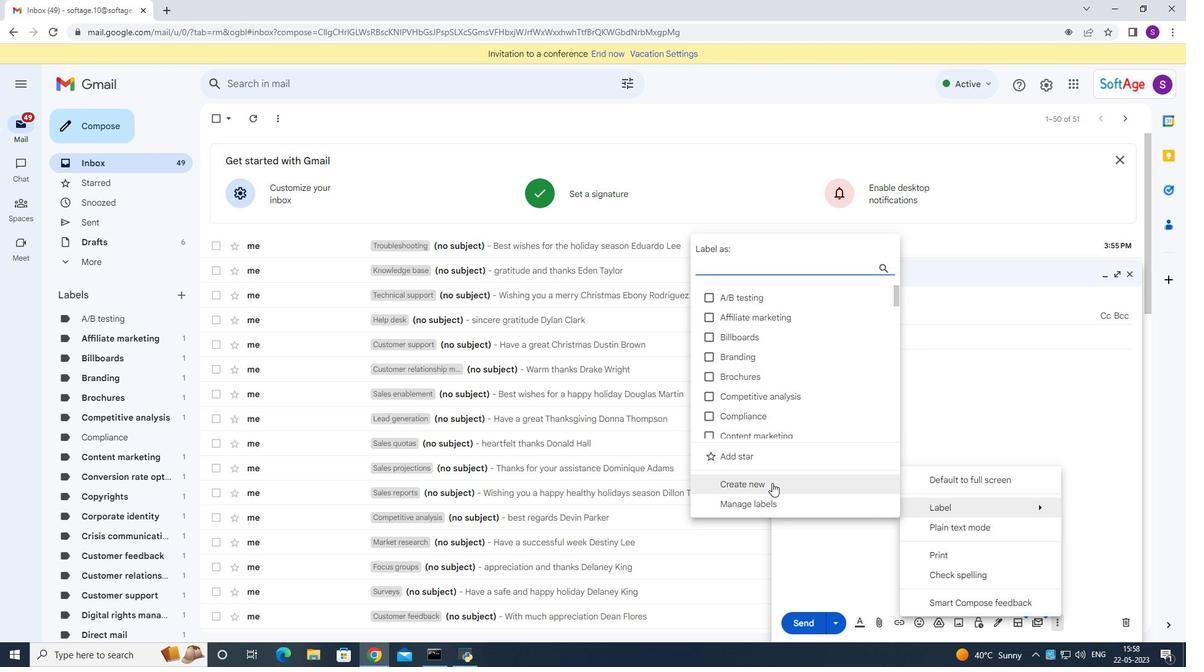 
Action: Mouse pressed left at (771, 481)
Screenshot: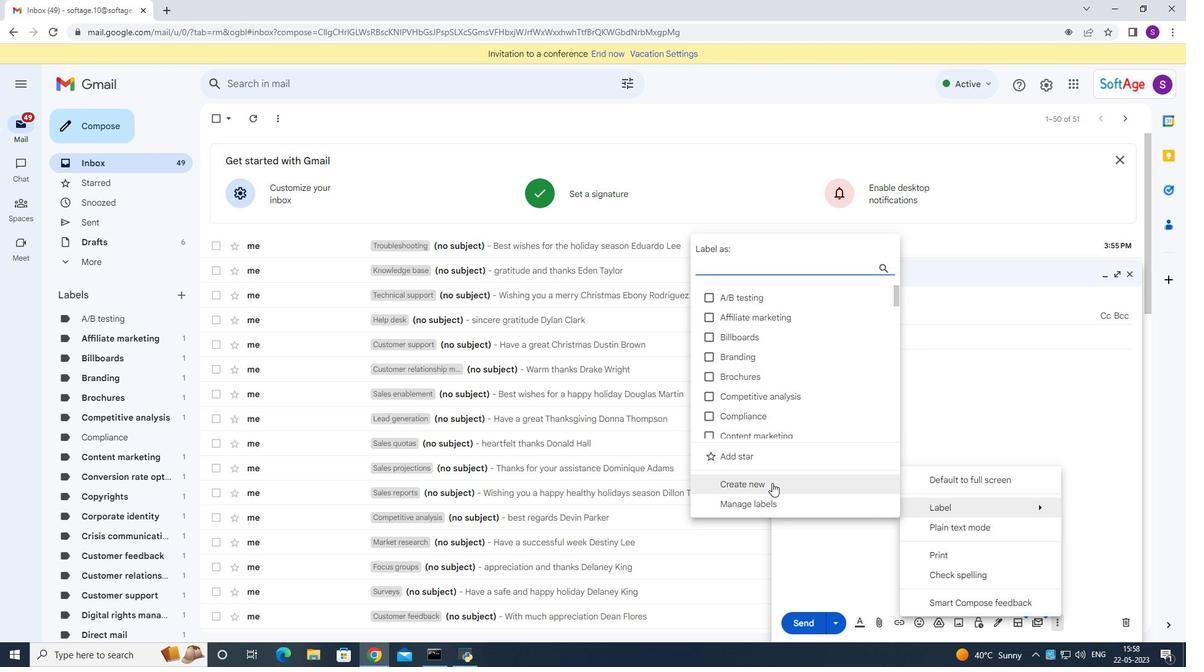
Action: Mouse moved to (798, 487)
Screenshot: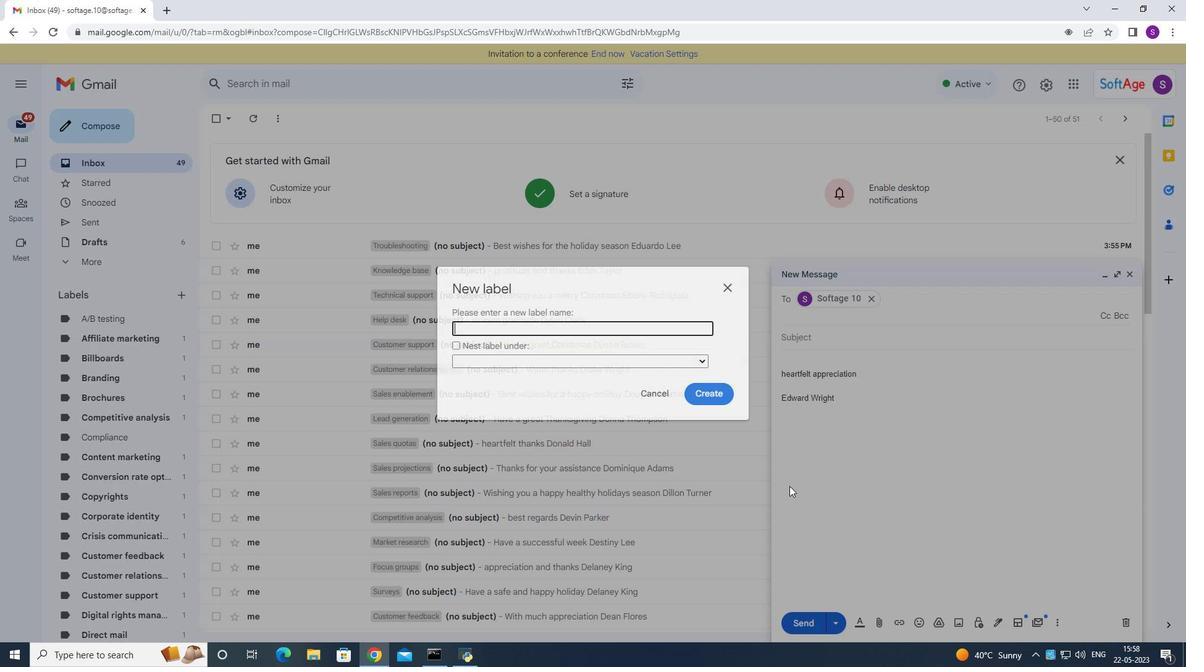 
Action: Key pressed <Key.shift>Ticketing<Key.space>system
Screenshot: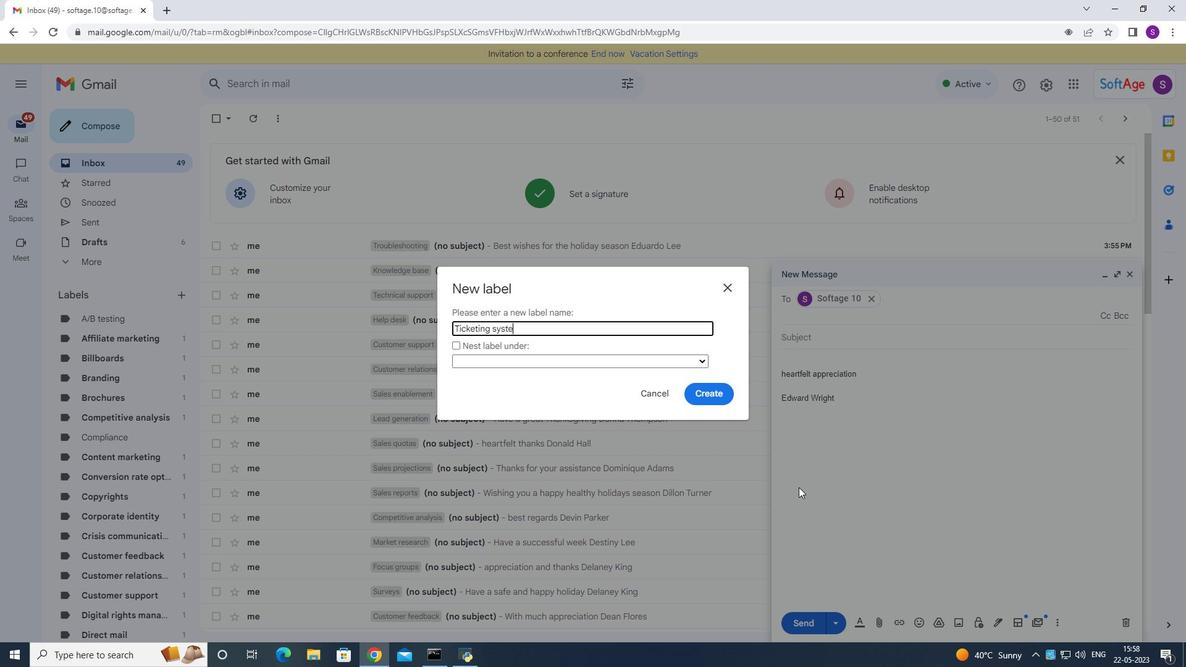 
Action: Mouse moved to (712, 386)
Screenshot: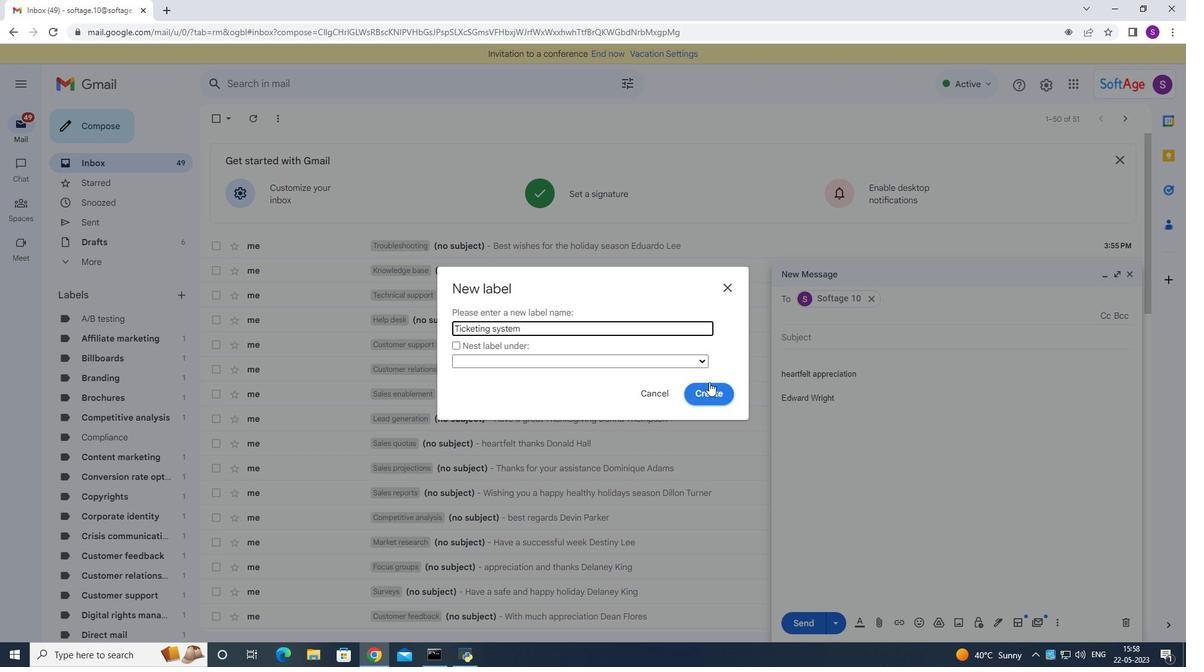 
Action: Mouse pressed left at (712, 386)
Screenshot: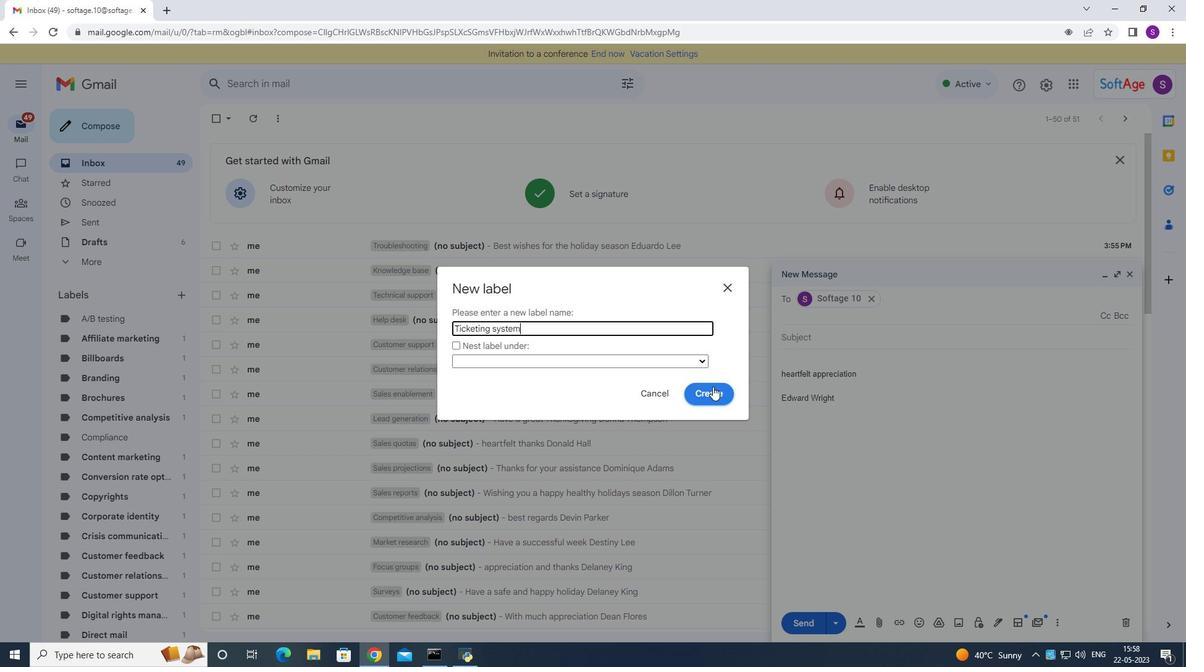 
Action: Mouse moved to (803, 619)
Screenshot: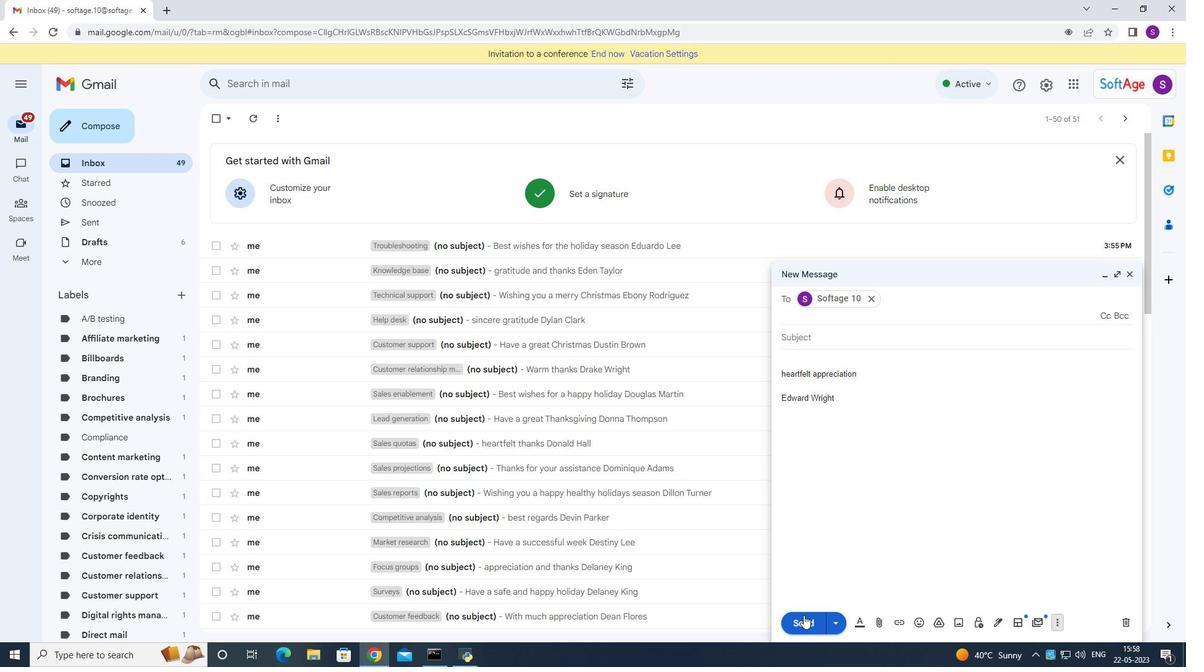 
Action: Mouse pressed left at (803, 619)
Screenshot: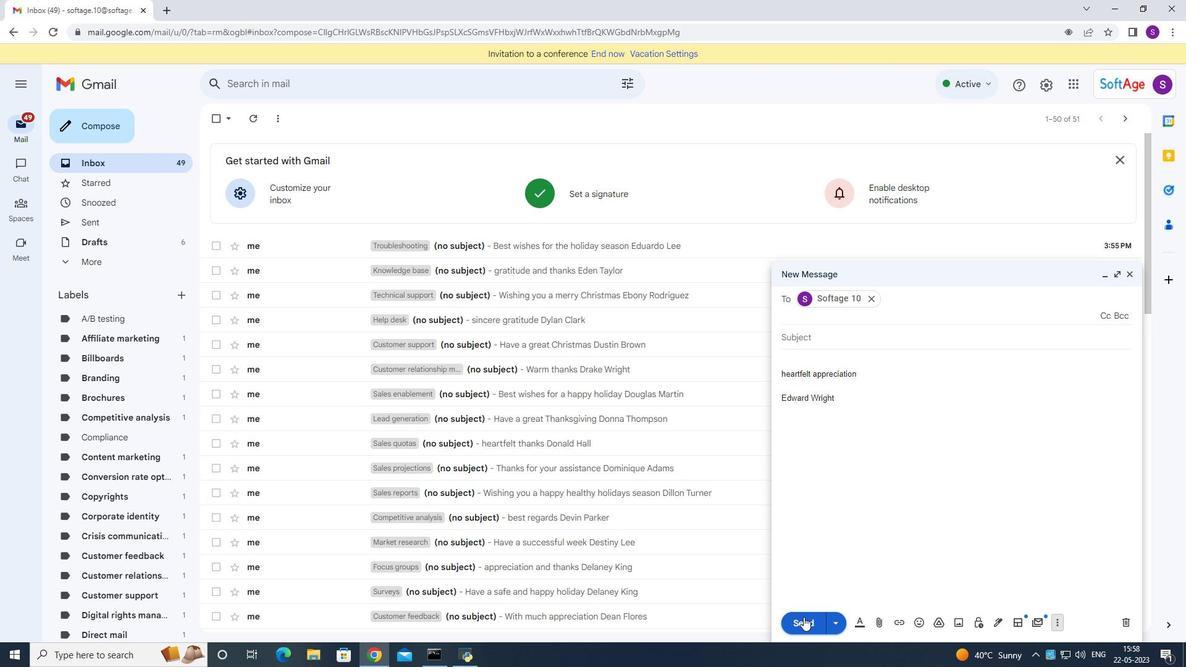 
Action: Mouse moved to (761, 400)
Screenshot: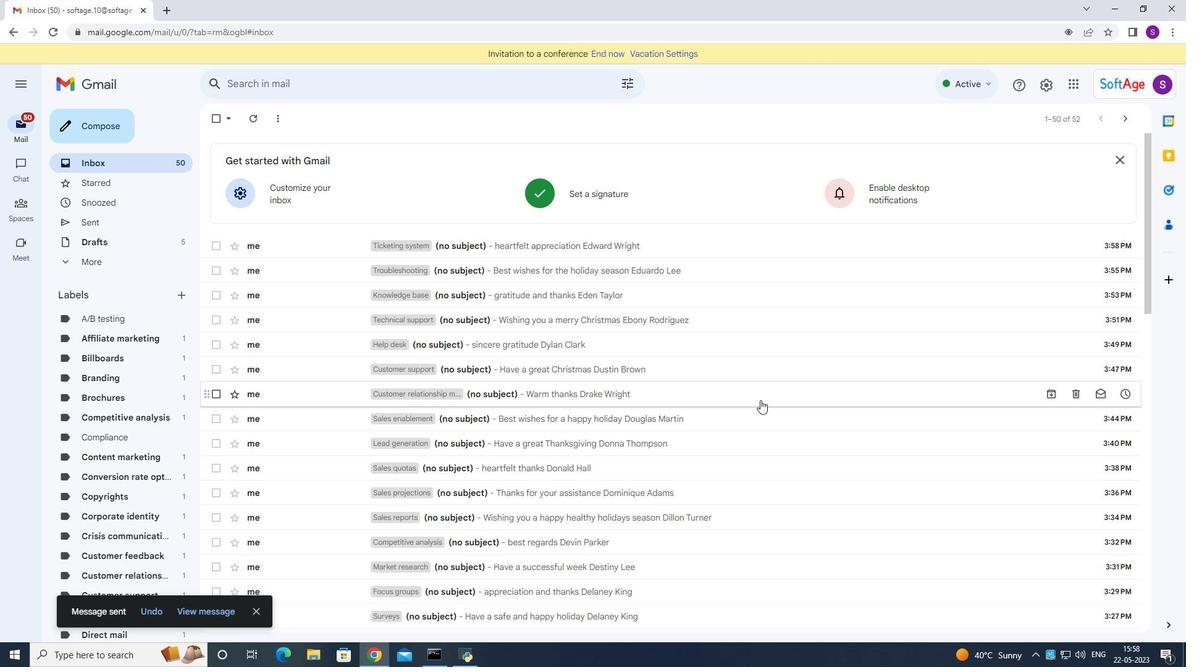 
